 Task: Look for space in Parlākimidi, India from 9th July, 2023 to 16th July, 2023 for 2 adults, 1 child in price range Rs.8000 to Rs.16000. Place can be entire place with 2 bedrooms having 2 beds and 1 bathroom. Property type can be house, flat, guest house. Booking option can be shelf check-in. Required host language is English.
Action: Mouse moved to (345, 101)
Screenshot: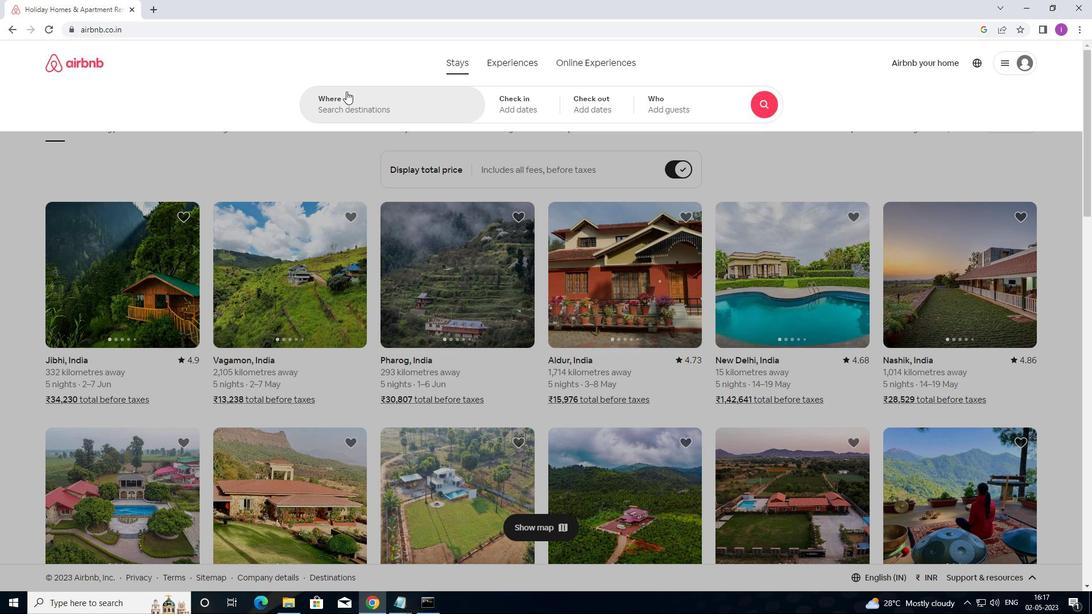
Action: Mouse pressed left at (345, 101)
Screenshot: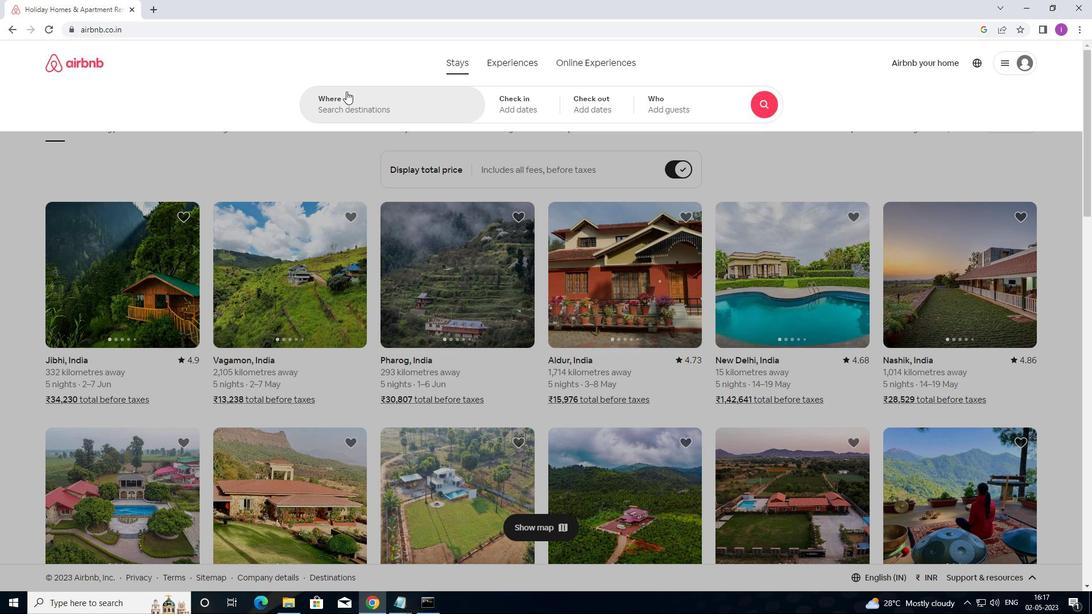 
Action: Mouse moved to (461, 94)
Screenshot: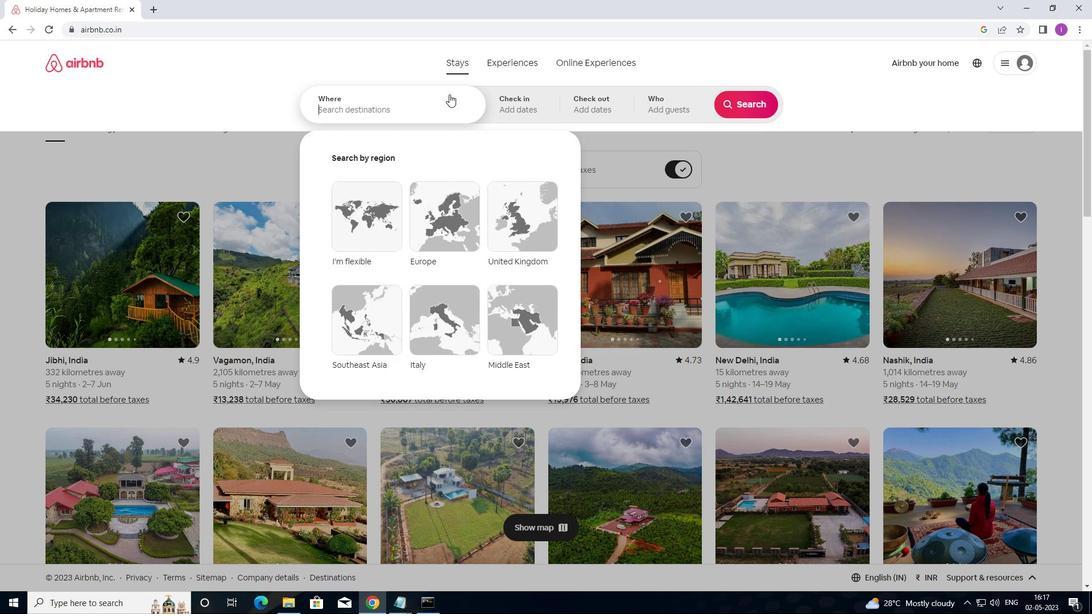 
Action: Key pressed <Key.shift>PARLAKIMIDI
Screenshot: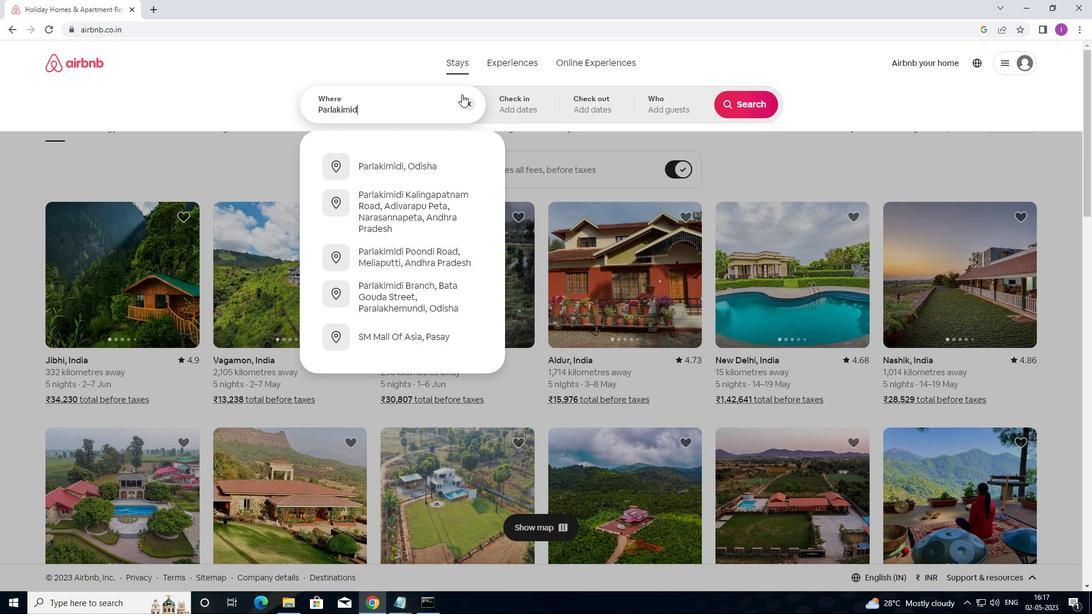 
Action: Mouse moved to (461, 94)
Screenshot: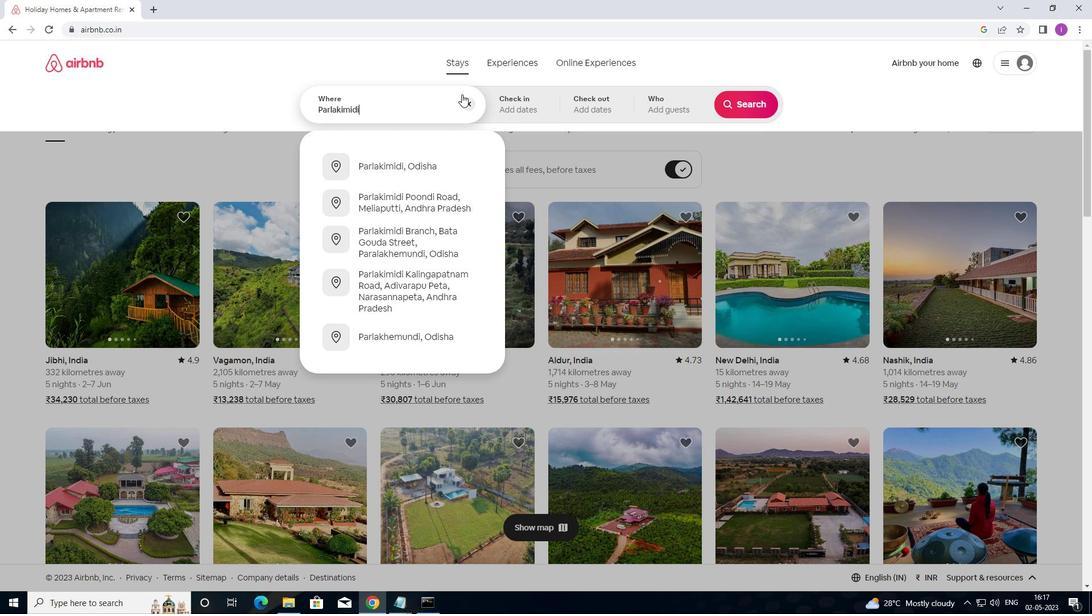 
Action: Key pressed ,<Key.shift>INDIA
Screenshot: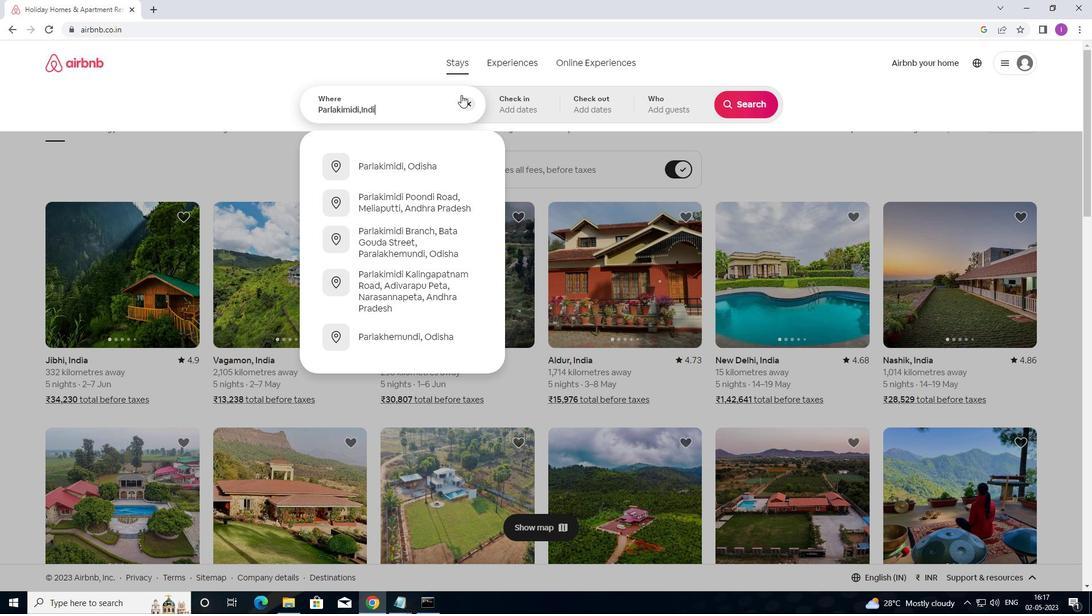 
Action: Mouse moved to (516, 105)
Screenshot: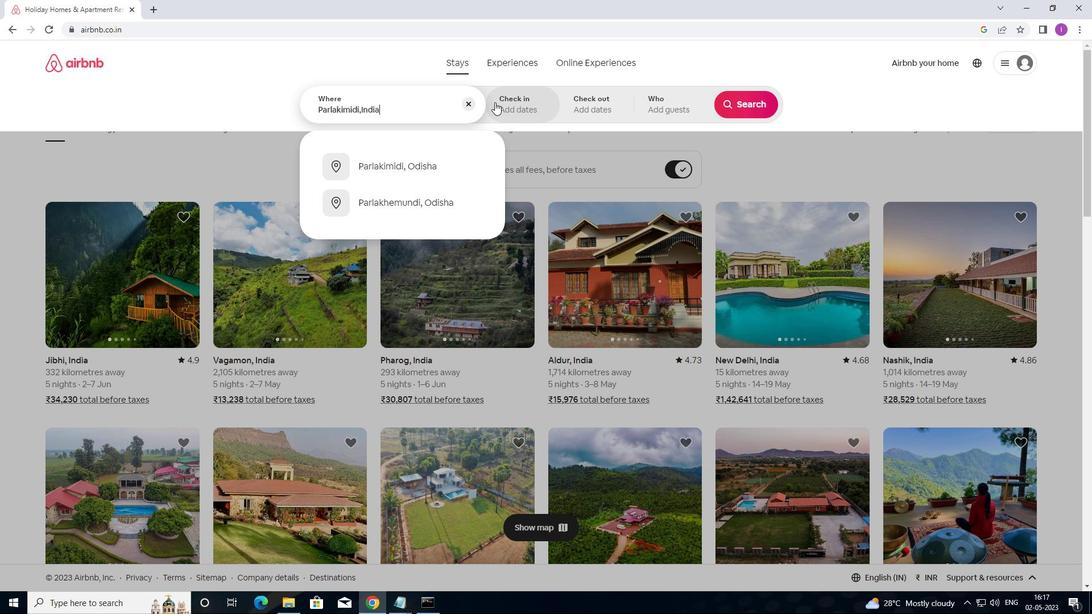 
Action: Mouse pressed left at (516, 105)
Screenshot: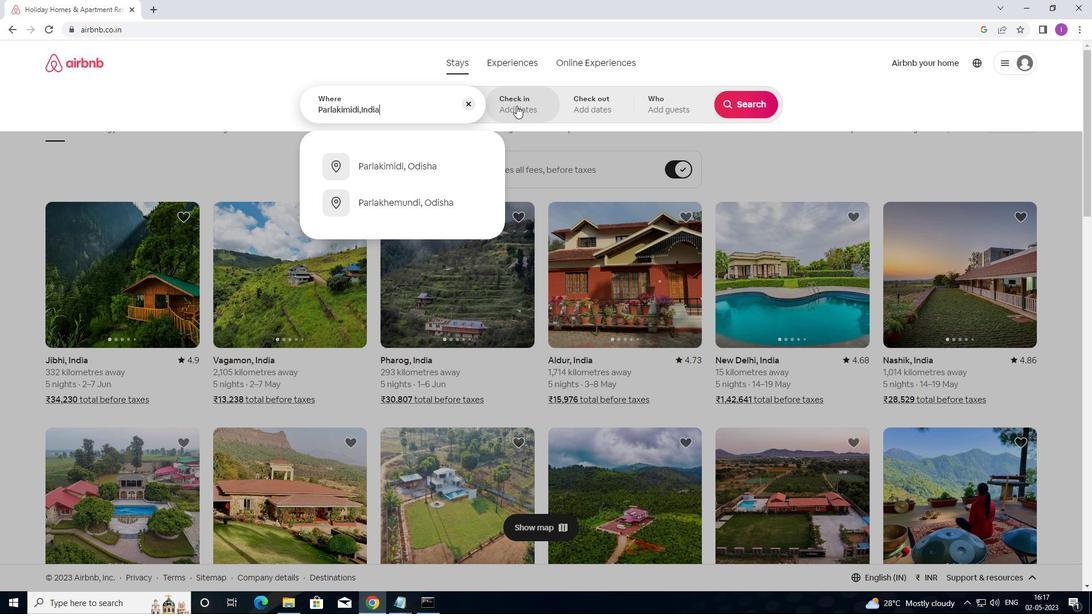 
Action: Mouse moved to (735, 201)
Screenshot: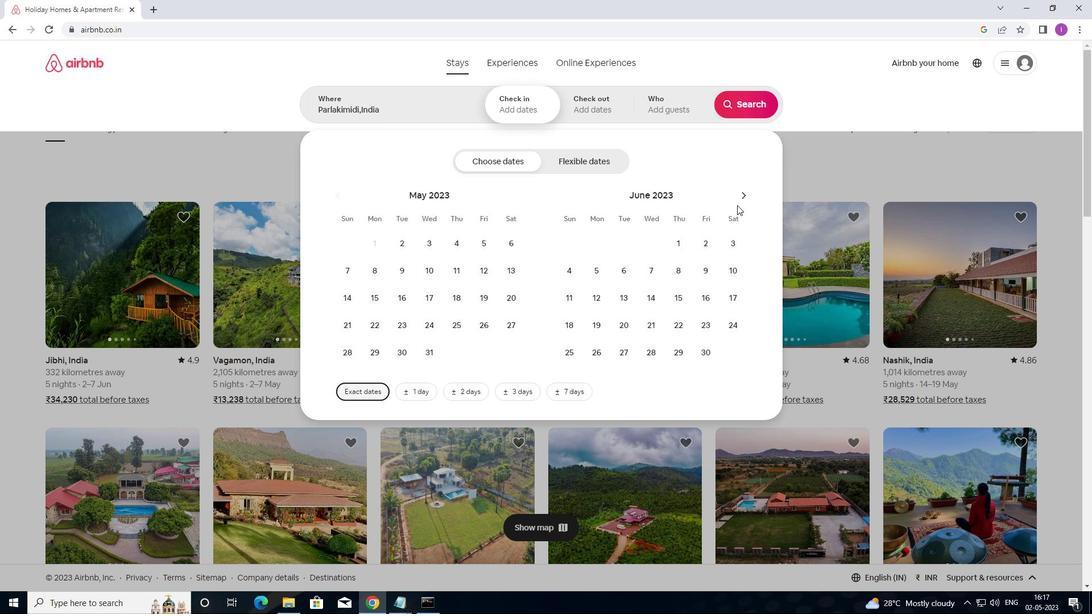 
Action: Mouse pressed left at (735, 201)
Screenshot: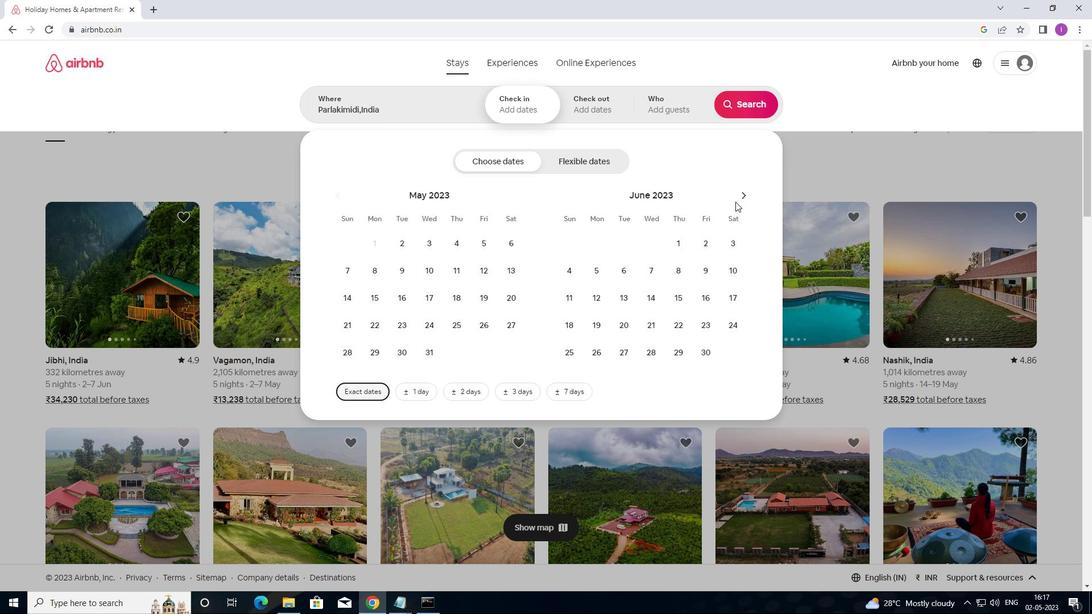 
Action: Mouse moved to (737, 201)
Screenshot: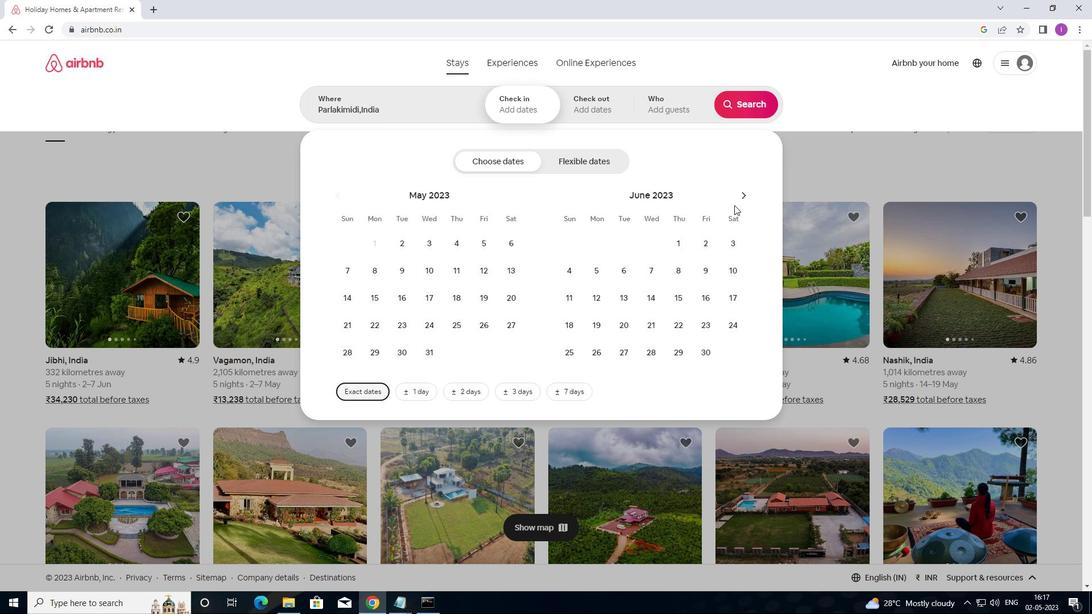 
Action: Mouse pressed left at (737, 201)
Screenshot: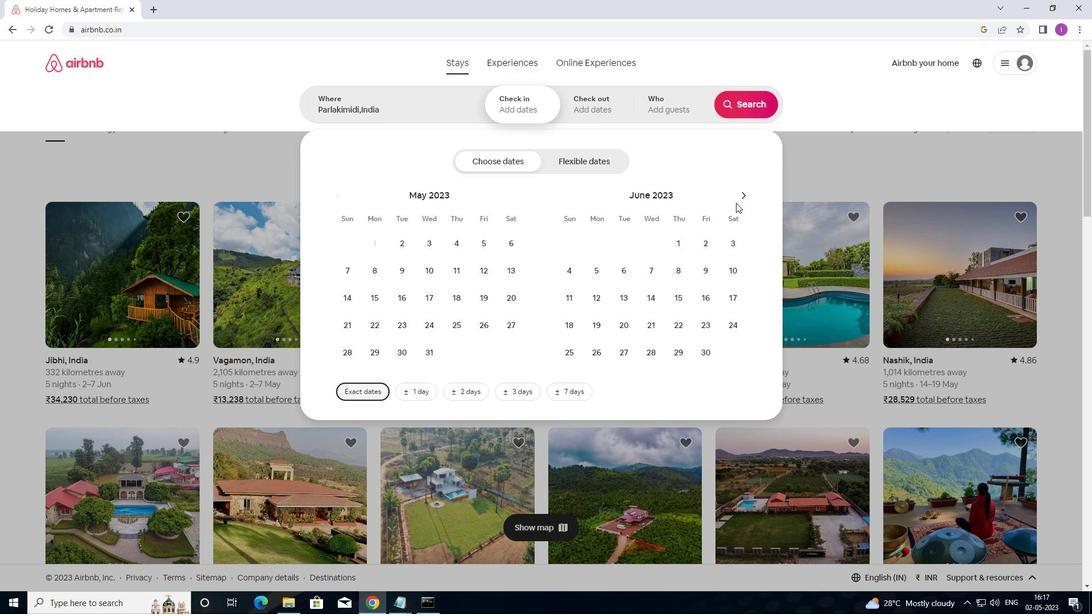 
Action: Mouse moved to (569, 297)
Screenshot: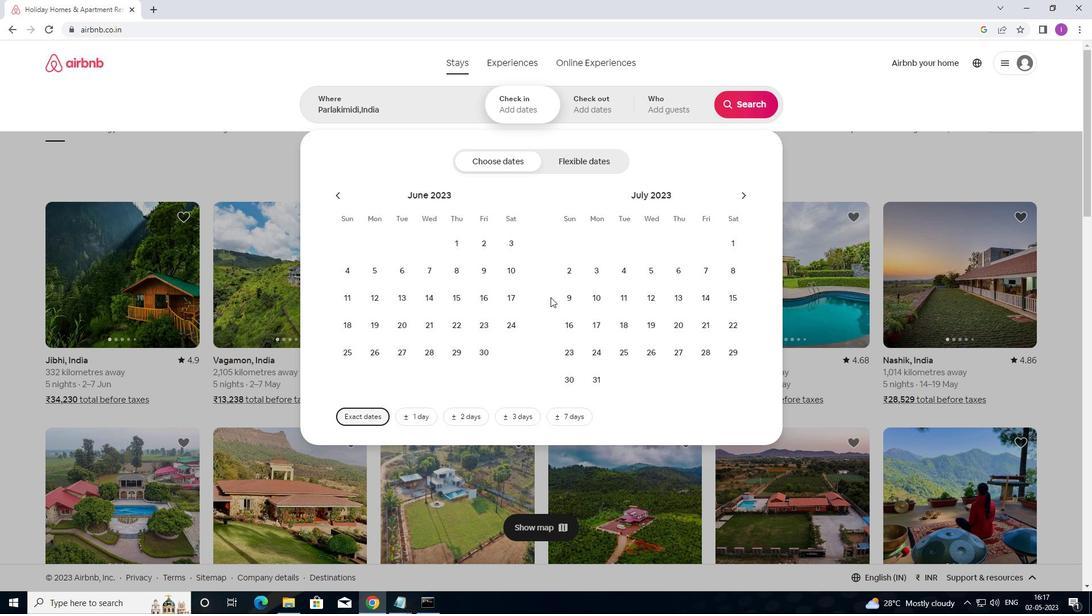 
Action: Mouse pressed left at (569, 297)
Screenshot: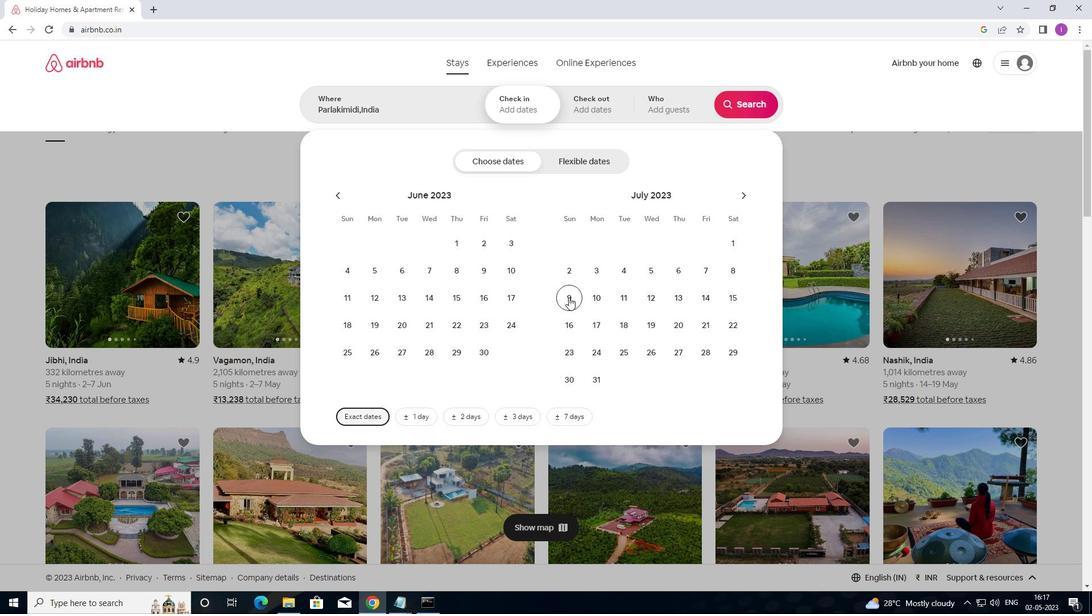 
Action: Mouse moved to (566, 321)
Screenshot: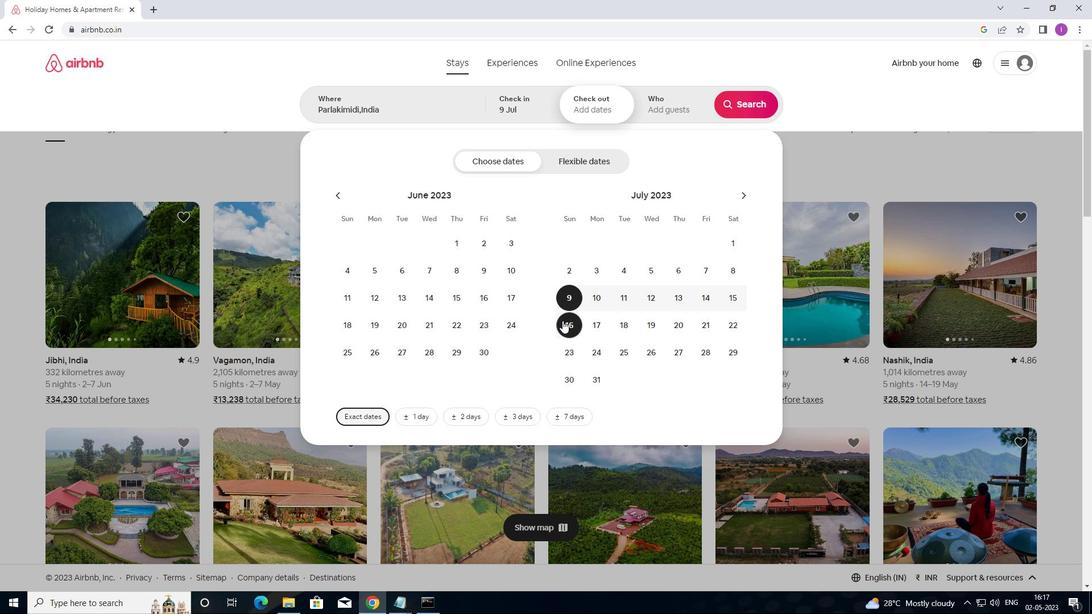 
Action: Mouse pressed left at (566, 321)
Screenshot: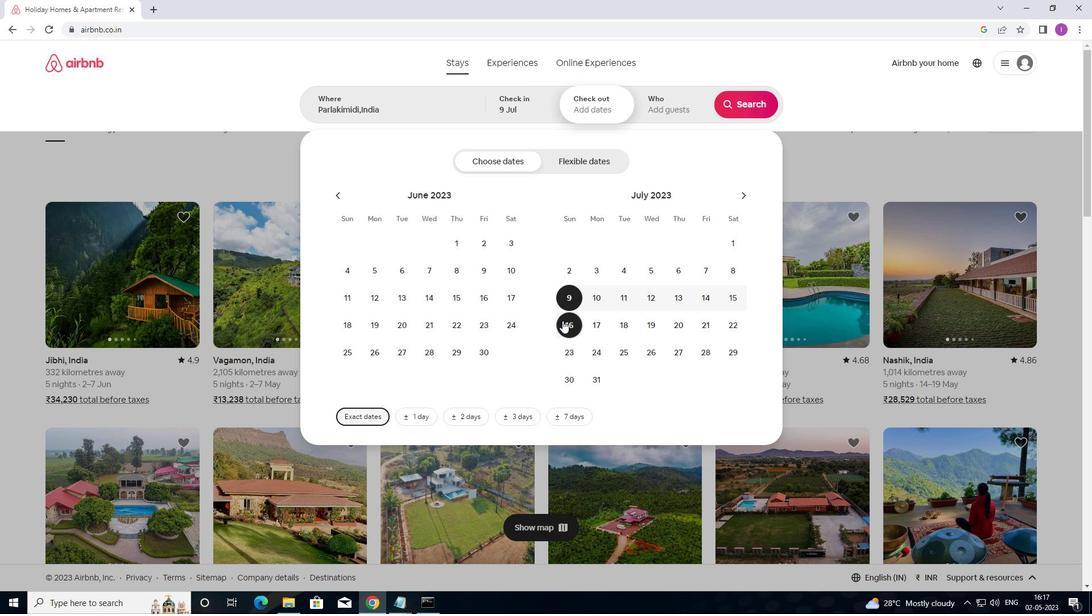 
Action: Mouse moved to (664, 114)
Screenshot: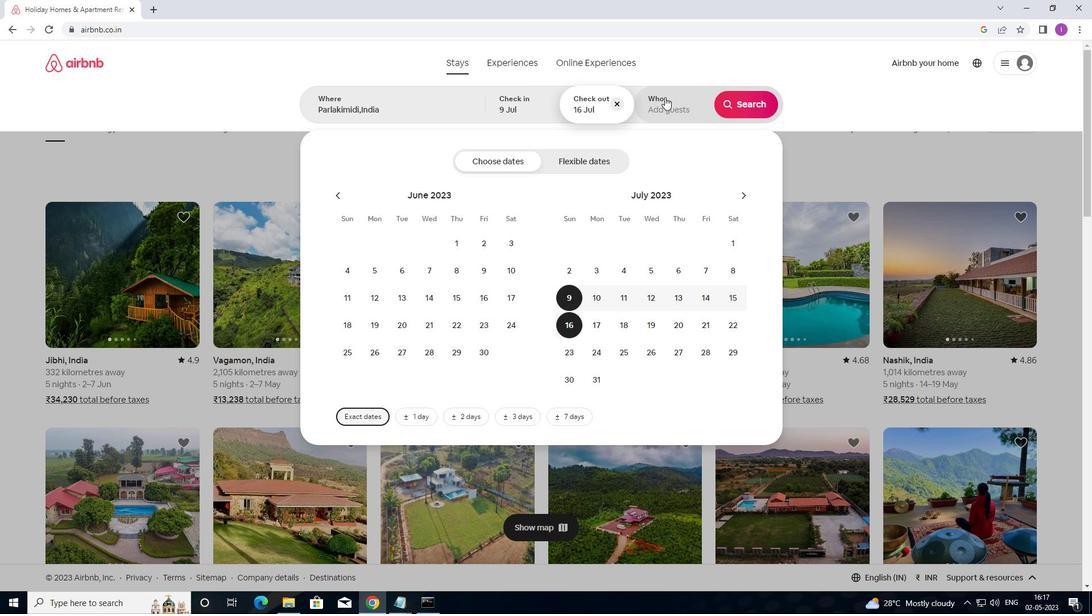 
Action: Mouse pressed left at (664, 114)
Screenshot: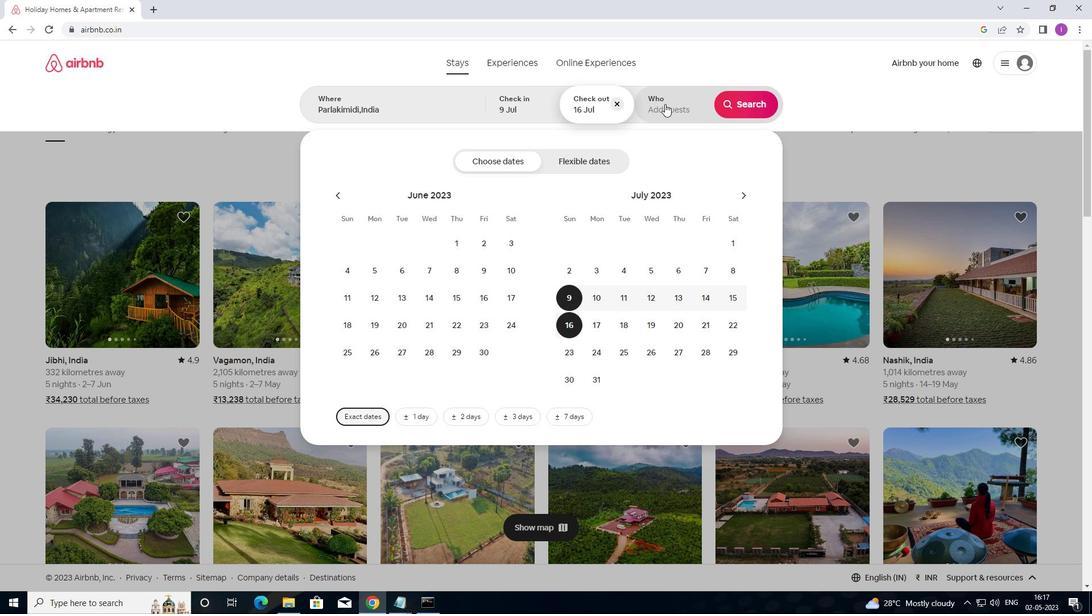 
Action: Mouse moved to (742, 168)
Screenshot: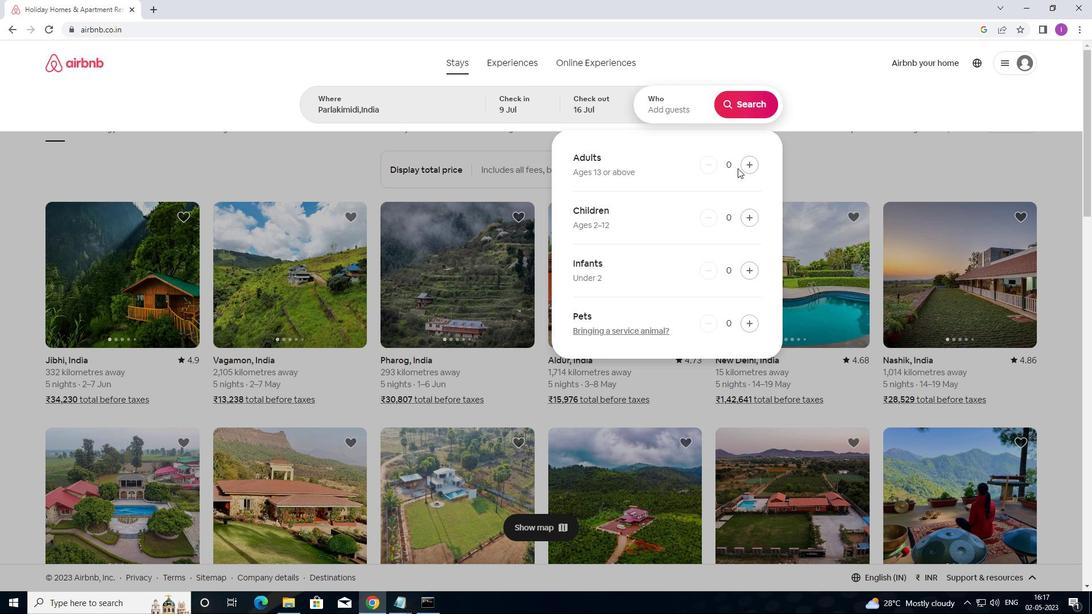 
Action: Mouse pressed left at (742, 168)
Screenshot: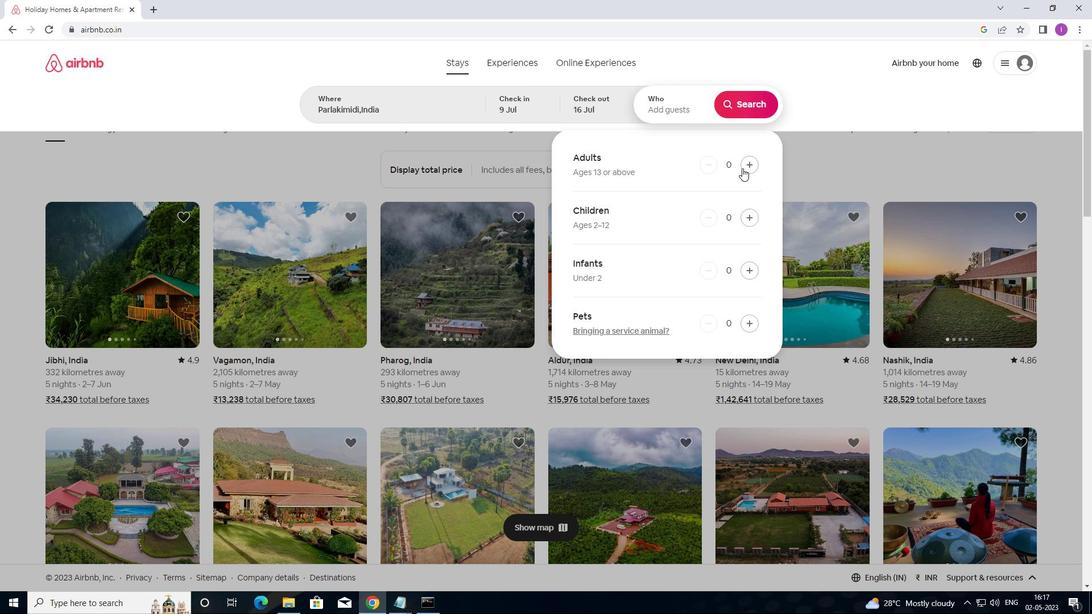 
Action: Mouse moved to (743, 167)
Screenshot: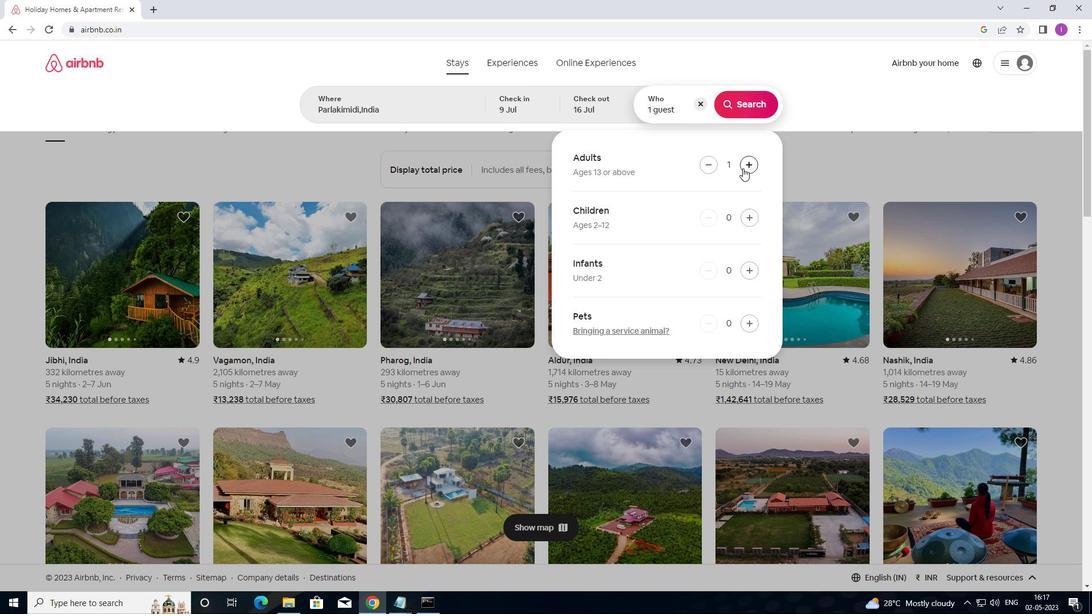 
Action: Mouse pressed left at (743, 167)
Screenshot: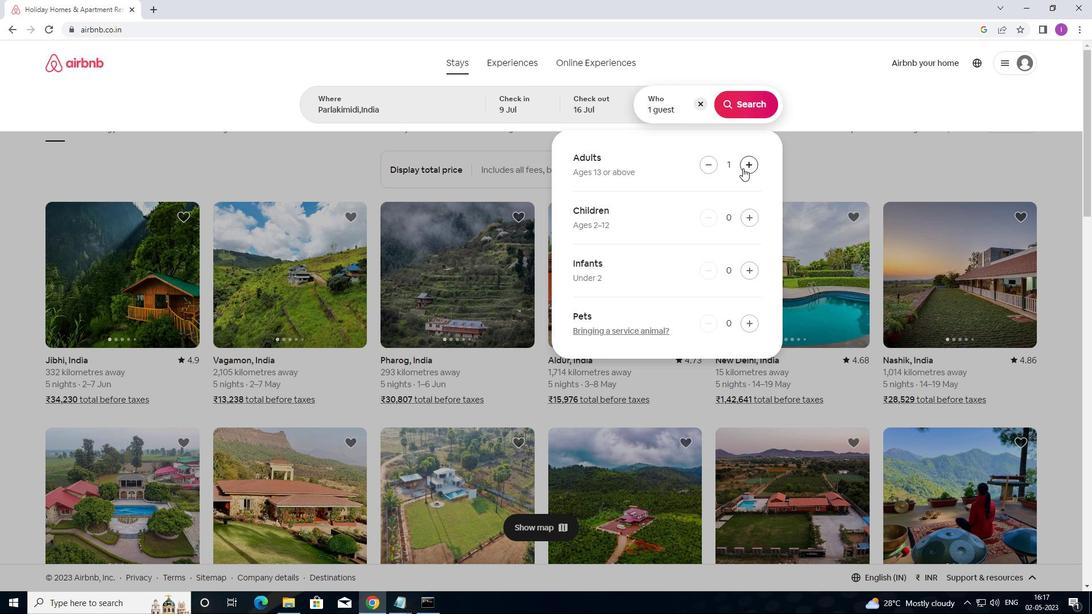 
Action: Mouse moved to (749, 220)
Screenshot: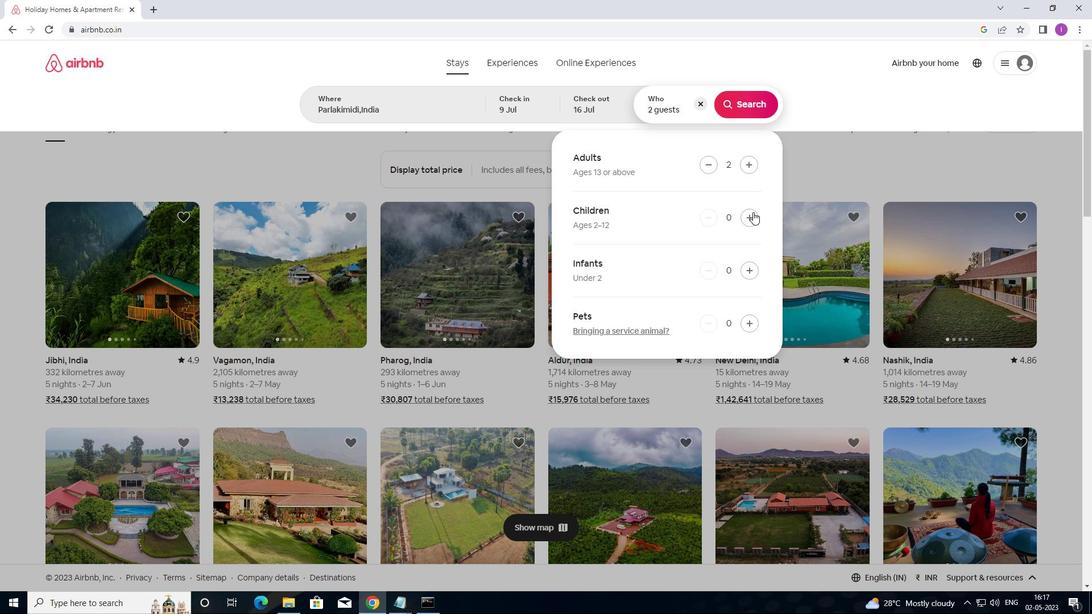 
Action: Mouse pressed left at (749, 220)
Screenshot: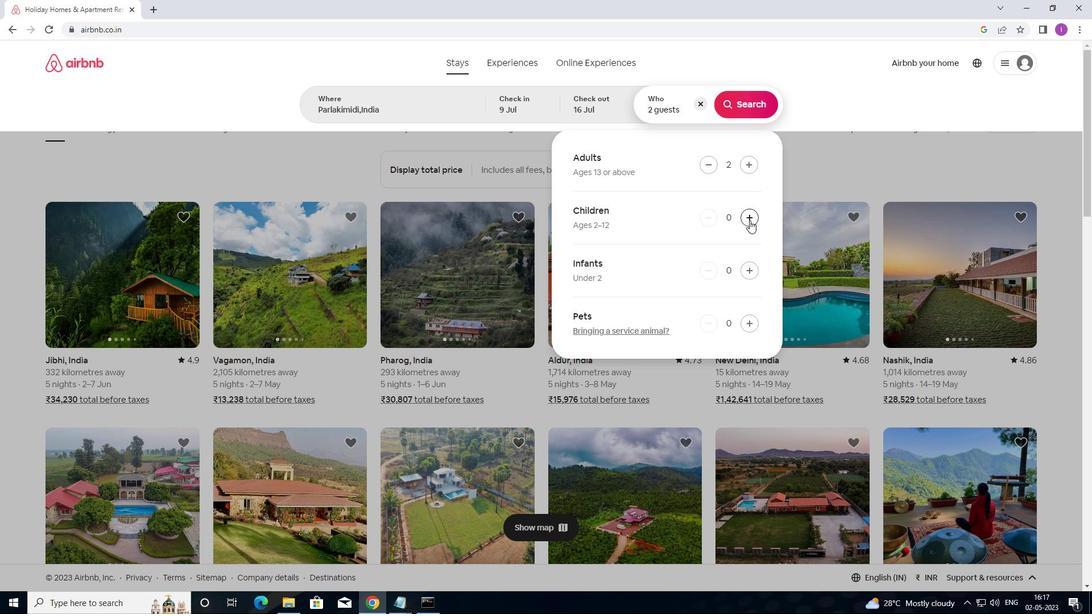
Action: Mouse moved to (730, 109)
Screenshot: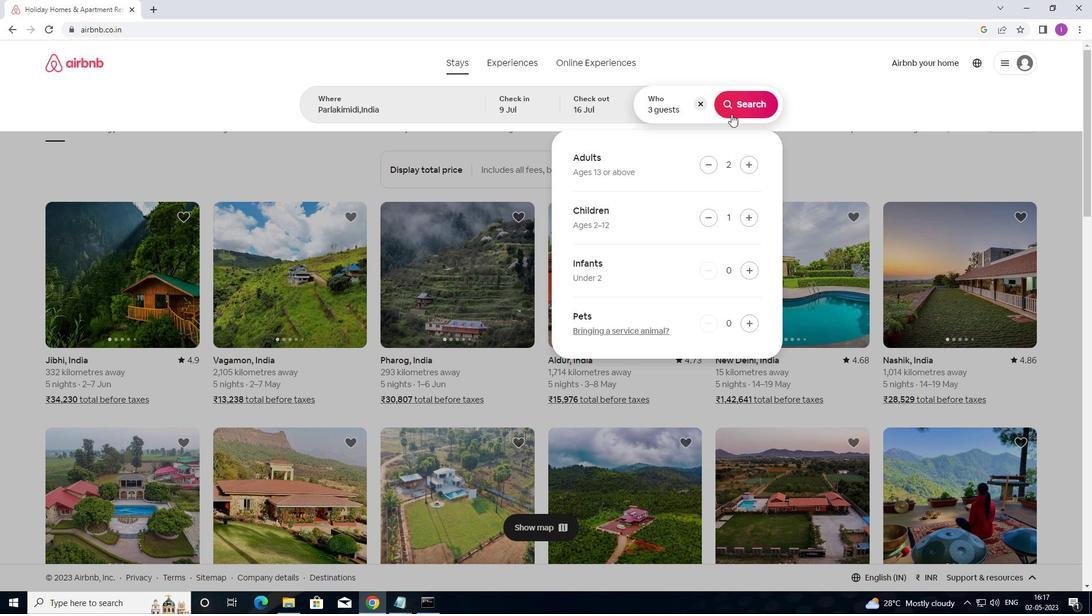 
Action: Mouse pressed left at (730, 109)
Screenshot: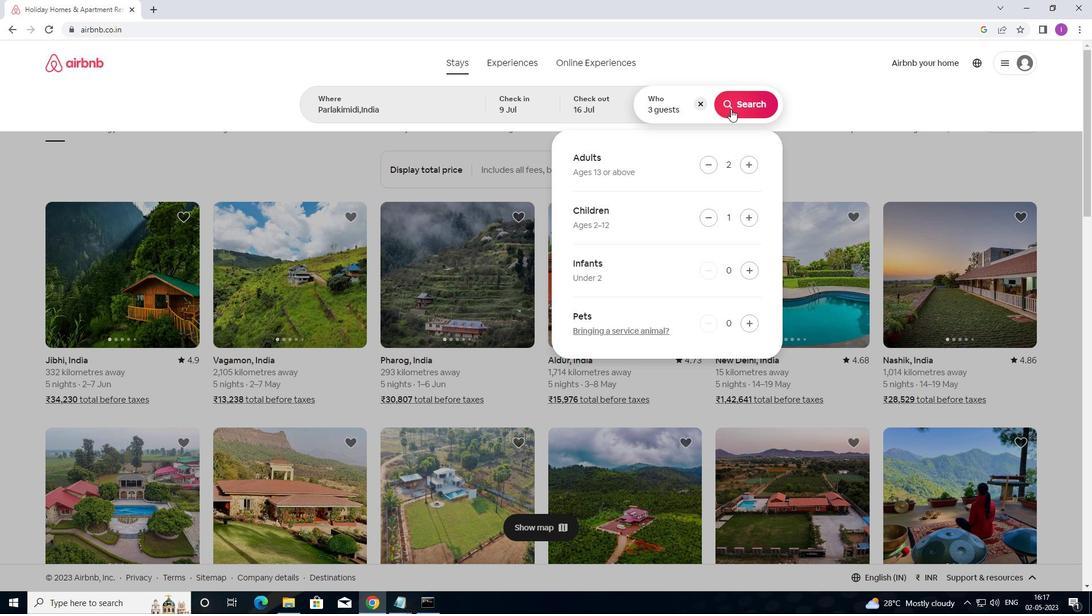 
Action: Mouse moved to (1030, 113)
Screenshot: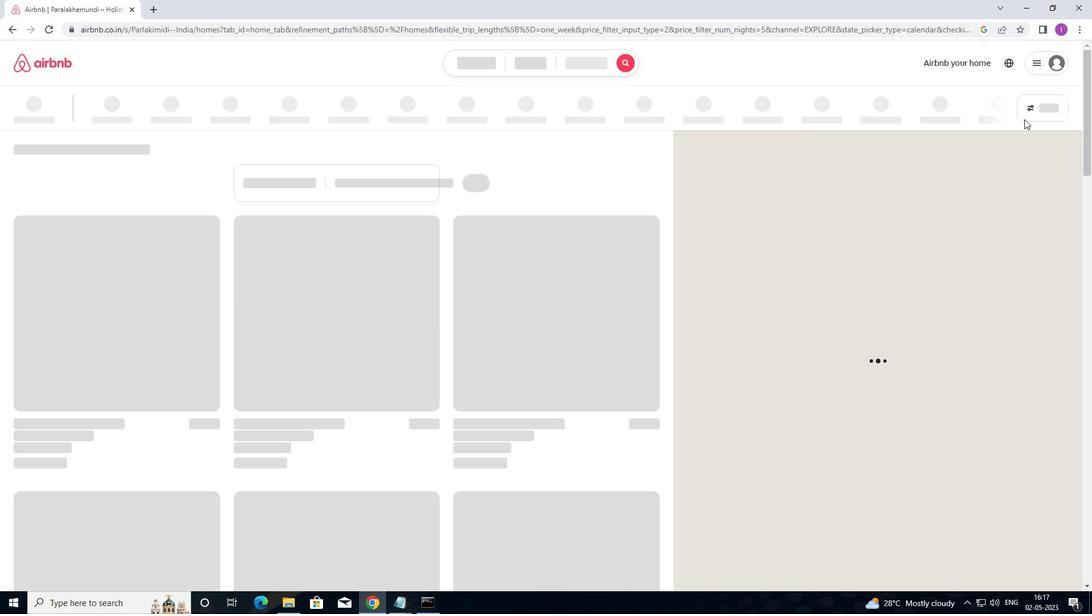 
Action: Mouse pressed left at (1030, 113)
Screenshot: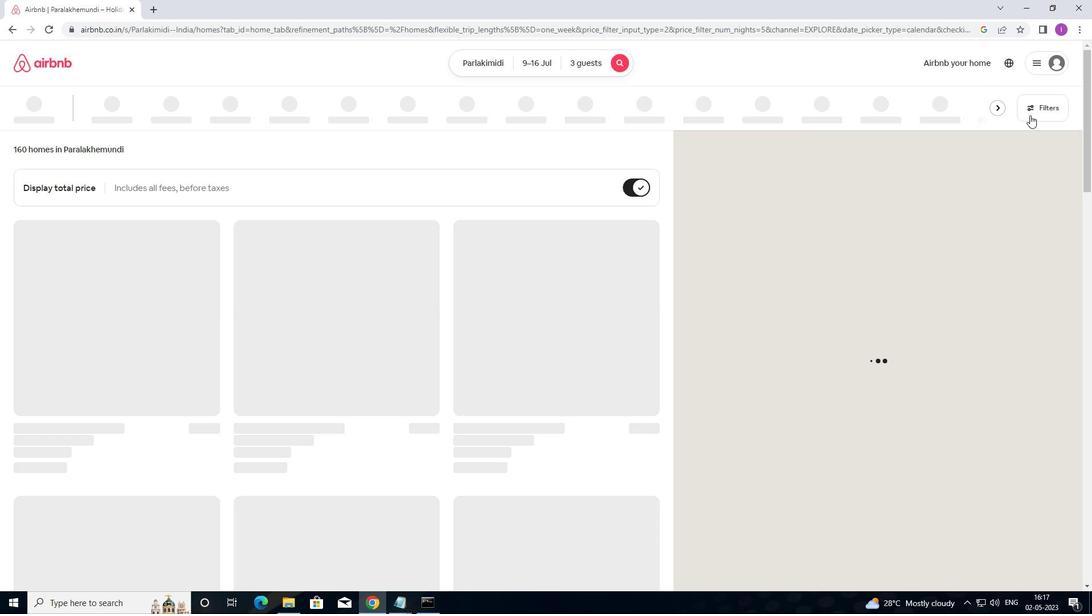 
Action: Mouse moved to (410, 251)
Screenshot: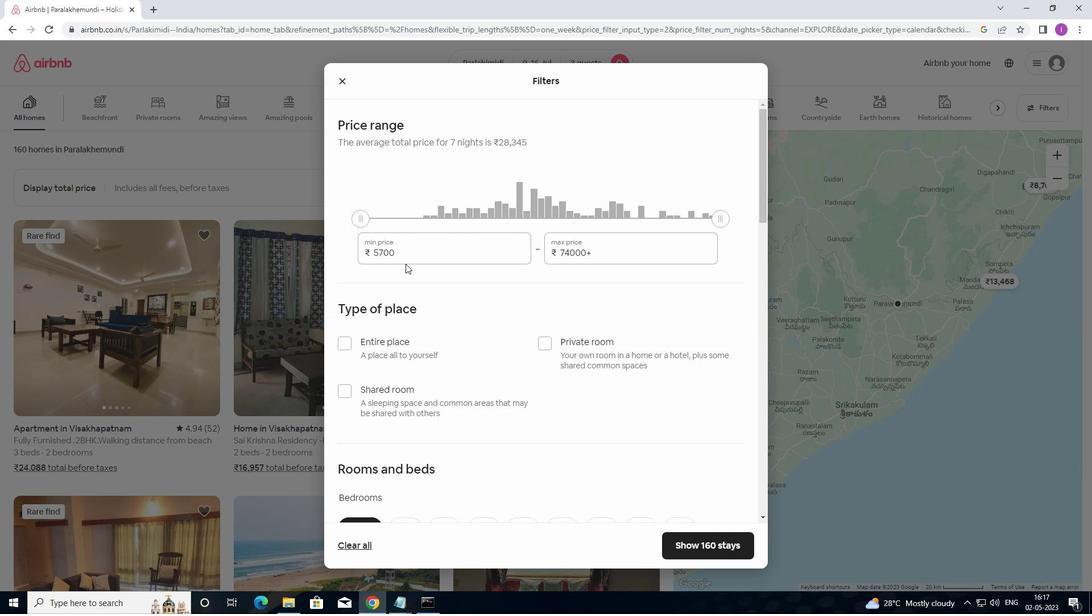 
Action: Mouse pressed left at (410, 251)
Screenshot: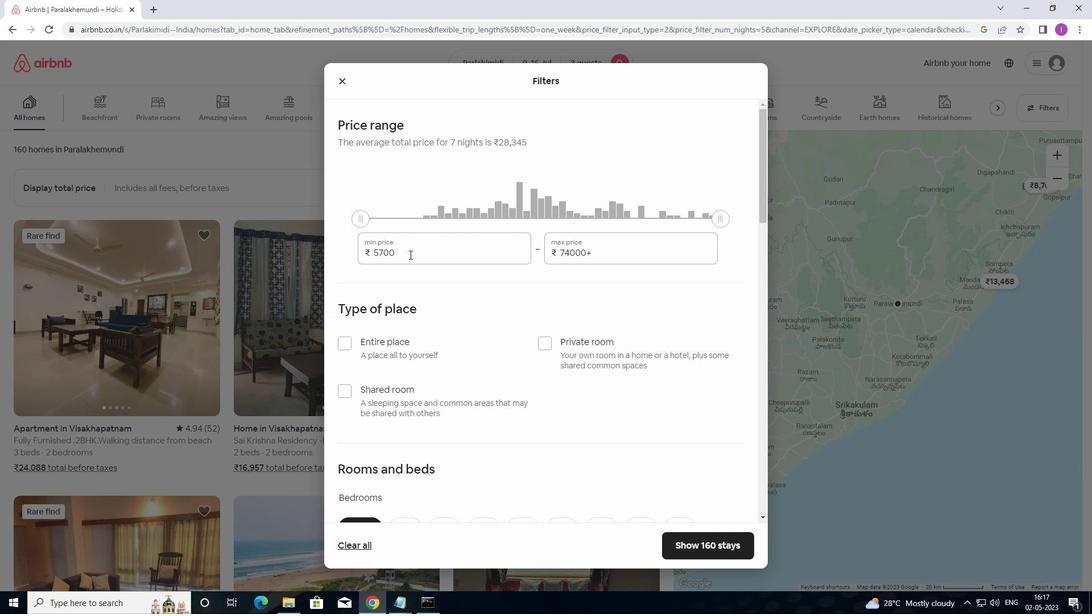 
Action: Mouse moved to (381, 254)
Screenshot: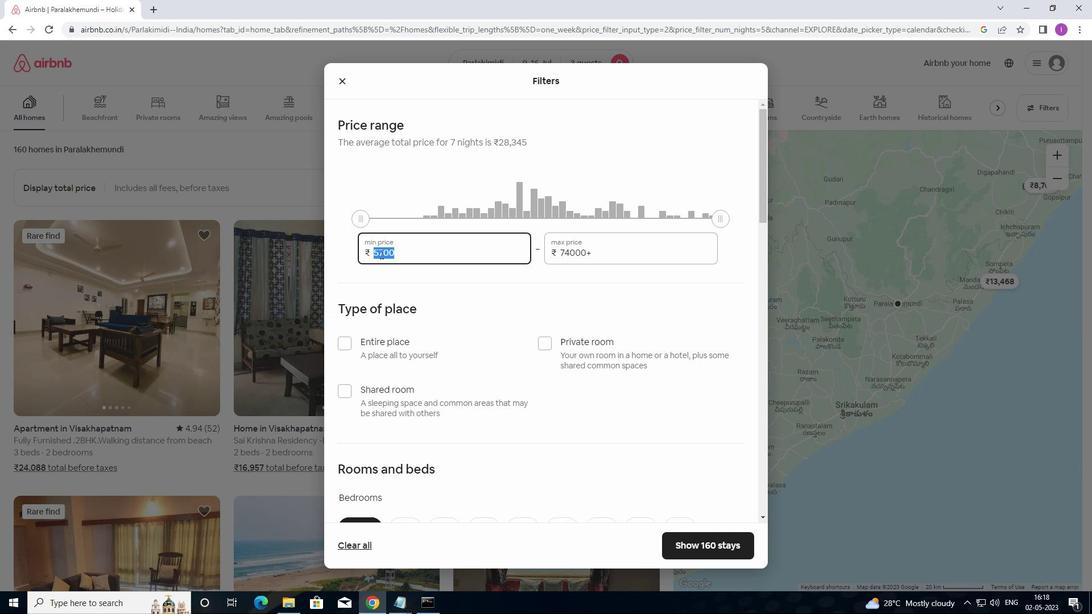 
Action: Key pressed 8
Screenshot: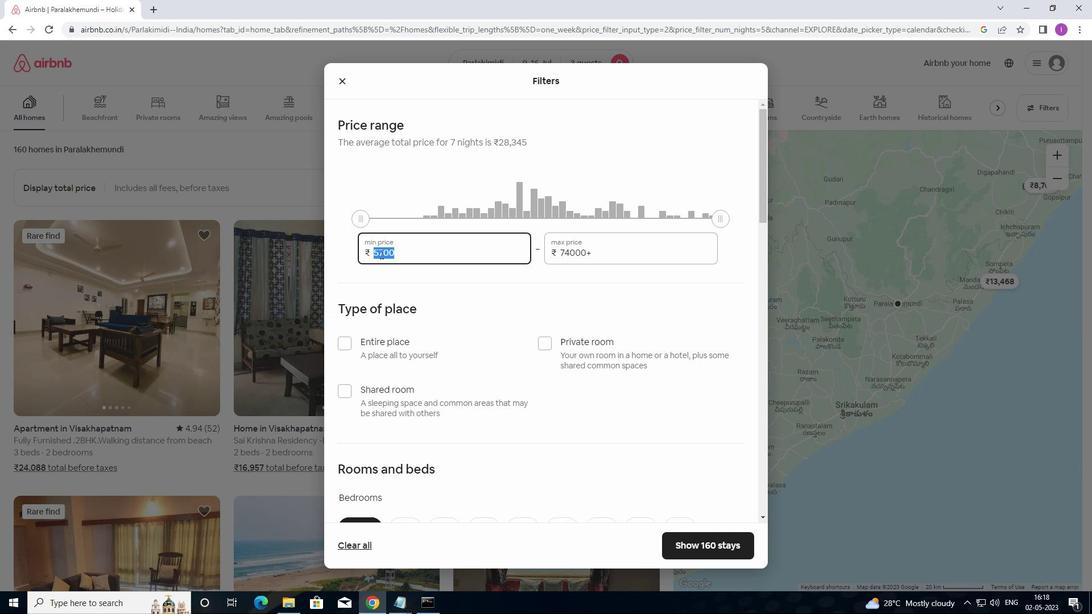 
Action: Mouse moved to (385, 253)
Screenshot: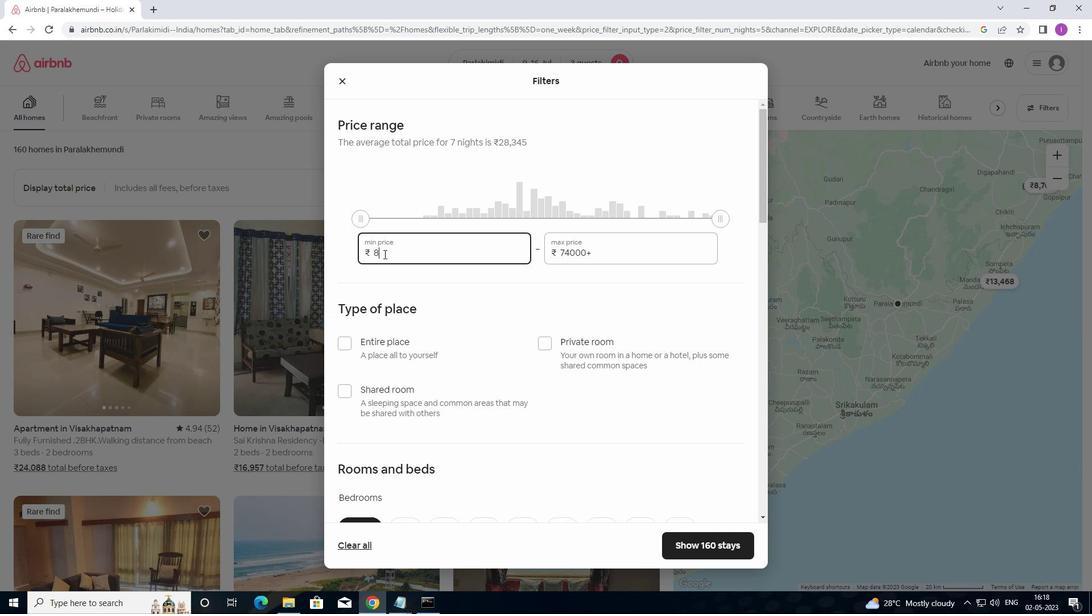 
Action: Key pressed 0
Screenshot: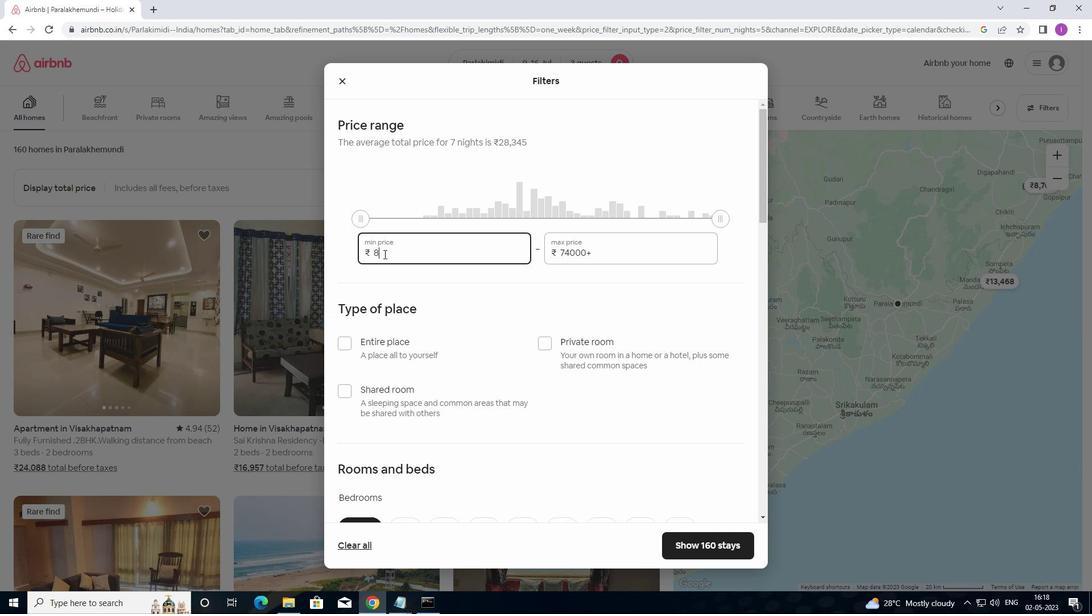 
Action: Mouse moved to (390, 253)
Screenshot: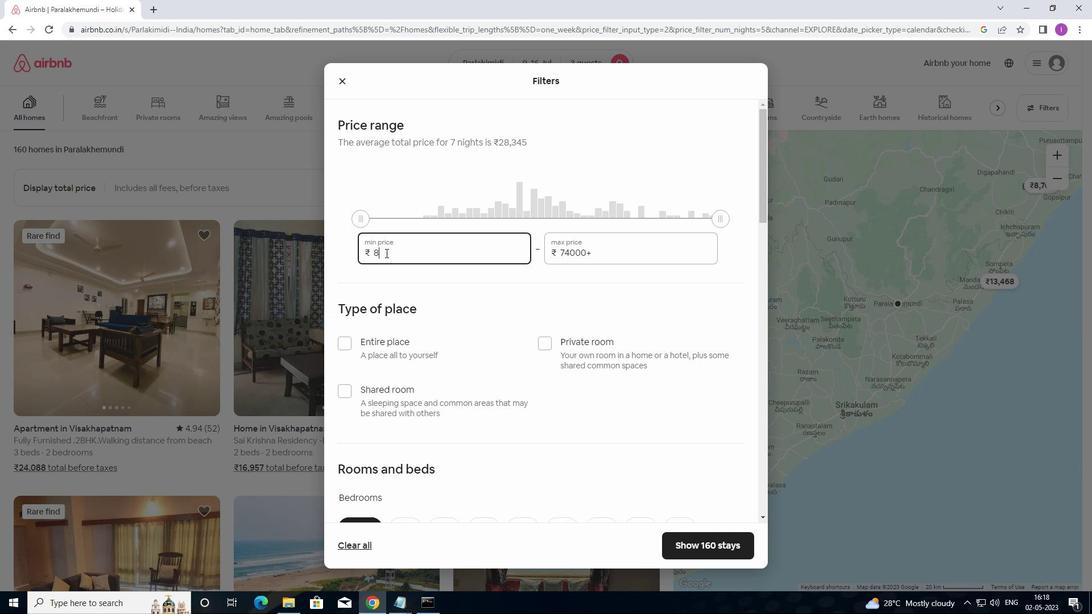 
Action: Key pressed 0
Screenshot: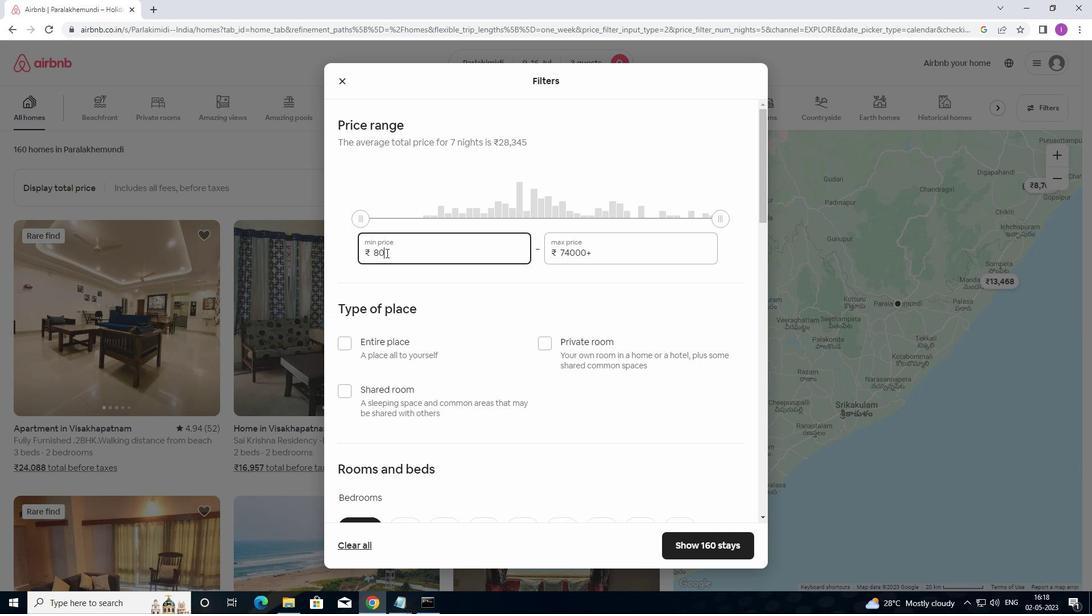 
Action: Mouse moved to (396, 253)
Screenshot: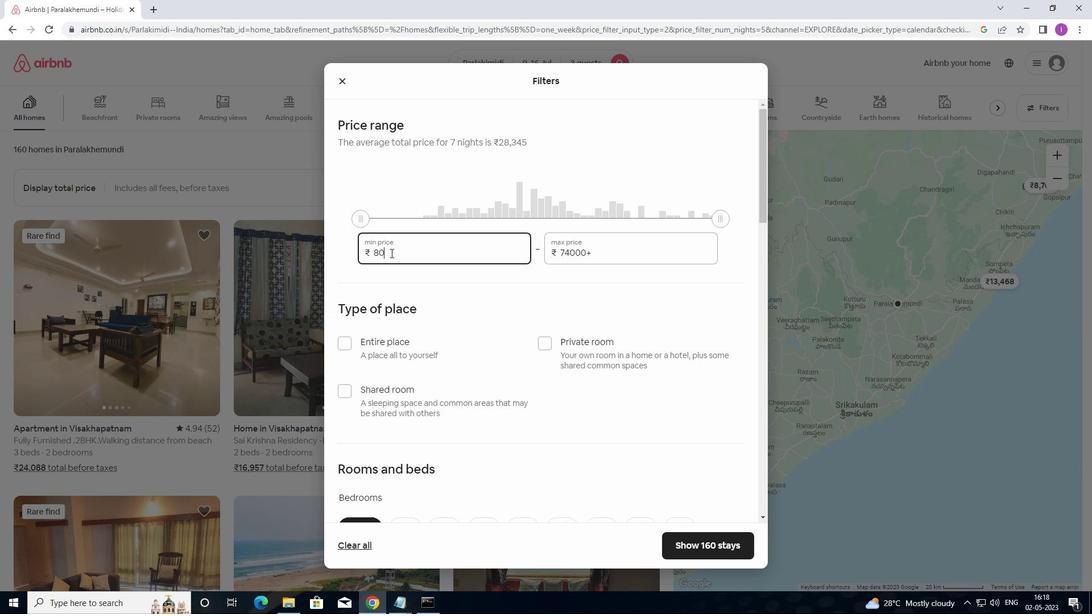 
Action: Key pressed 0
Screenshot: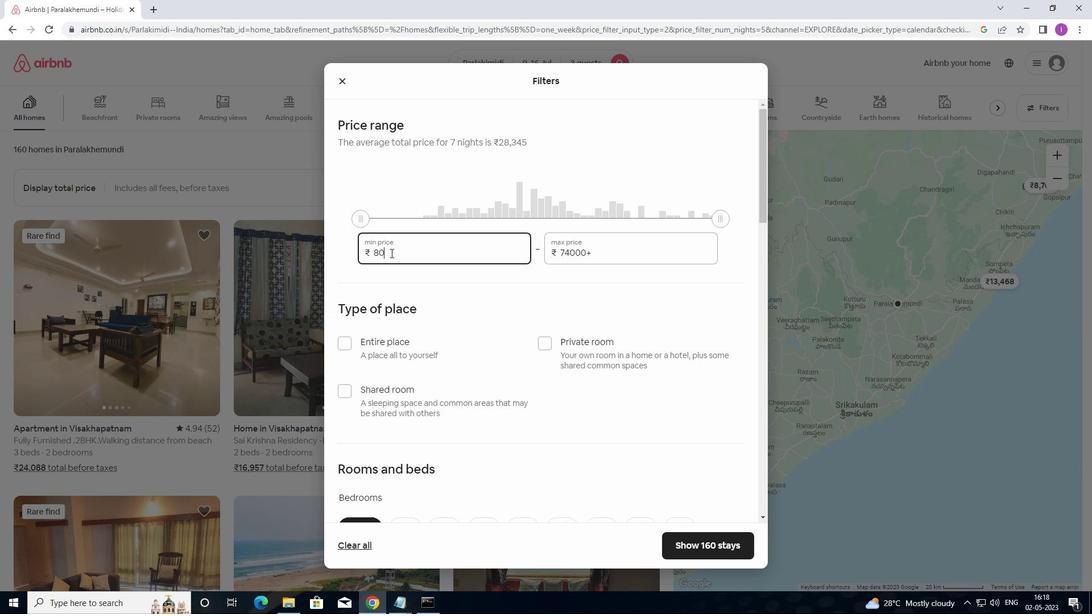 
Action: Mouse moved to (603, 253)
Screenshot: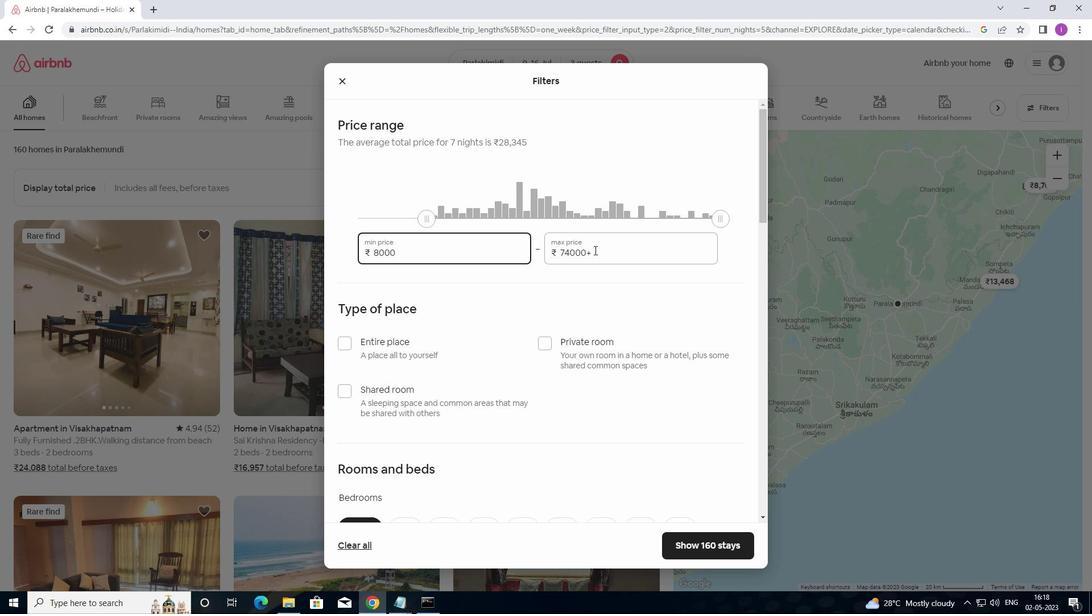 
Action: Mouse pressed left at (603, 253)
Screenshot: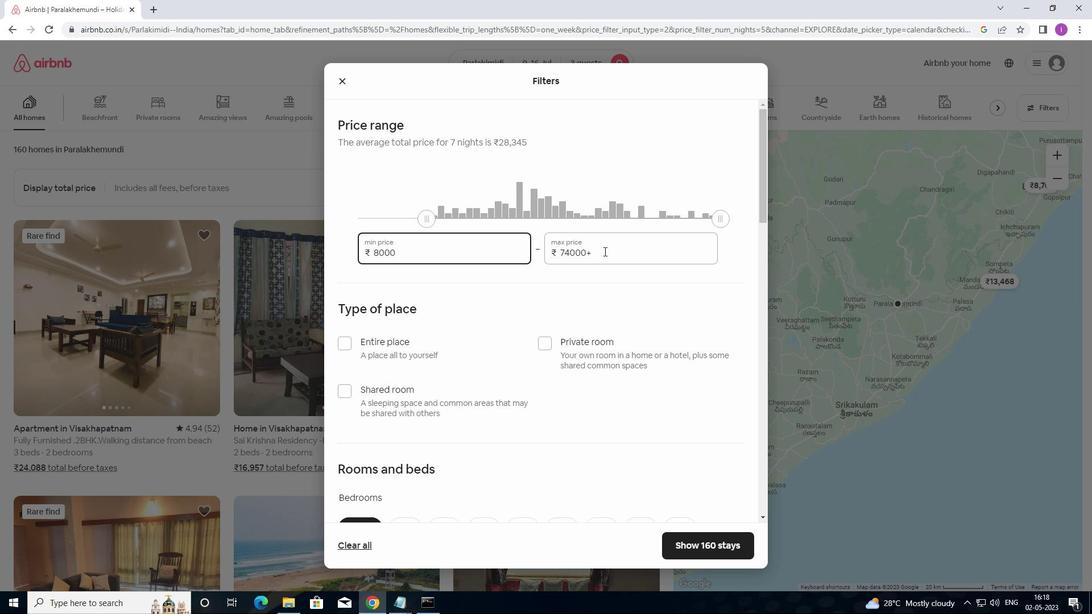 
Action: Mouse moved to (543, 241)
Screenshot: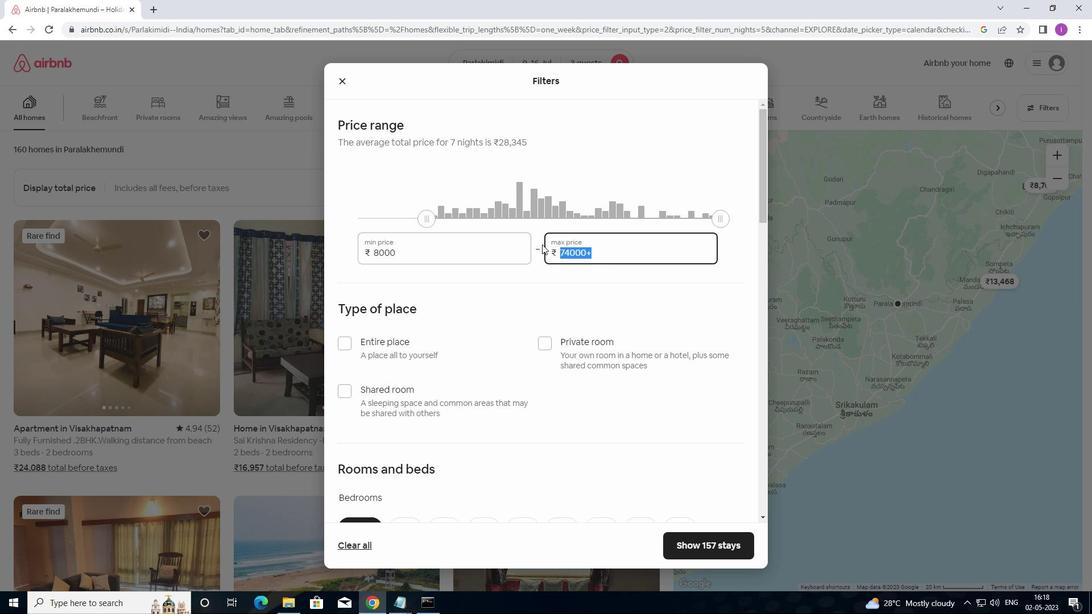 
Action: Key pressed 1
Screenshot: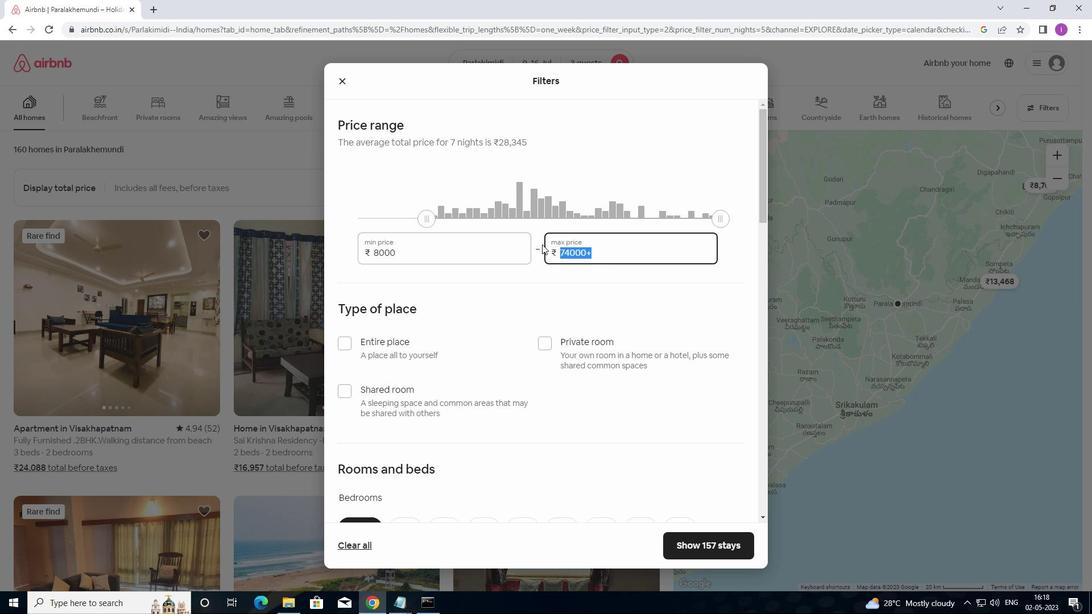 
Action: Mouse moved to (543, 240)
Screenshot: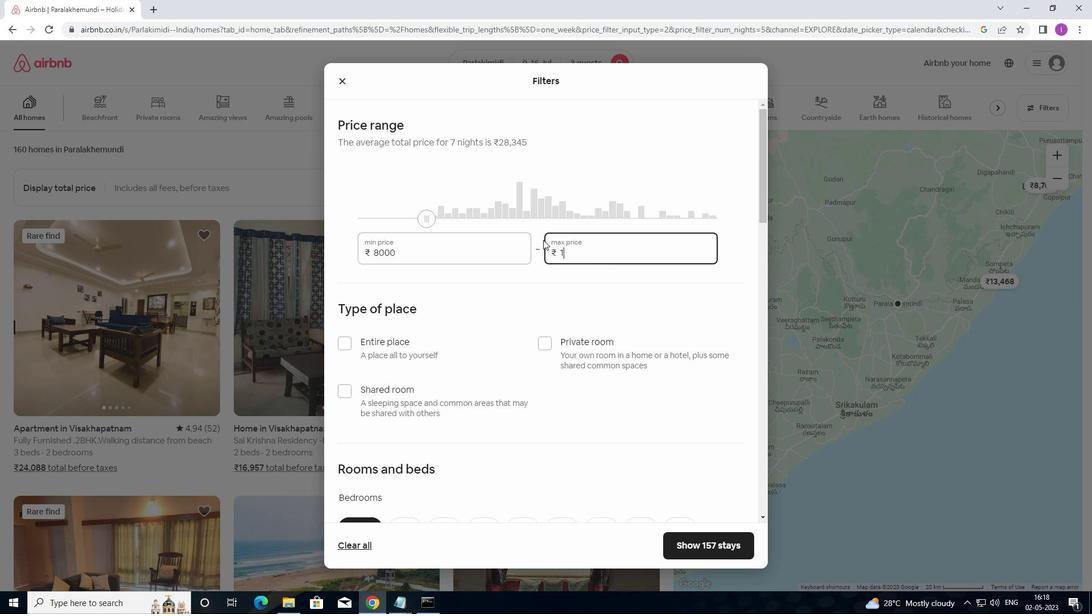 
Action: Key pressed 6
Screenshot: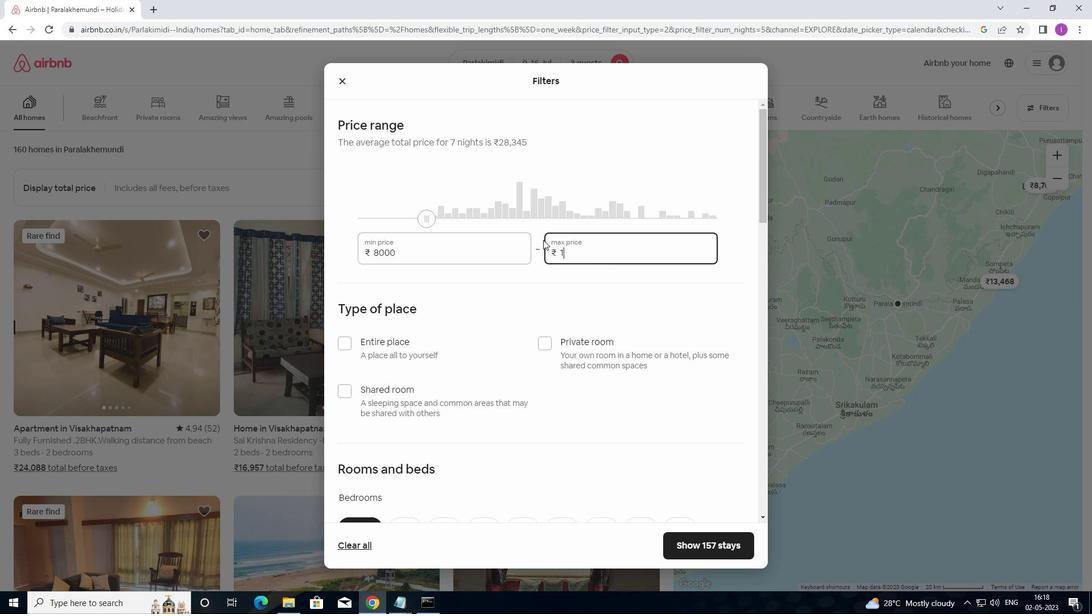 
Action: Mouse moved to (544, 237)
Screenshot: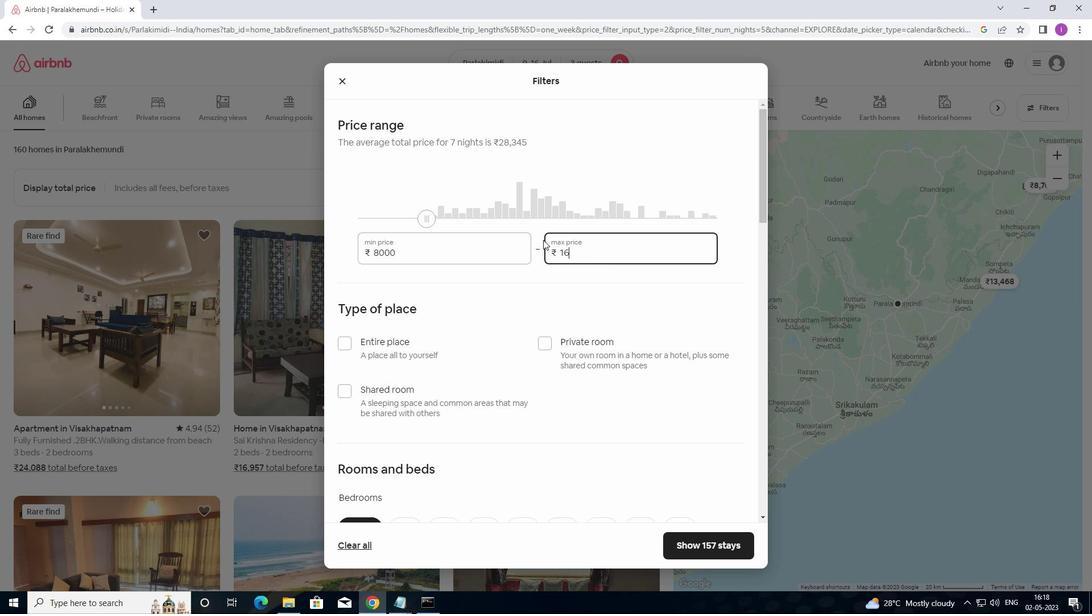 
Action: Key pressed 00
Screenshot: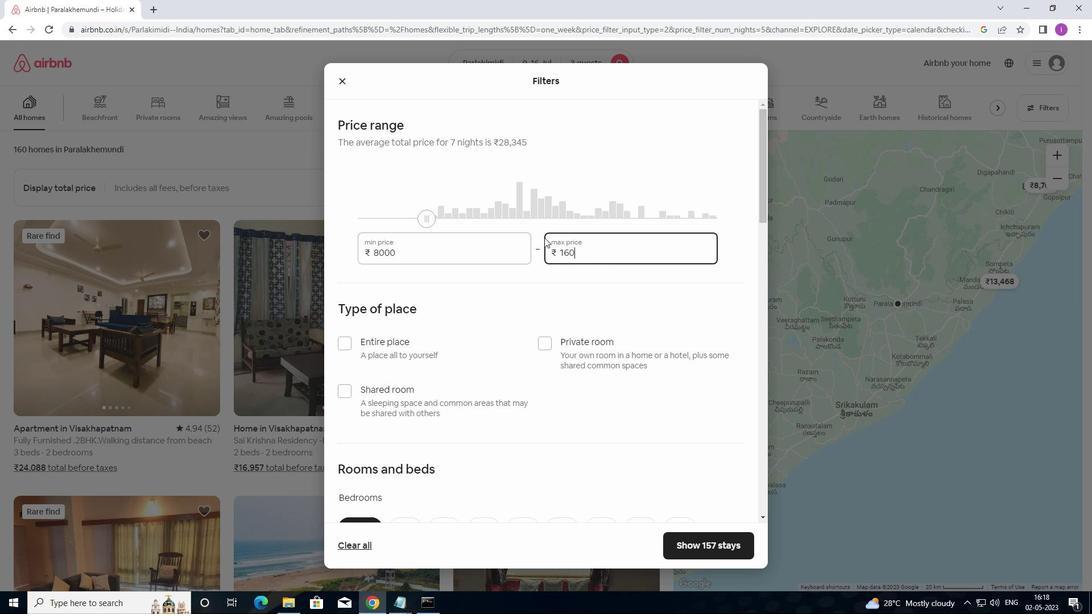 
Action: Mouse moved to (544, 237)
Screenshot: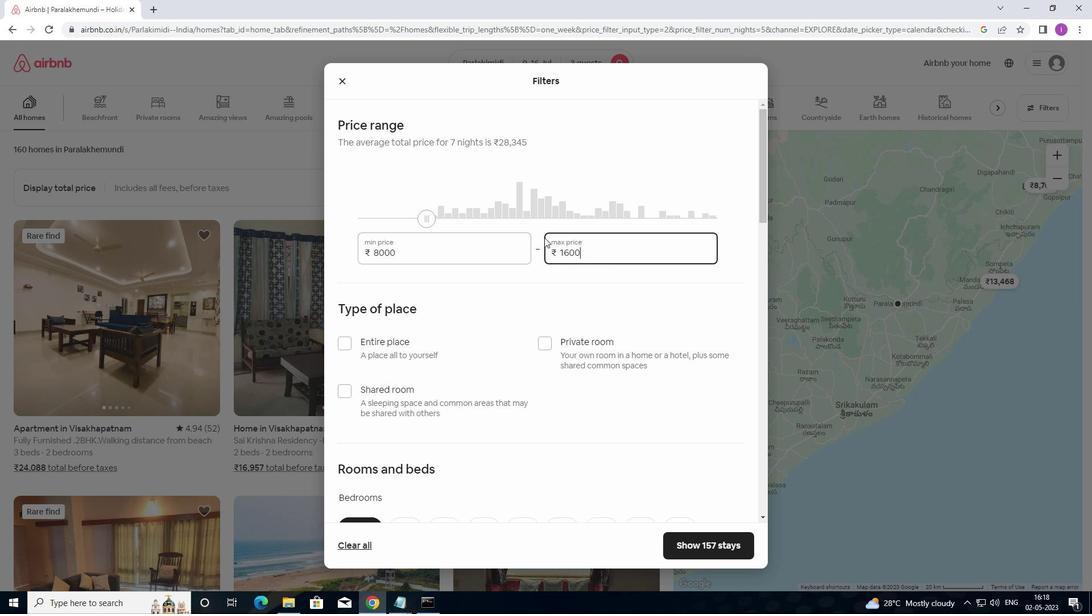
Action: Key pressed 0
Screenshot: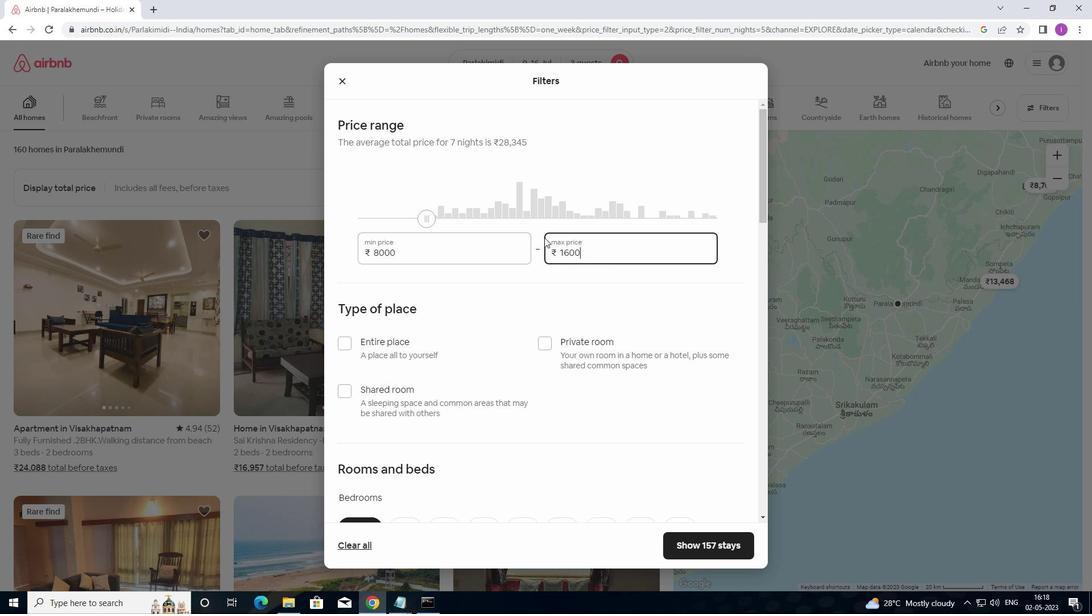
Action: Mouse moved to (540, 269)
Screenshot: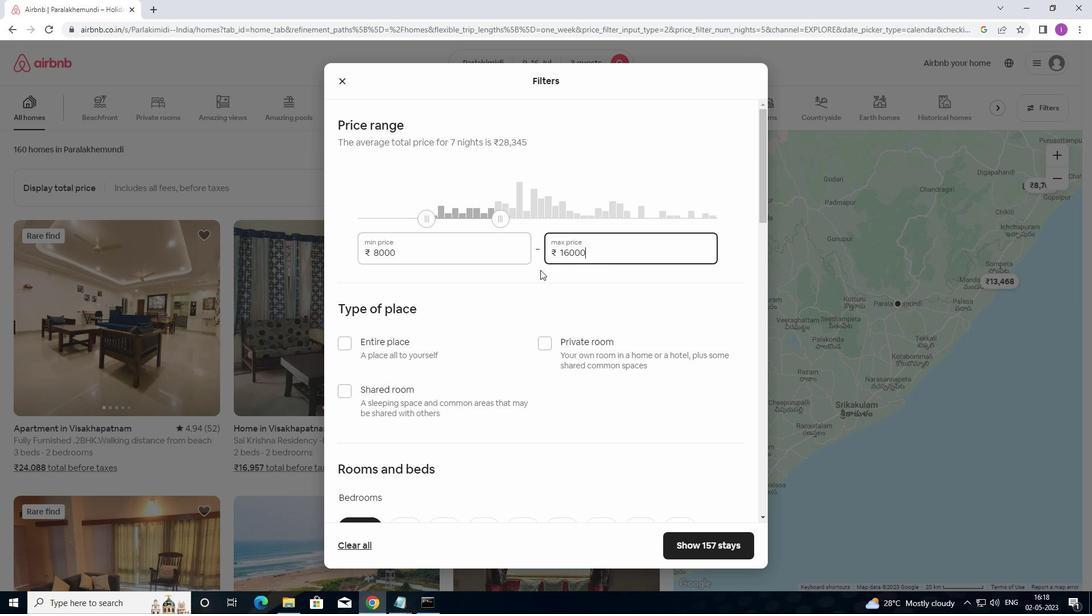 
Action: Mouse scrolled (540, 268) with delta (0, 0)
Screenshot: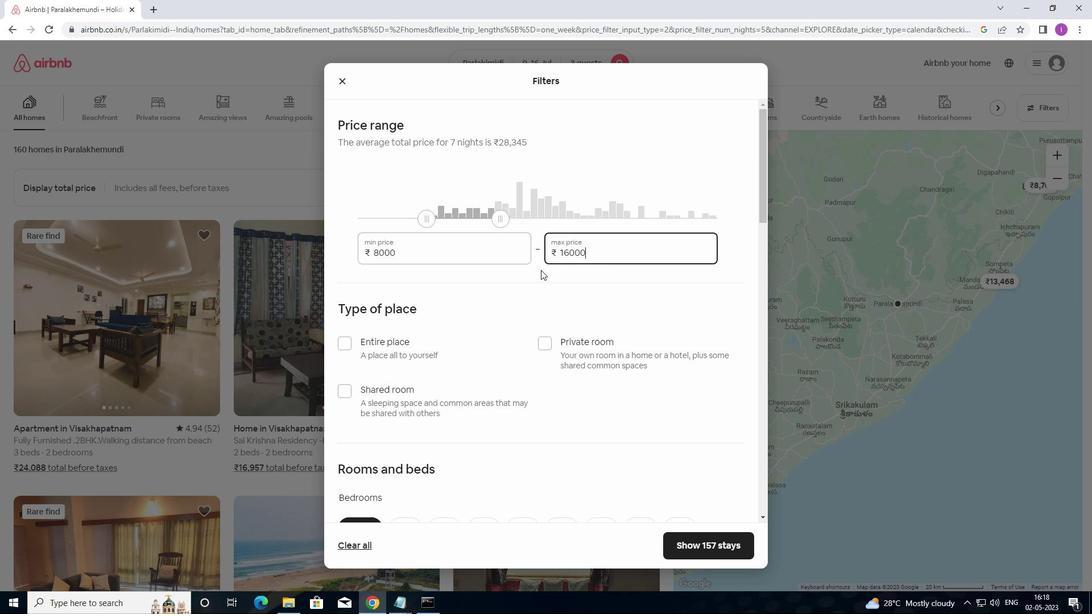 
Action: Mouse moved to (546, 273)
Screenshot: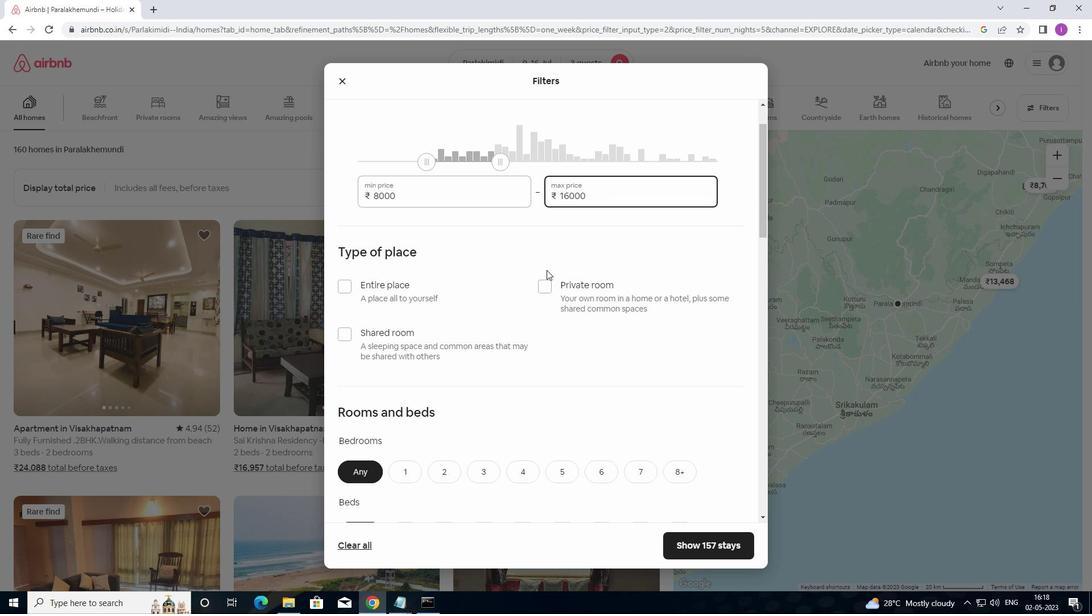 
Action: Mouse scrolled (546, 273) with delta (0, 0)
Screenshot: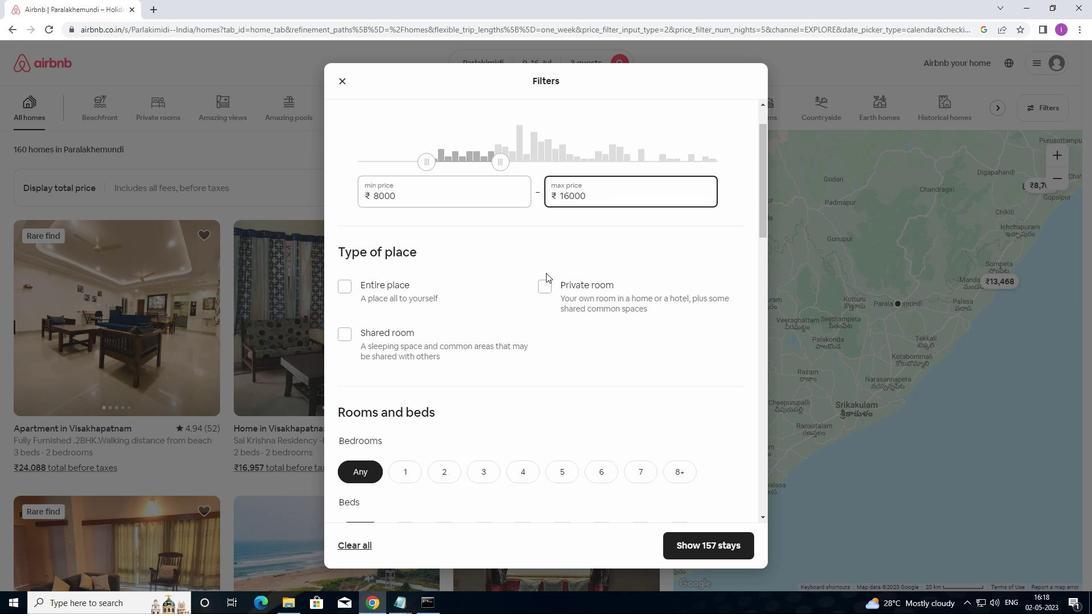 
Action: Mouse moved to (353, 234)
Screenshot: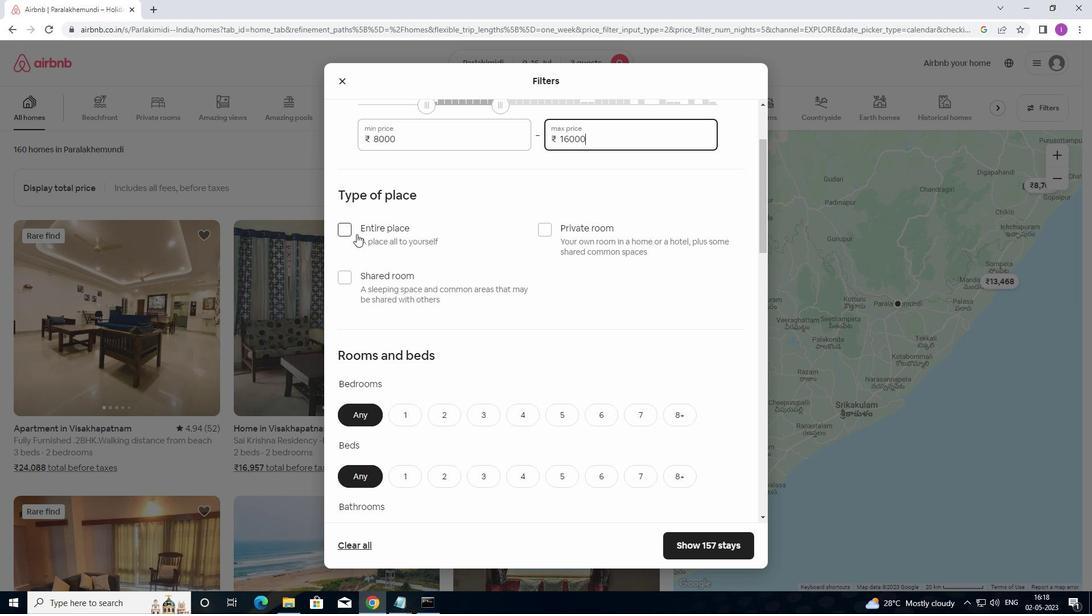 
Action: Mouse pressed left at (353, 234)
Screenshot: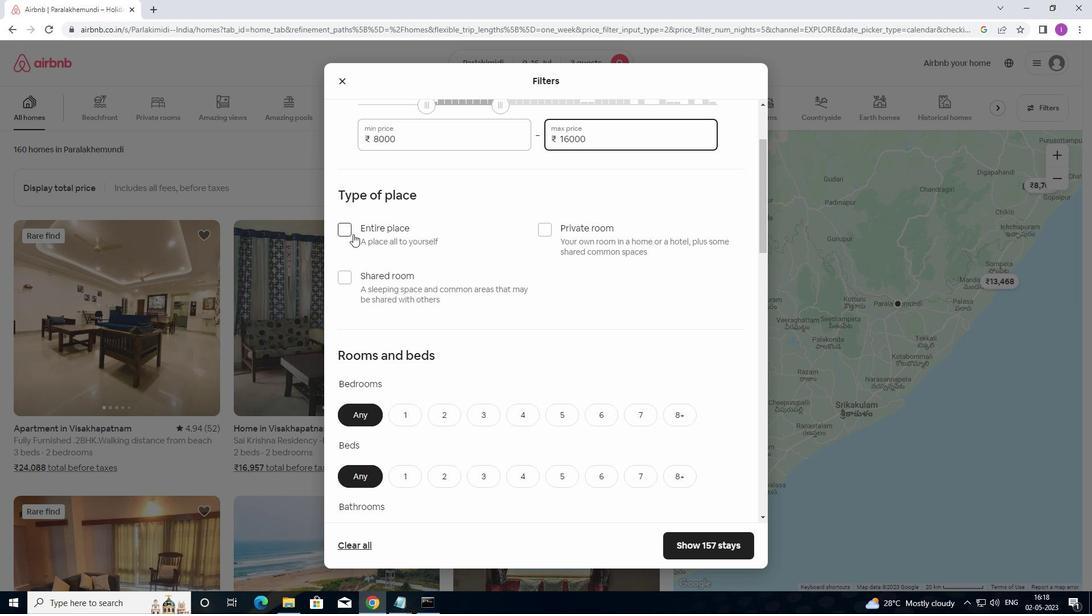 
Action: Mouse moved to (444, 417)
Screenshot: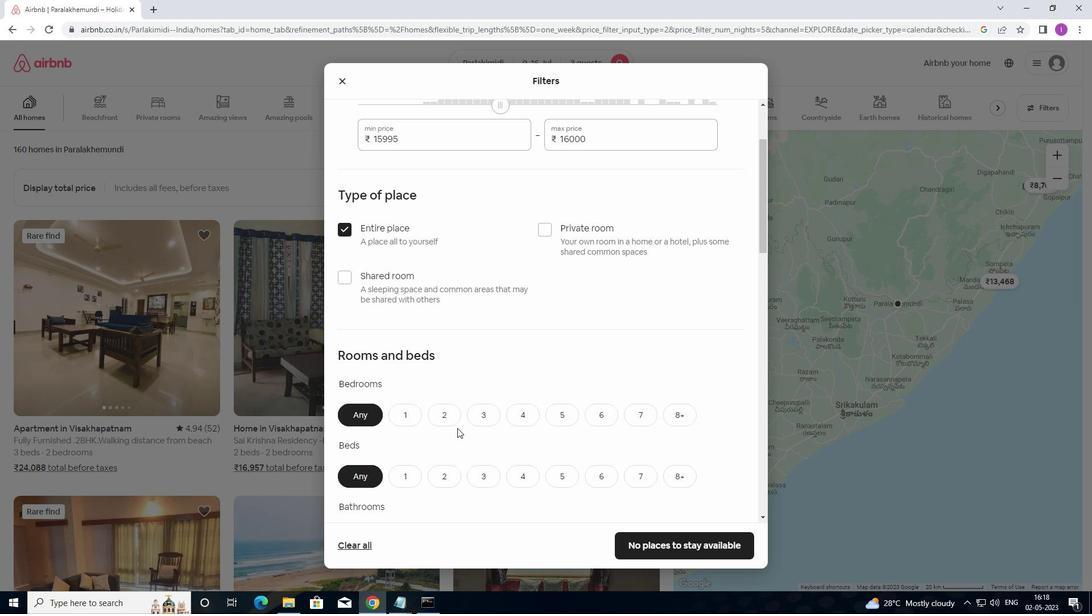 
Action: Mouse pressed left at (444, 417)
Screenshot: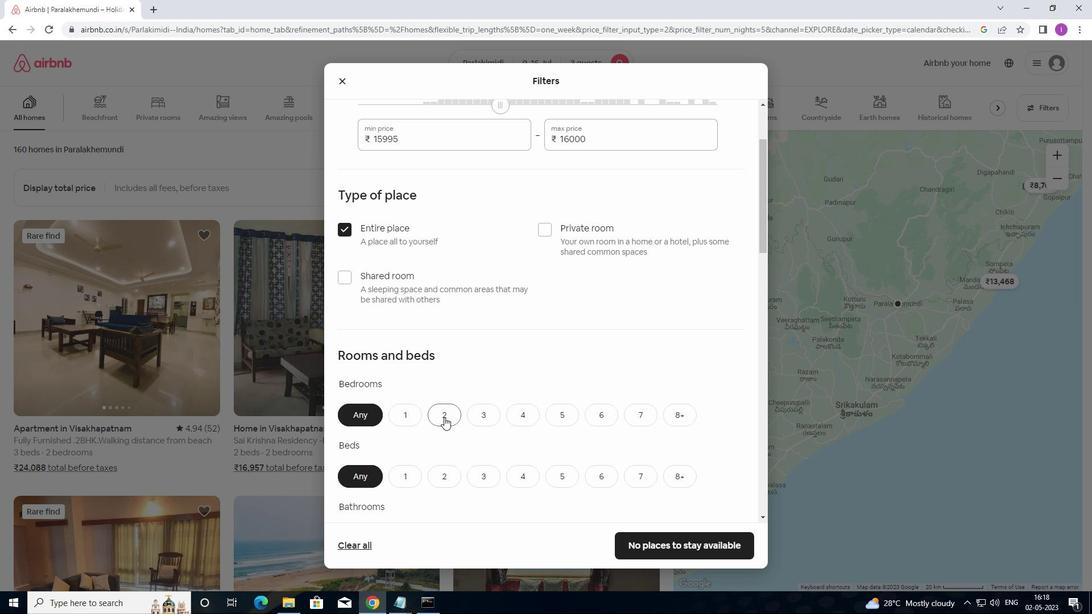 
Action: Mouse moved to (445, 477)
Screenshot: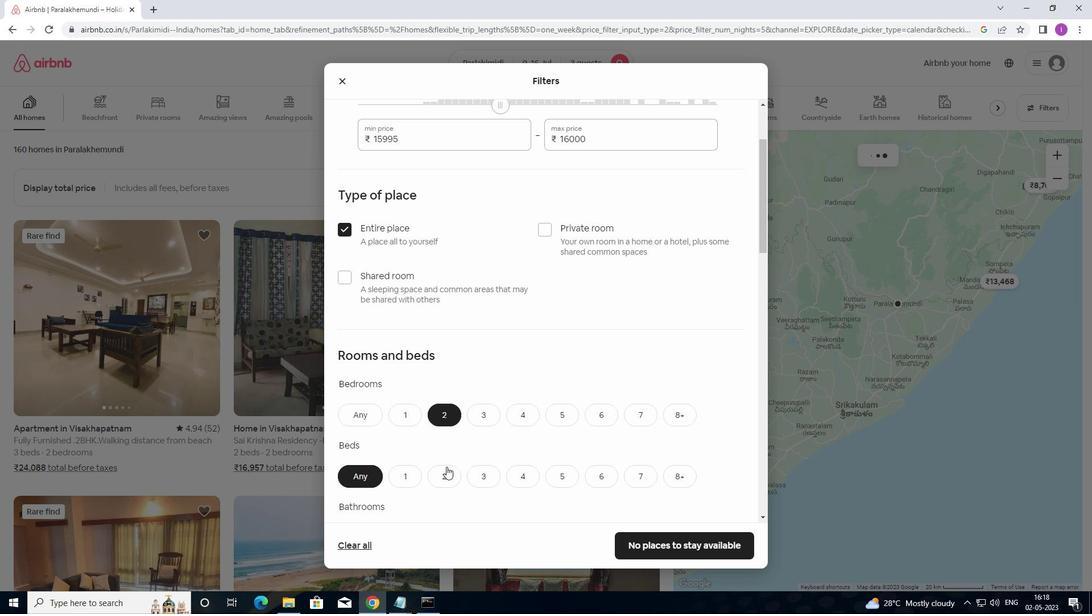 
Action: Mouse pressed left at (445, 477)
Screenshot: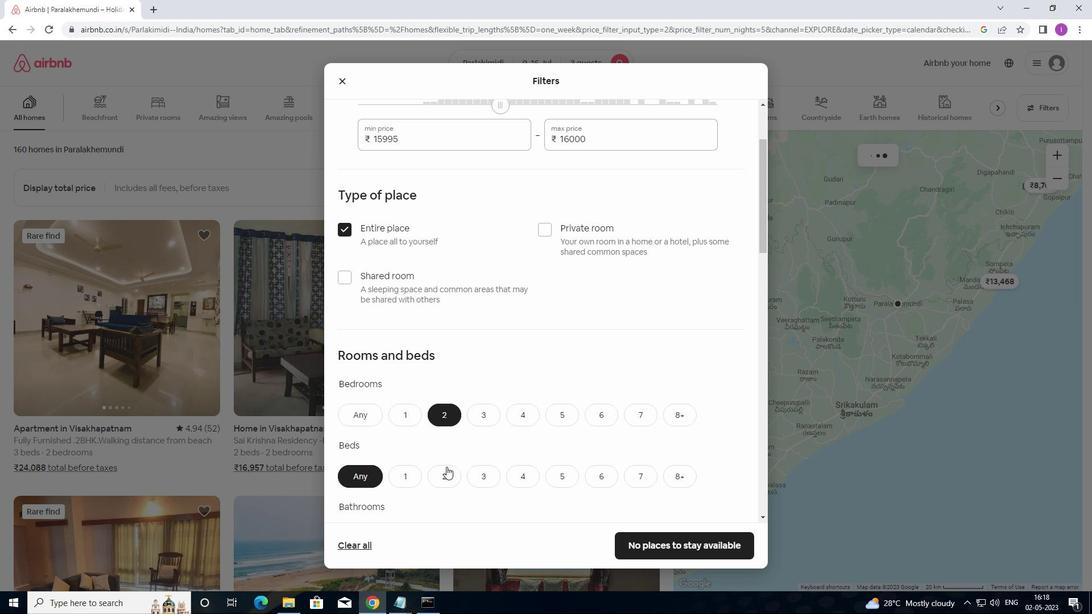 
Action: Mouse moved to (453, 456)
Screenshot: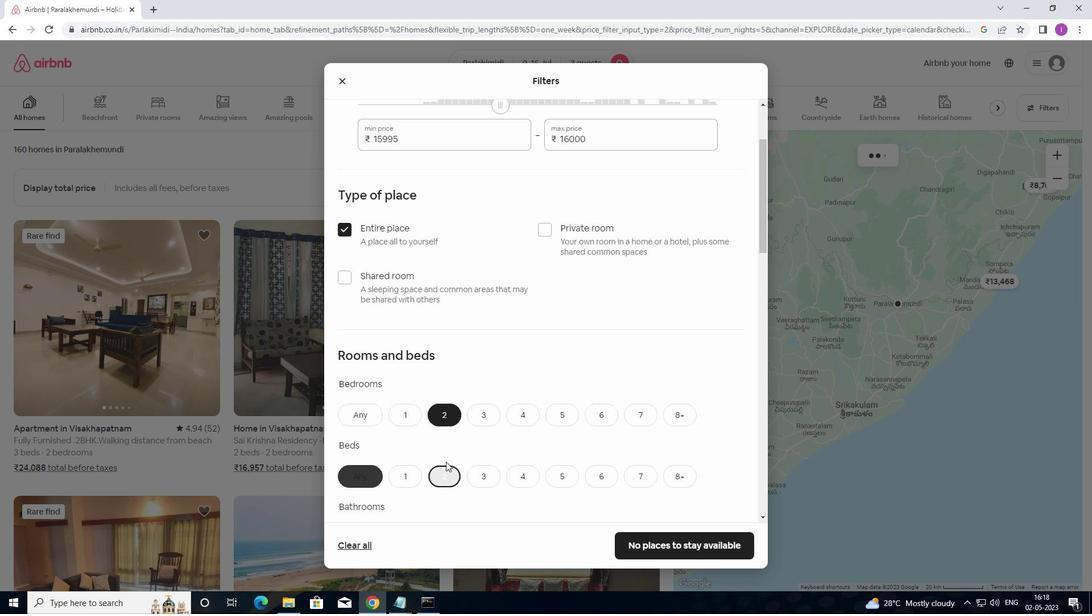 
Action: Mouse scrolled (453, 455) with delta (0, 0)
Screenshot: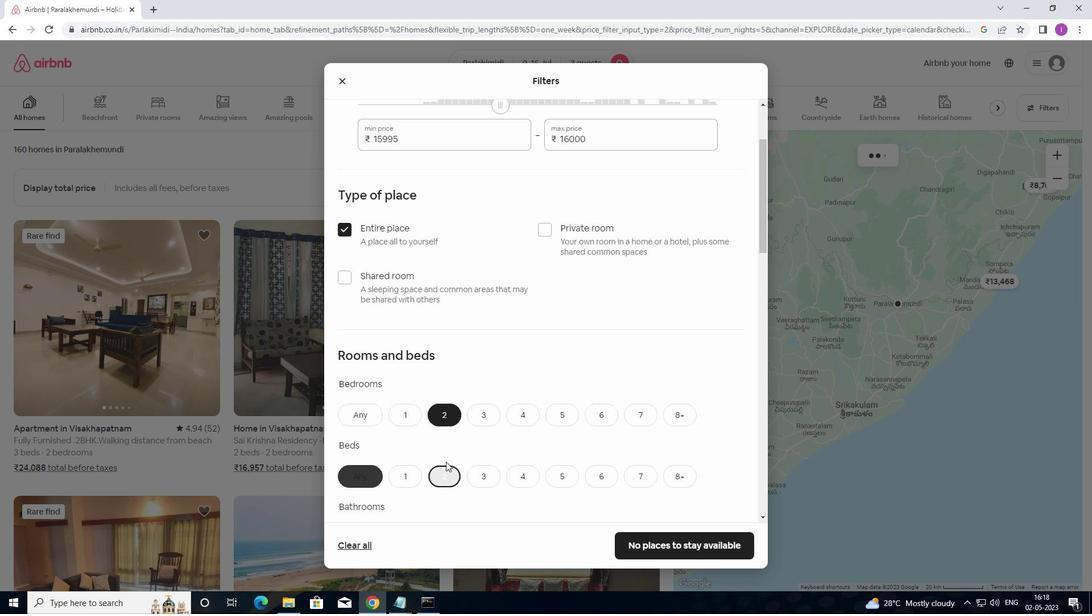 
Action: Mouse moved to (458, 455)
Screenshot: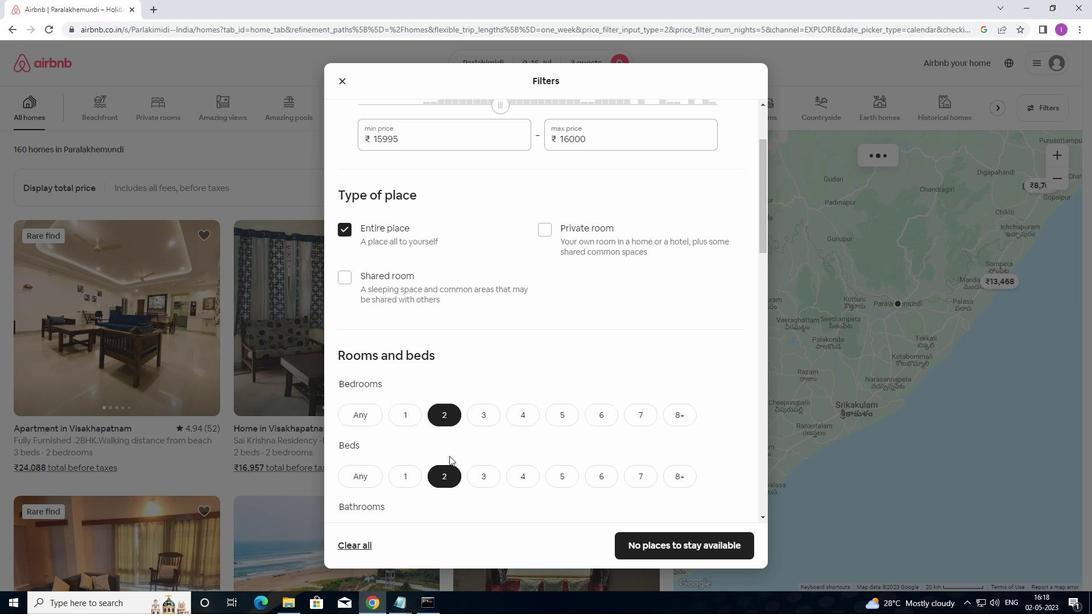 
Action: Mouse scrolled (458, 455) with delta (0, 0)
Screenshot: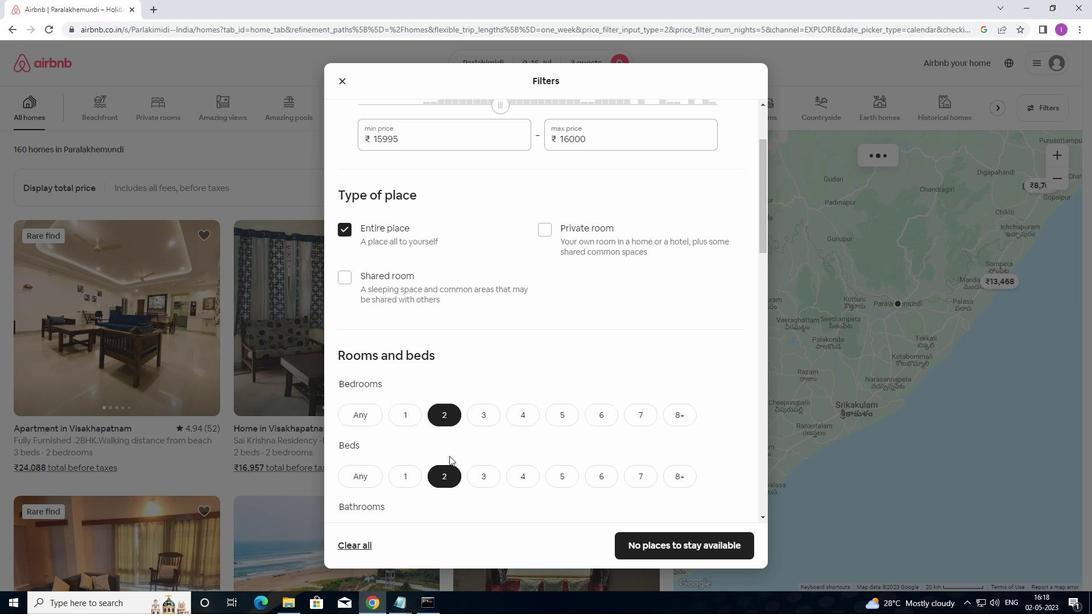 
Action: Mouse scrolled (458, 455) with delta (0, 0)
Screenshot: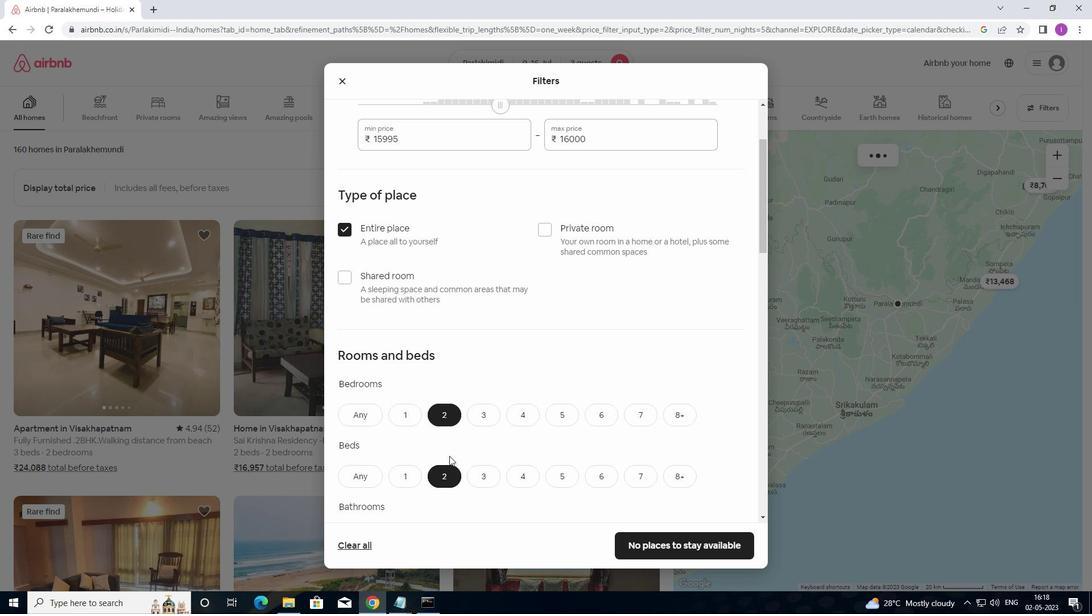 
Action: Mouse moved to (402, 364)
Screenshot: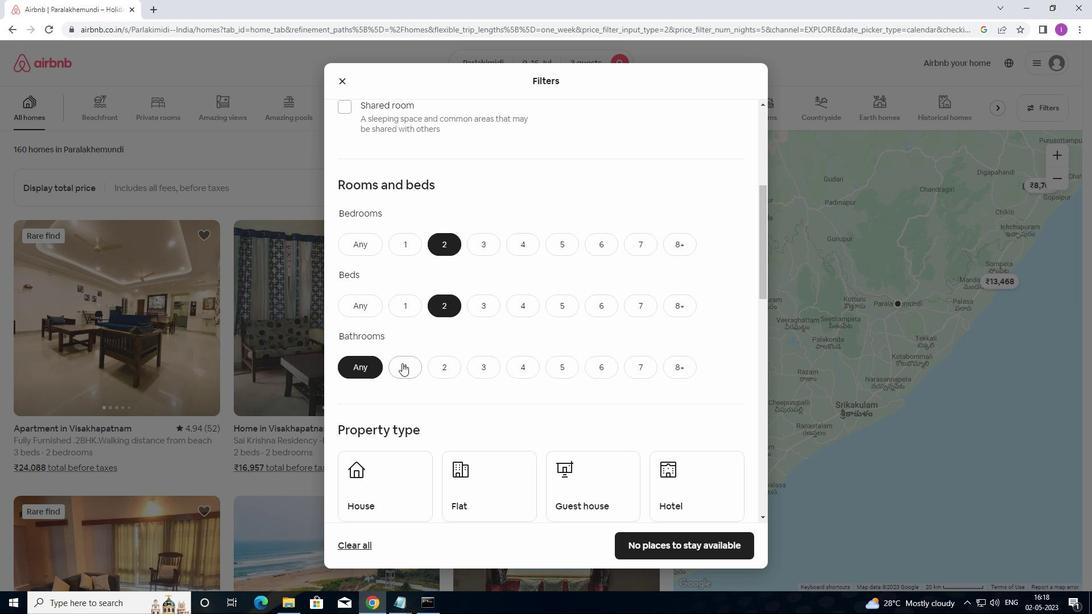 
Action: Mouse pressed left at (402, 364)
Screenshot: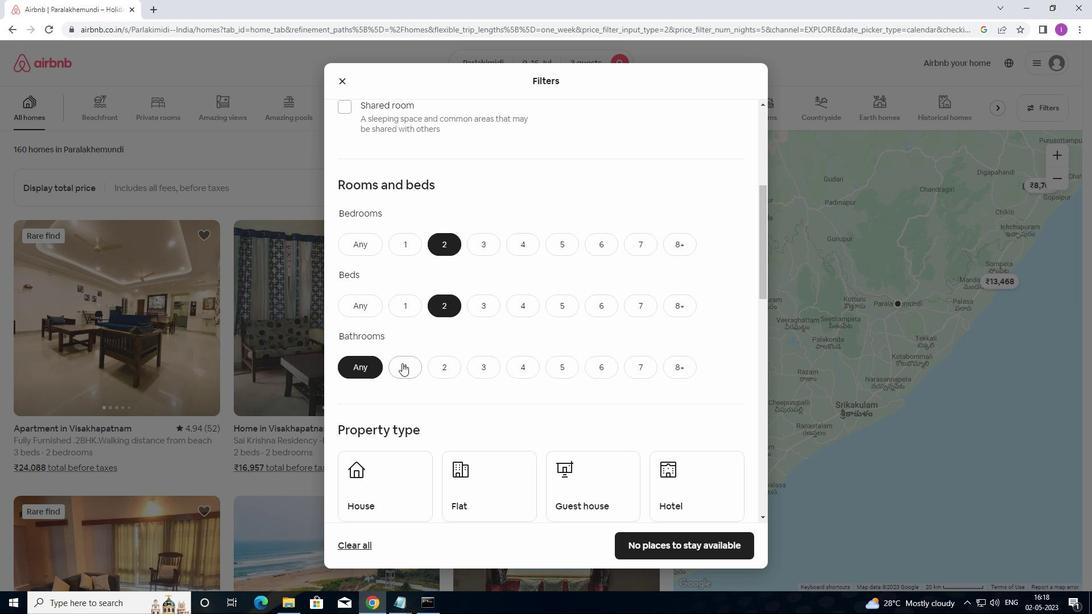 
Action: Mouse moved to (482, 377)
Screenshot: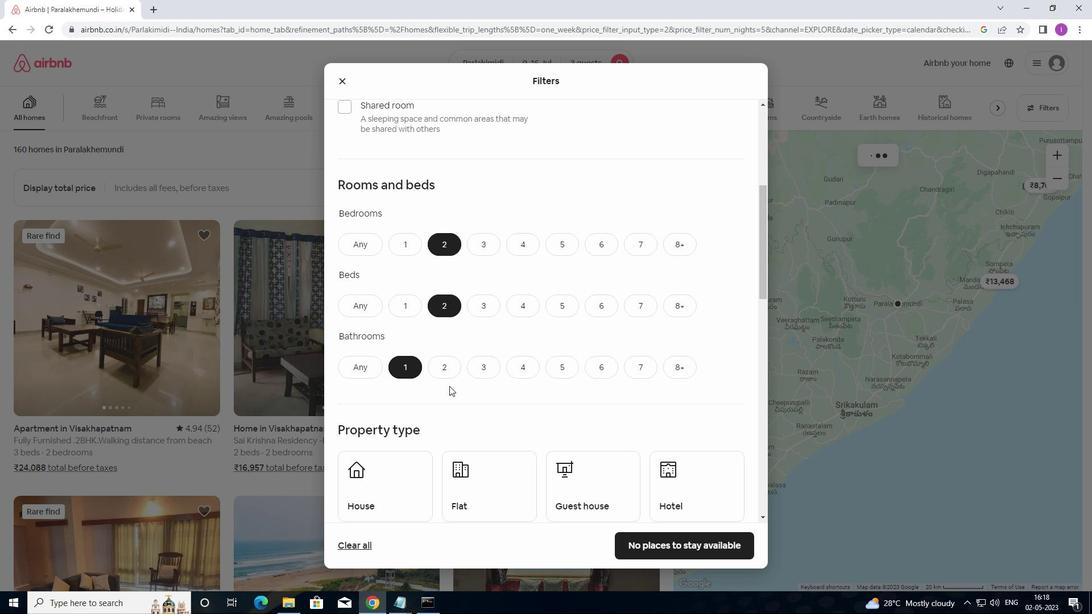 
Action: Mouse scrolled (482, 377) with delta (0, 0)
Screenshot: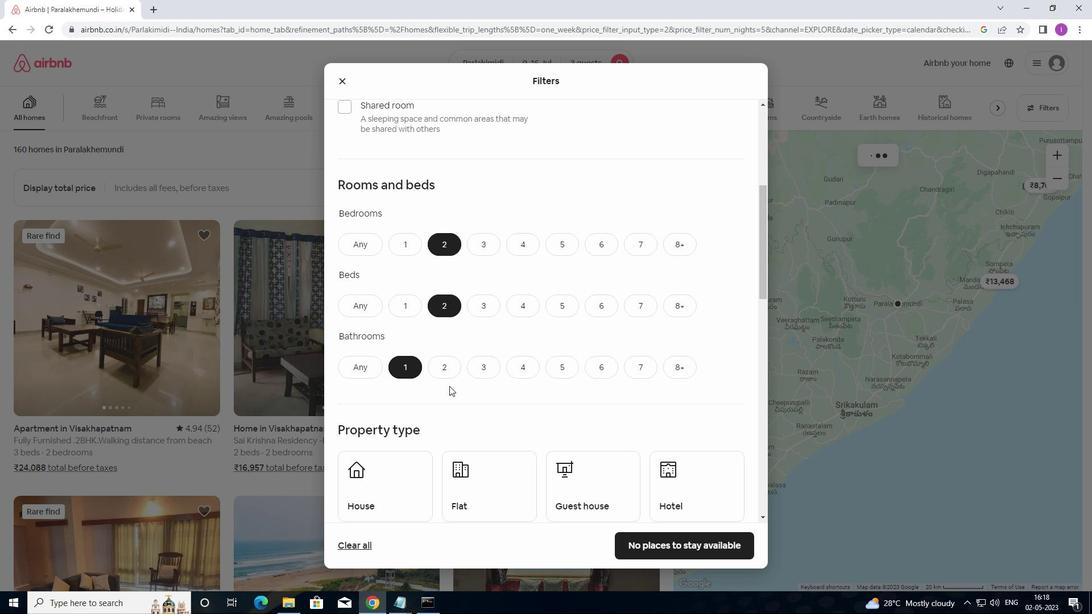 
Action: Mouse moved to (485, 380)
Screenshot: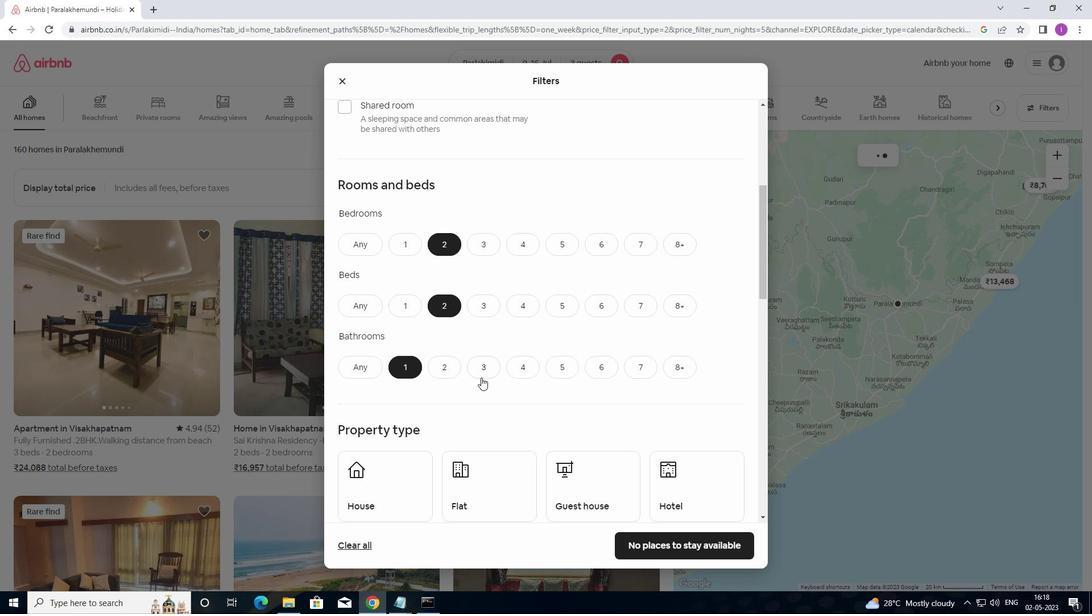 
Action: Mouse scrolled (485, 379) with delta (0, 0)
Screenshot: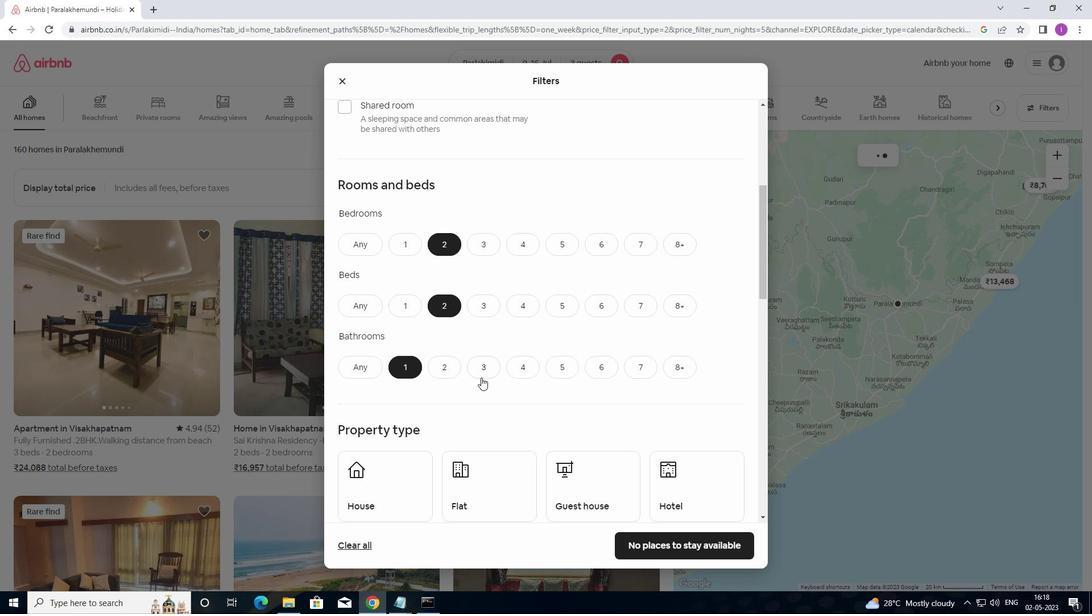 
Action: Mouse moved to (486, 380)
Screenshot: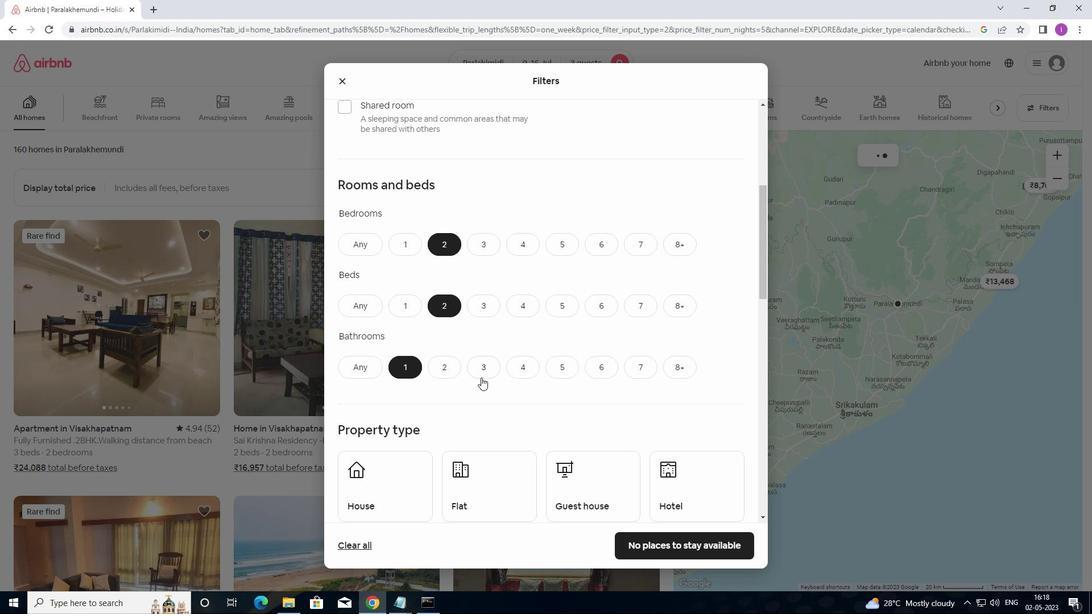 
Action: Mouse scrolled (486, 379) with delta (0, 0)
Screenshot: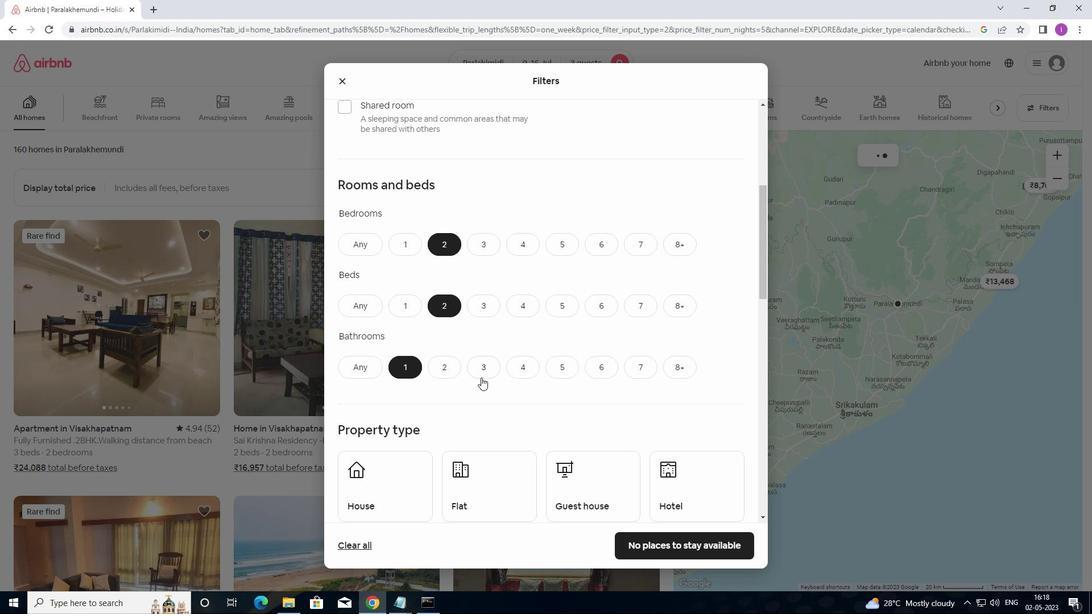 
Action: Mouse moved to (490, 376)
Screenshot: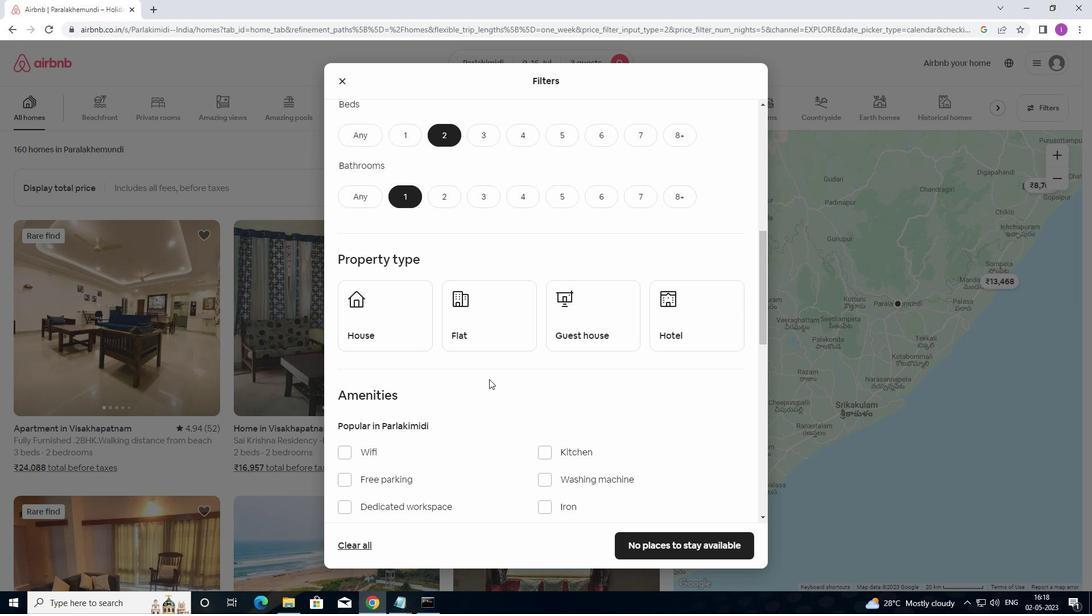 
Action: Mouse scrolled (490, 375) with delta (0, 0)
Screenshot: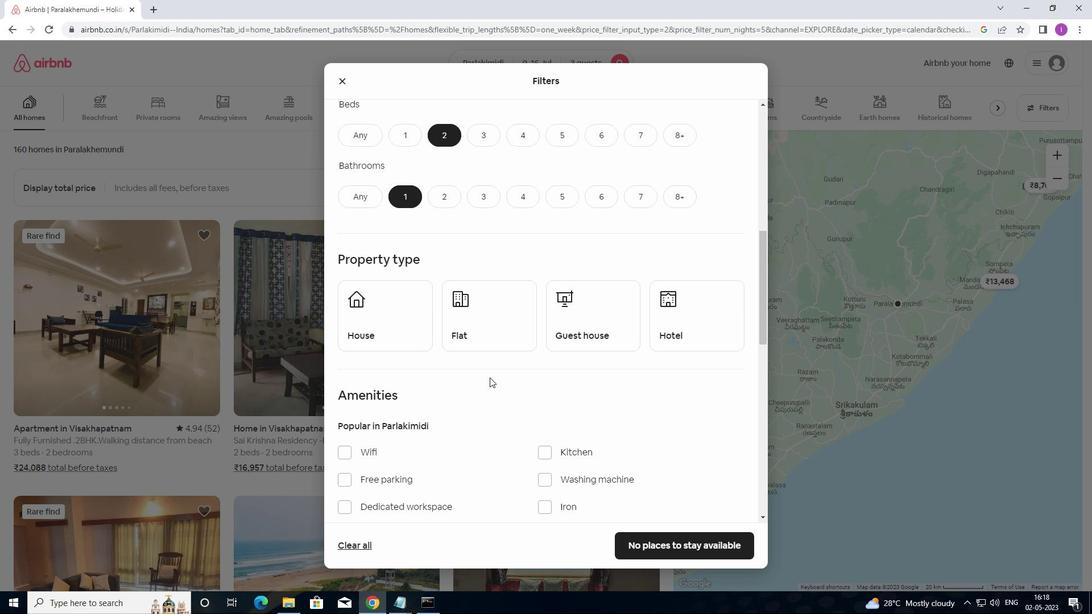 
Action: Mouse scrolled (490, 375) with delta (0, 0)
Screenshot: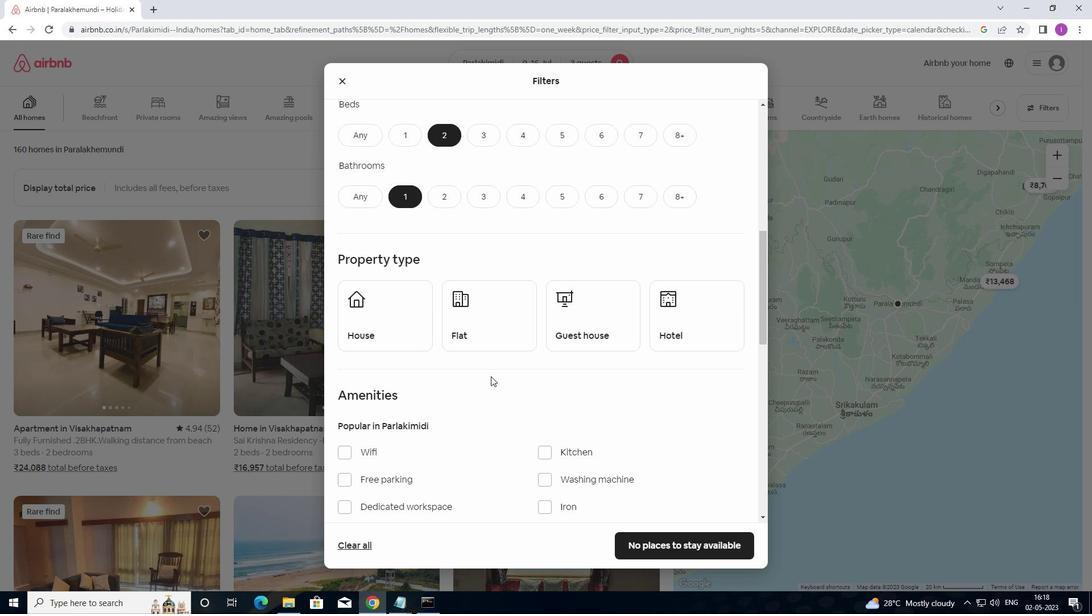
Action: Mouse moved to (418, 226)
Screenshot: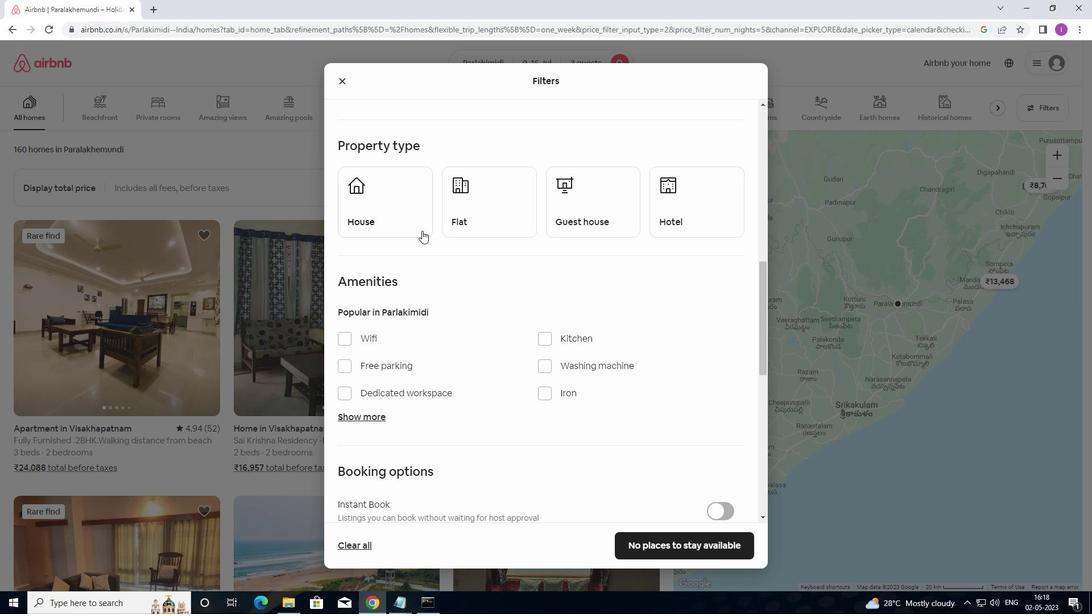 
Action: Mouse pressed left at (418, 226)
Screenshot: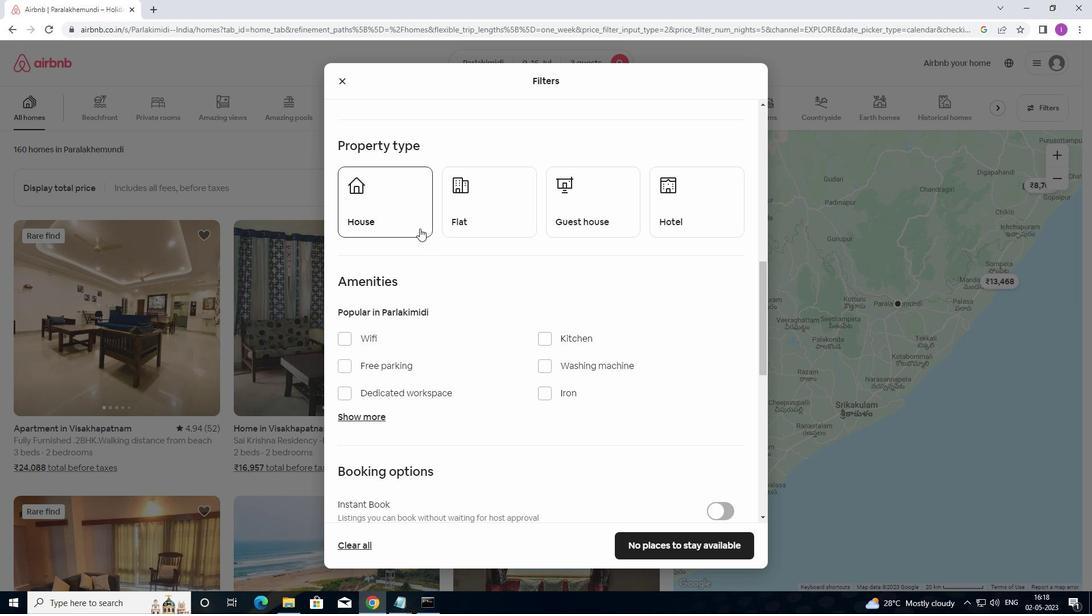 
Action: Mouse moved to (498, 220)
Screenshot: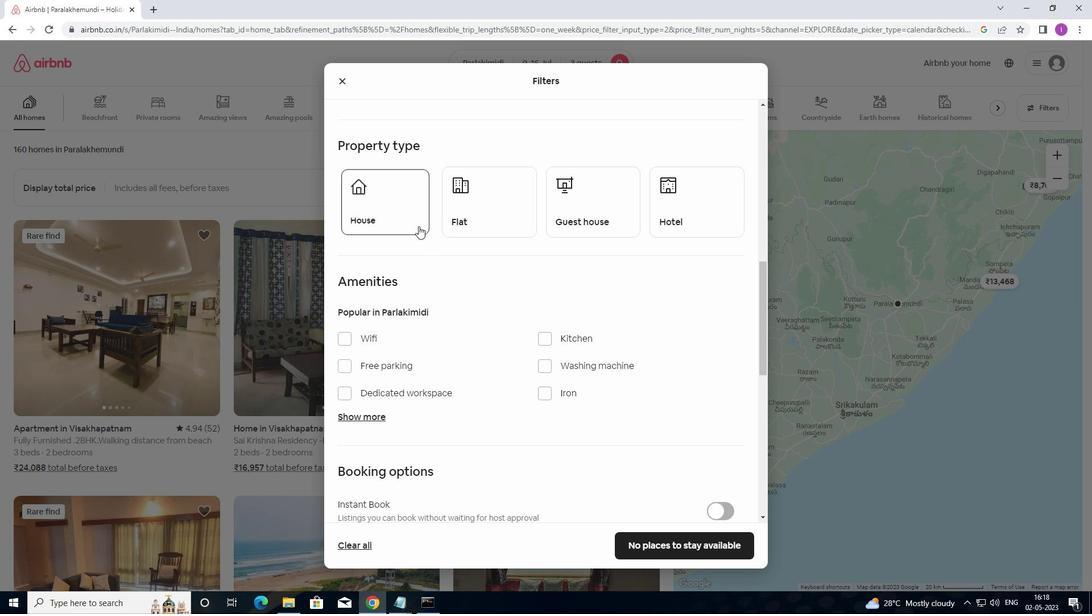 
Action: Mouse pressed left at (498, 220)
Screenshot: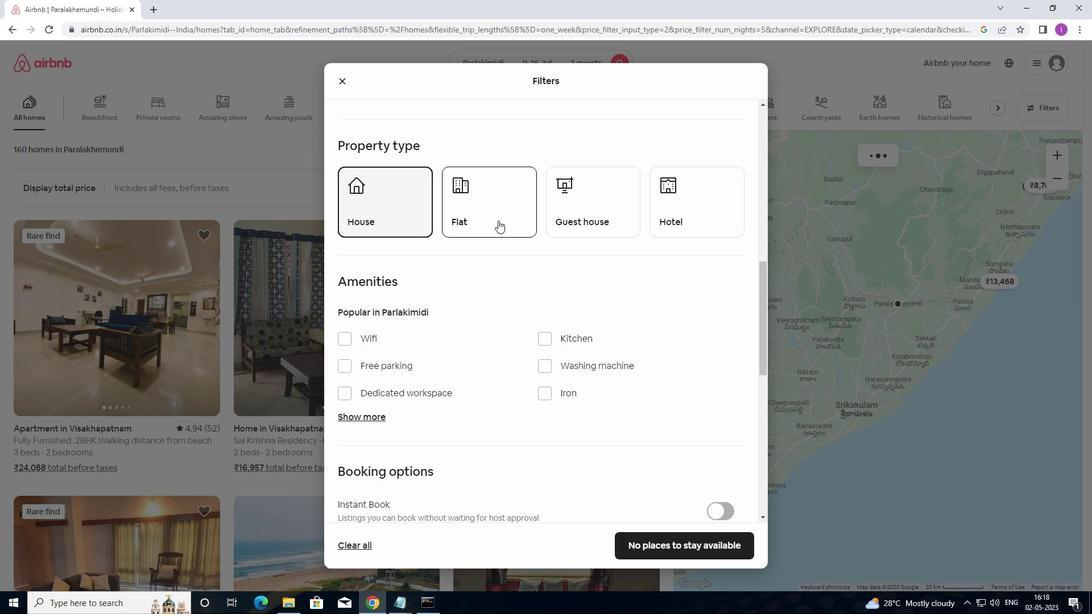 
Action: Mouse moved to (613, 219)
Screenshot: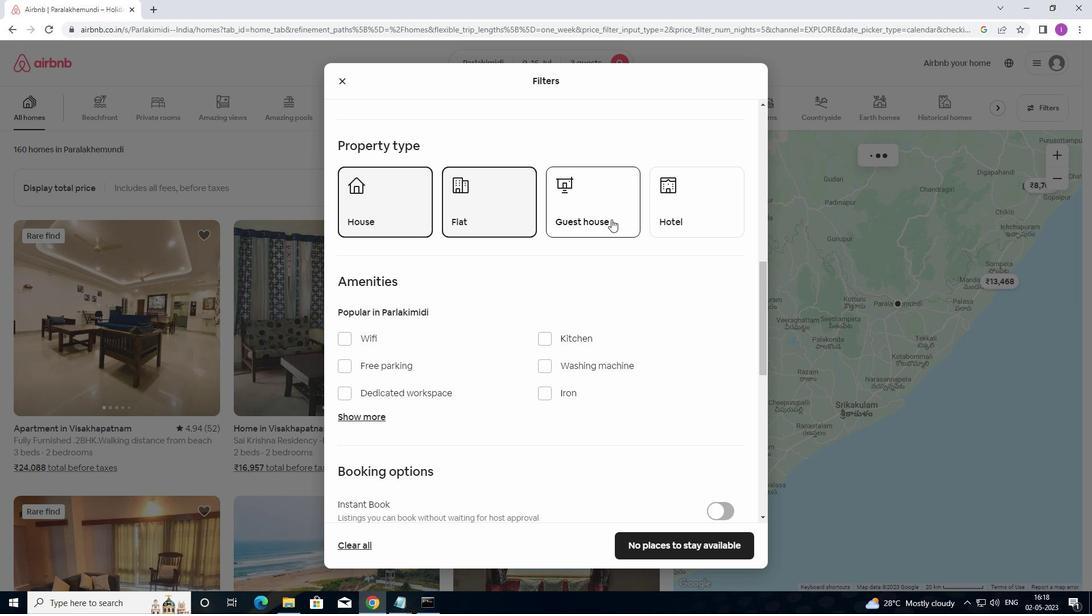 
Action: Mouse pressed left at (613, 219)
Screenshot: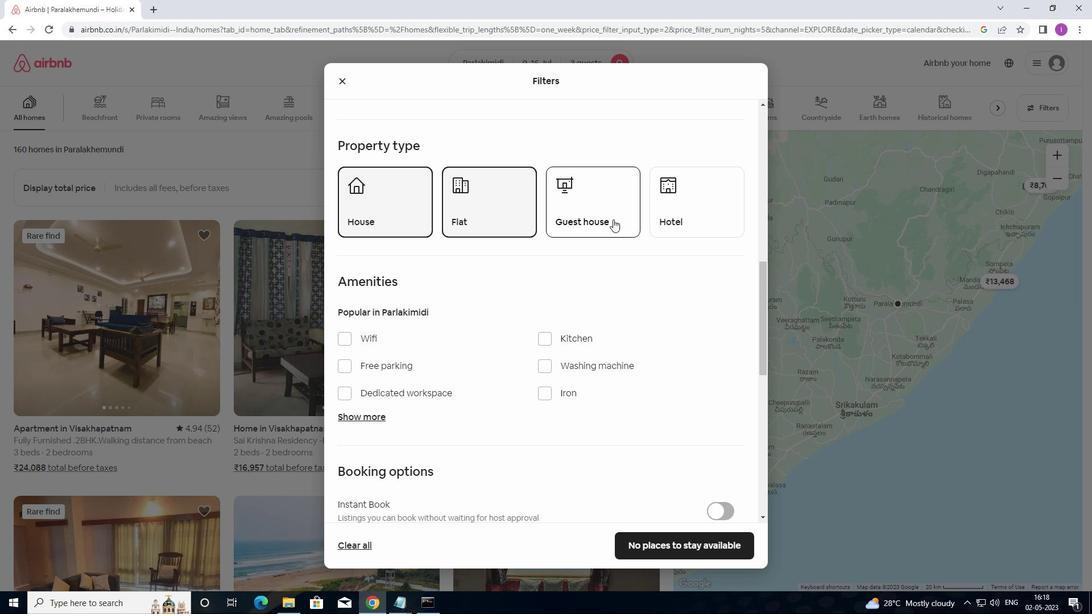 
Action: Mouse moved to (584, 275)
Screenshot: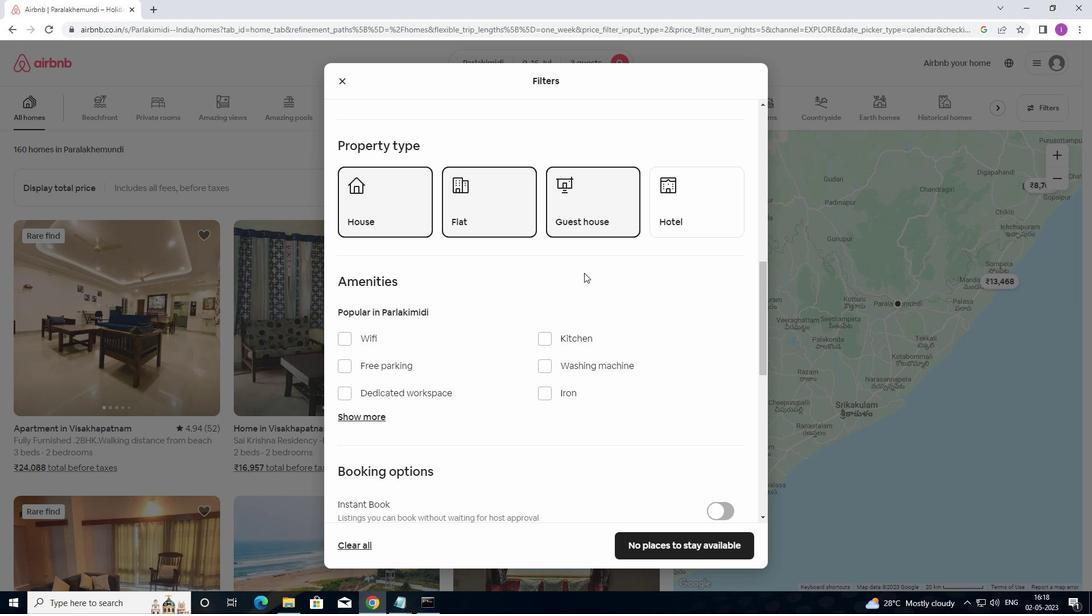 
Action: Mouse scrolled (584, 275) with delta (0, 0)
Screenshot: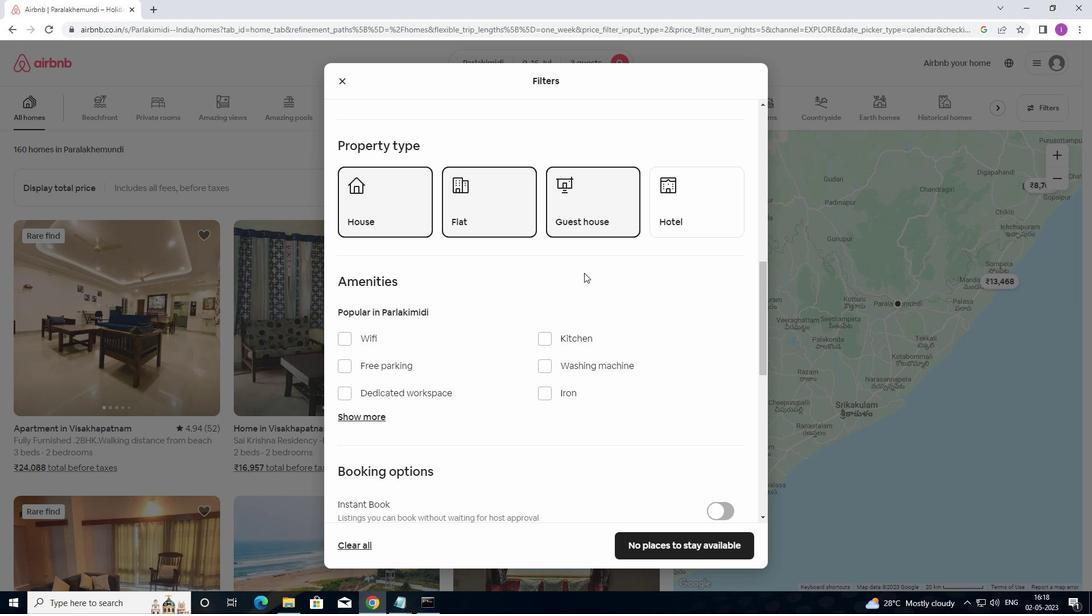 
Action: Mouse moved to (589, 266)
Screenshot: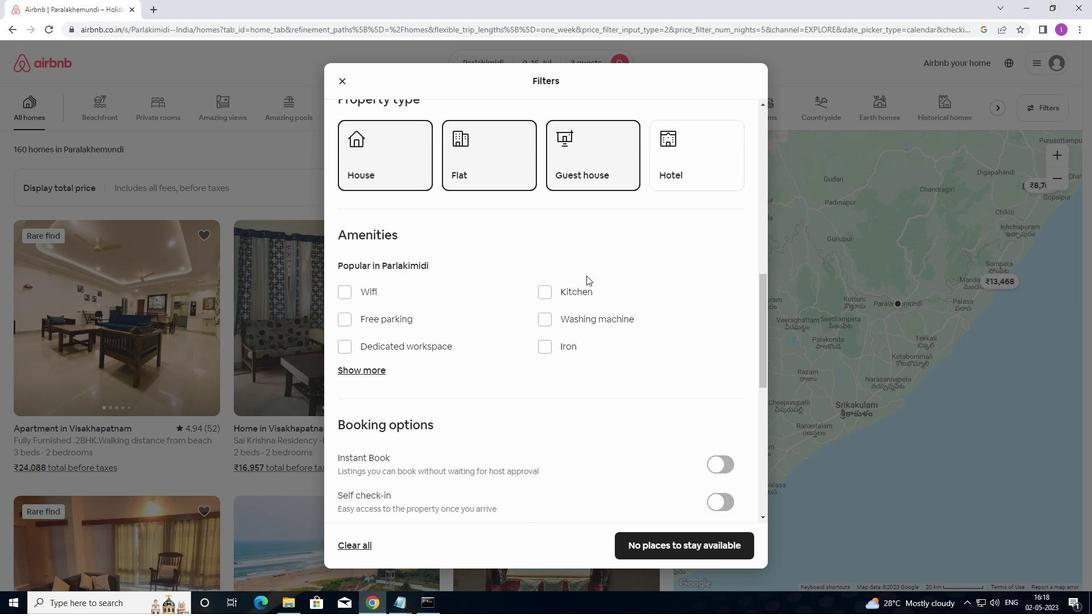 
Action: Mouse scrolled (589, 265) with delta (0, 0)
Screenshot: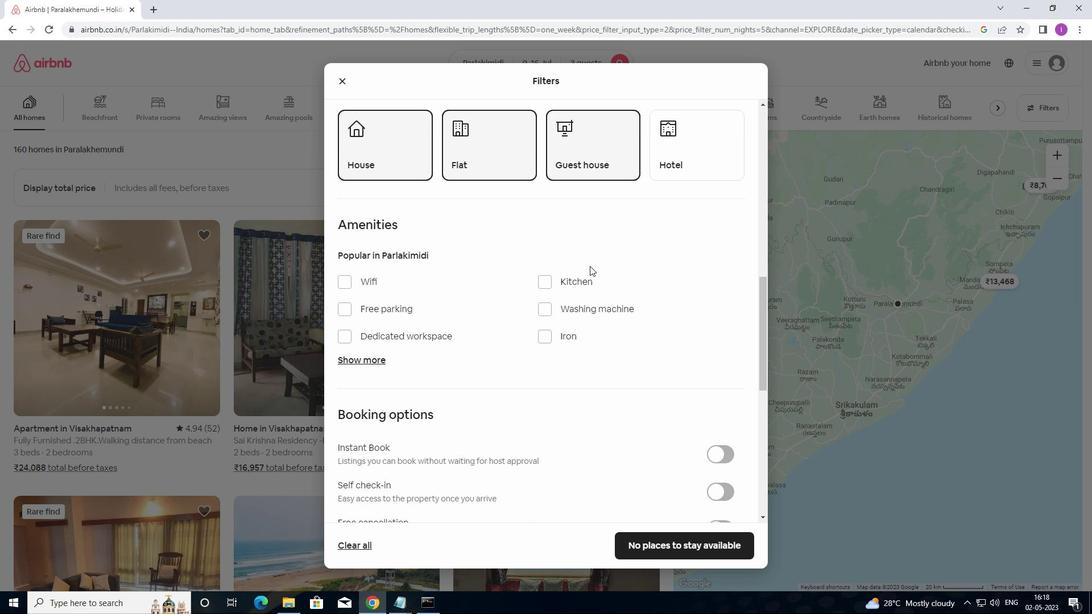 
Action: Mouse scrolled (589, 265) with delta (0, 0)
Screenshot: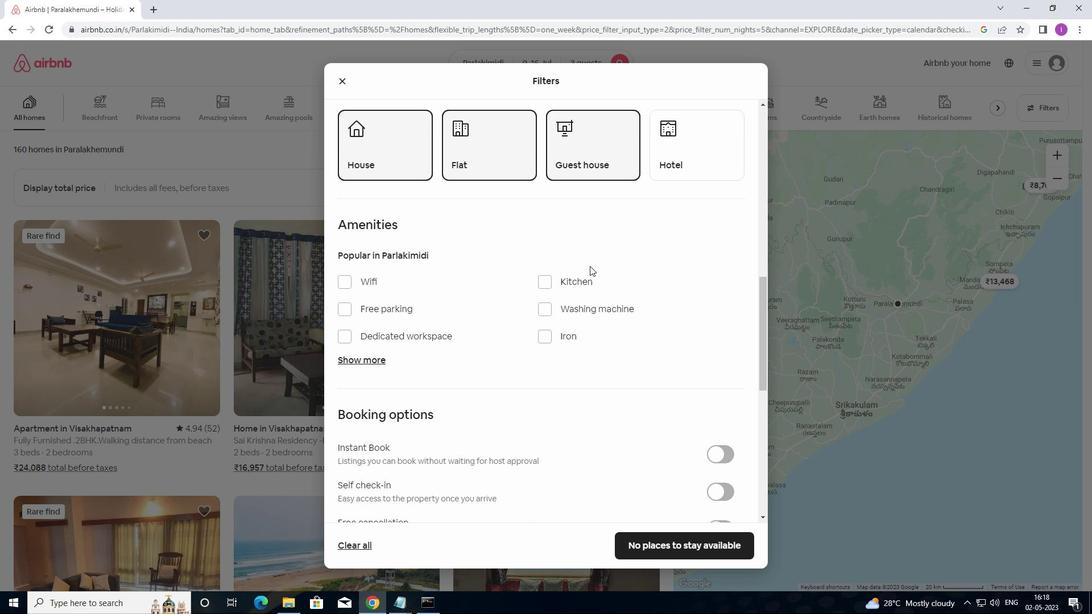 
Action: Mouse moved to (596, 255)
Screenshot: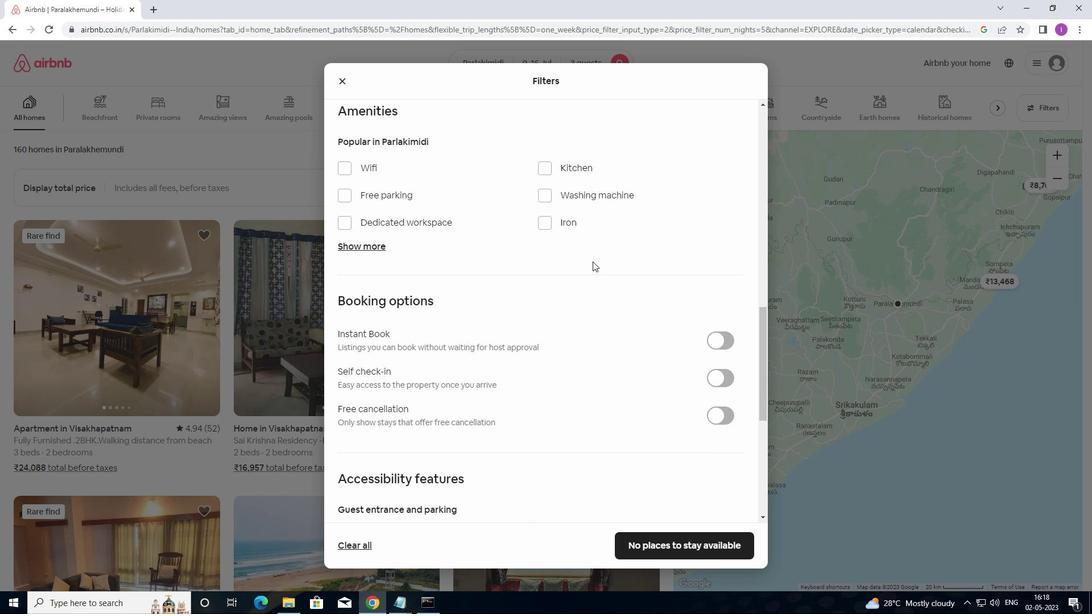 
Action: Mouse scrolled (596, 254) with delta (0, 0)
Screenshot: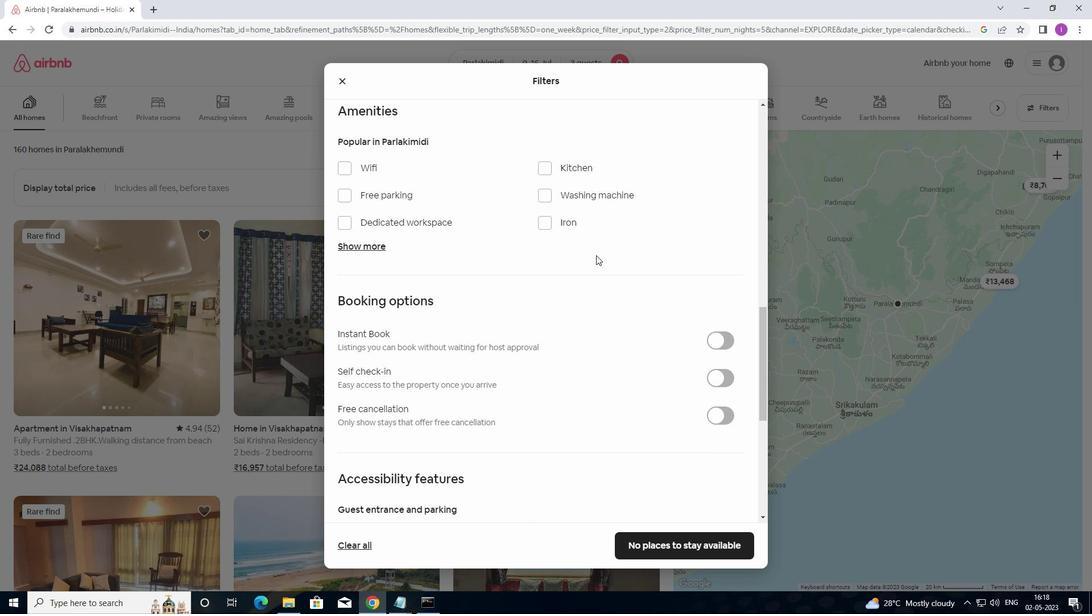 
Action: Mouse moved to (540, 252)
Screenshot: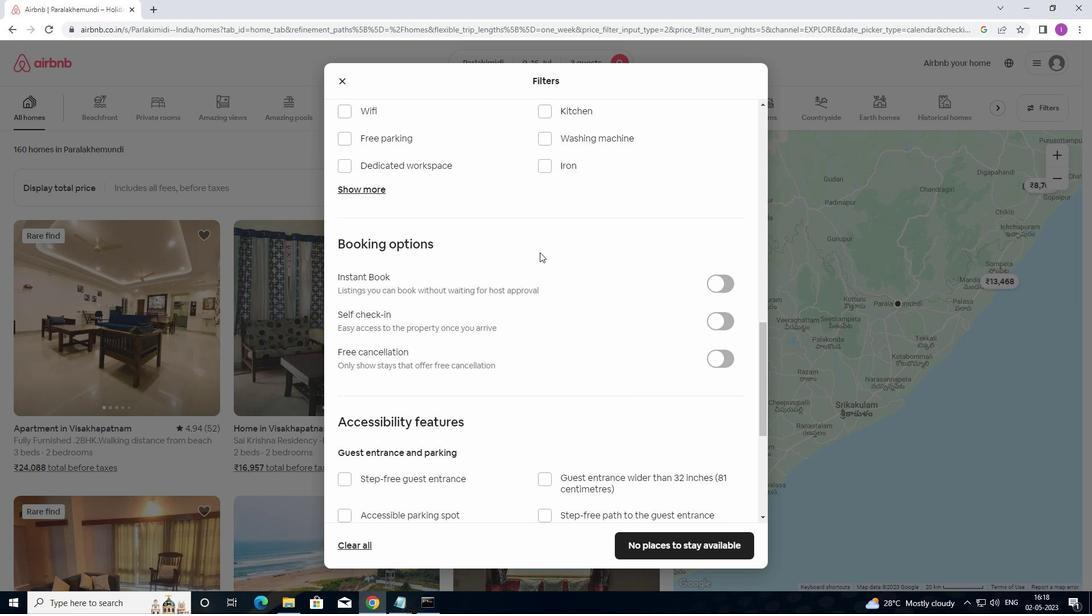
Action: Mouse scrolled (540, 251) with delta (0, 0)
Screenshot: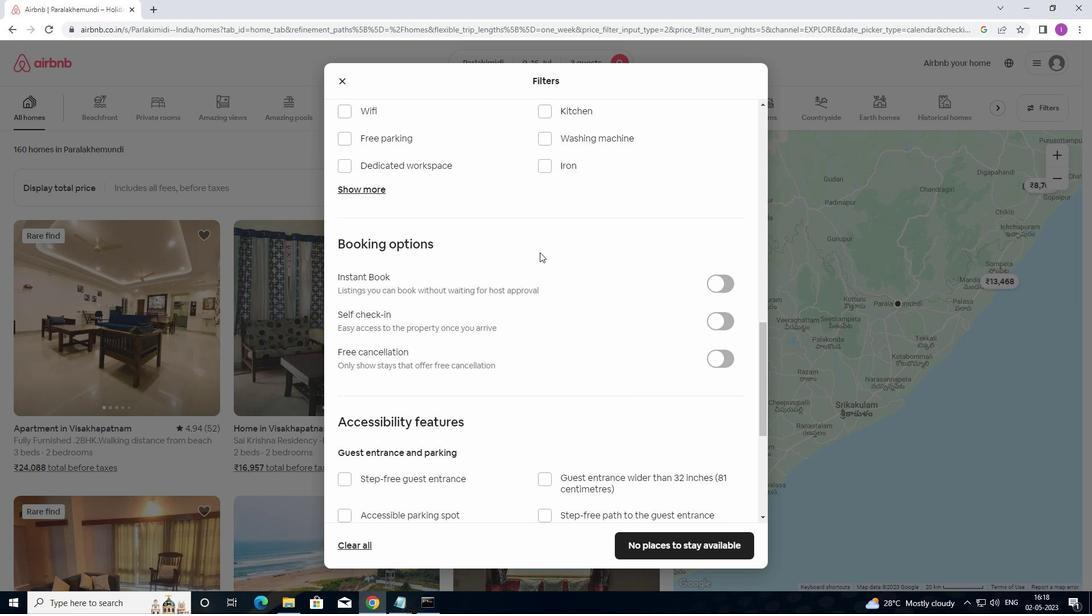 
Action: Mouse moved to (729, 263)
Screenshot: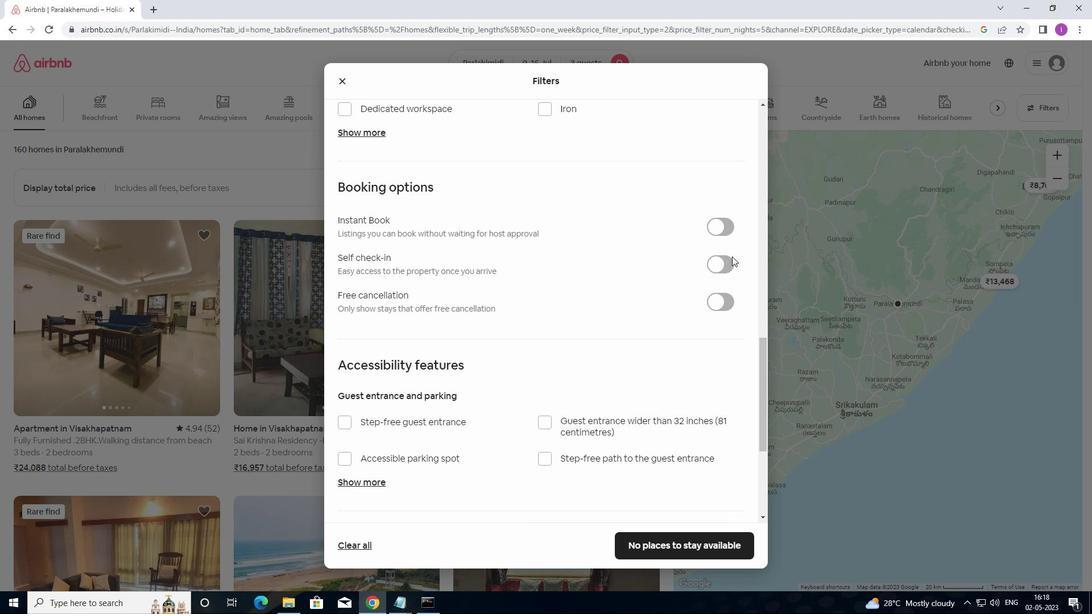 
Action: Mouse pressed left at (729, 263)
Screenshot: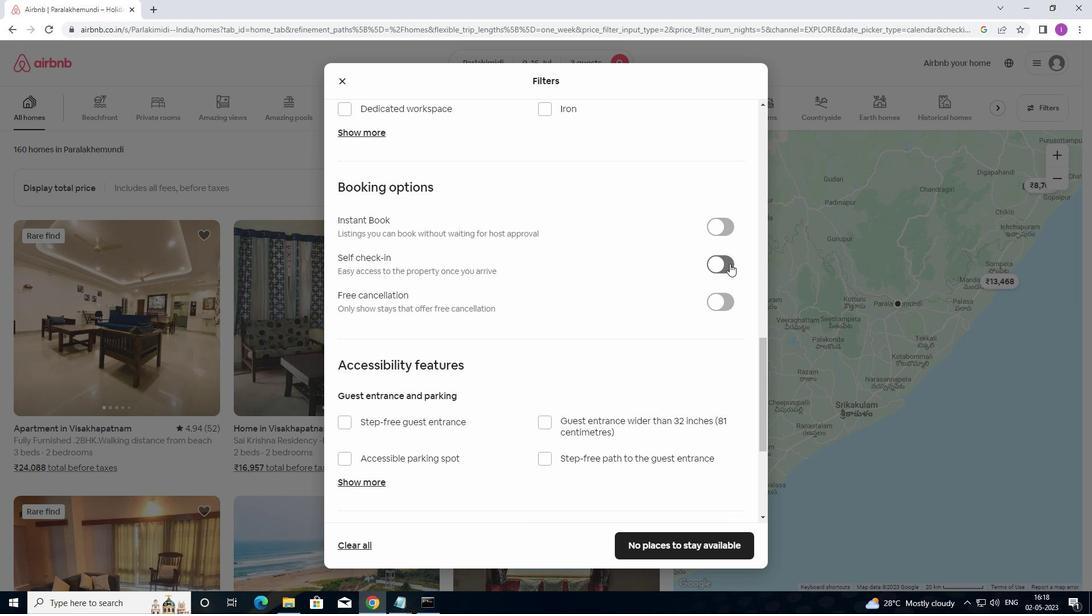 
Action: Mouse moved to (569, 287)
Screenshot: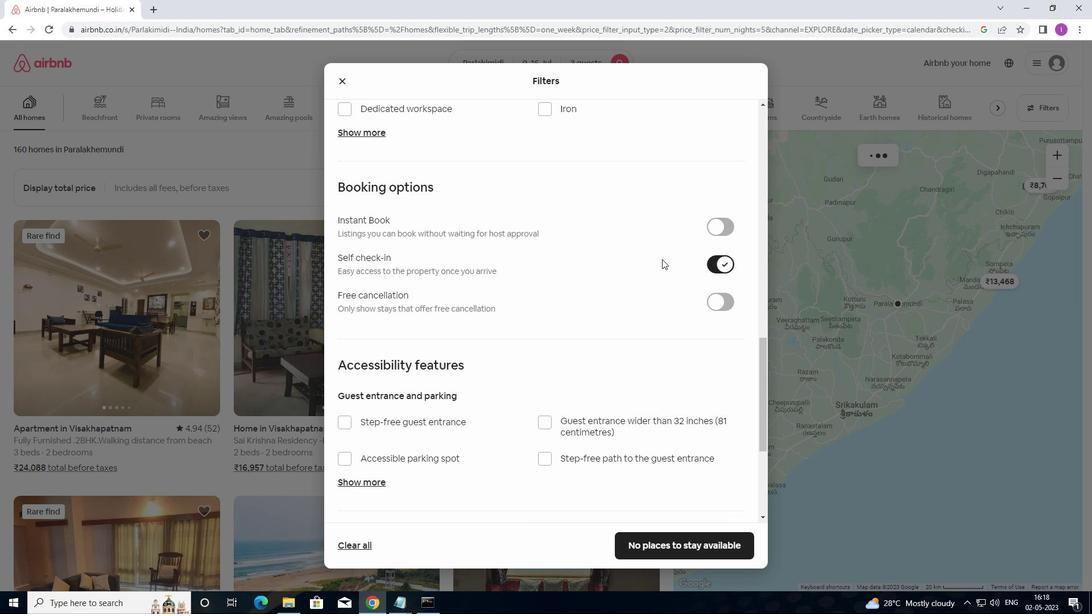
Action: Mouse scrolled (569, 287) with delta (0, 0)
Screenshot: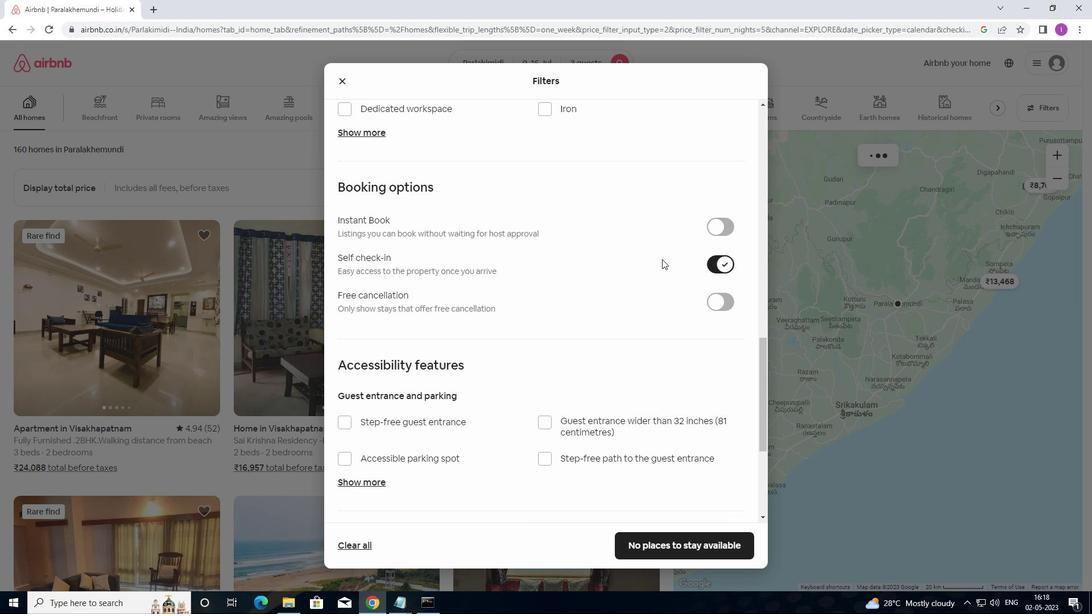 
Action: Mouse moved to (555, 303)
Screenshot: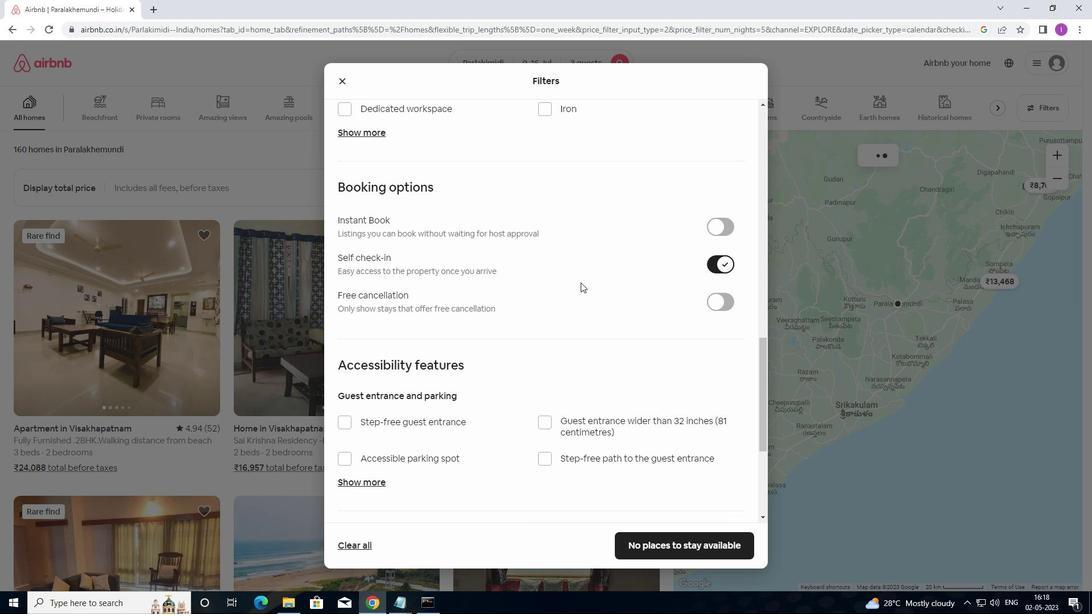 
Action: Mouse scrolled (555, 303) with delta (0, 0)
Screenshot: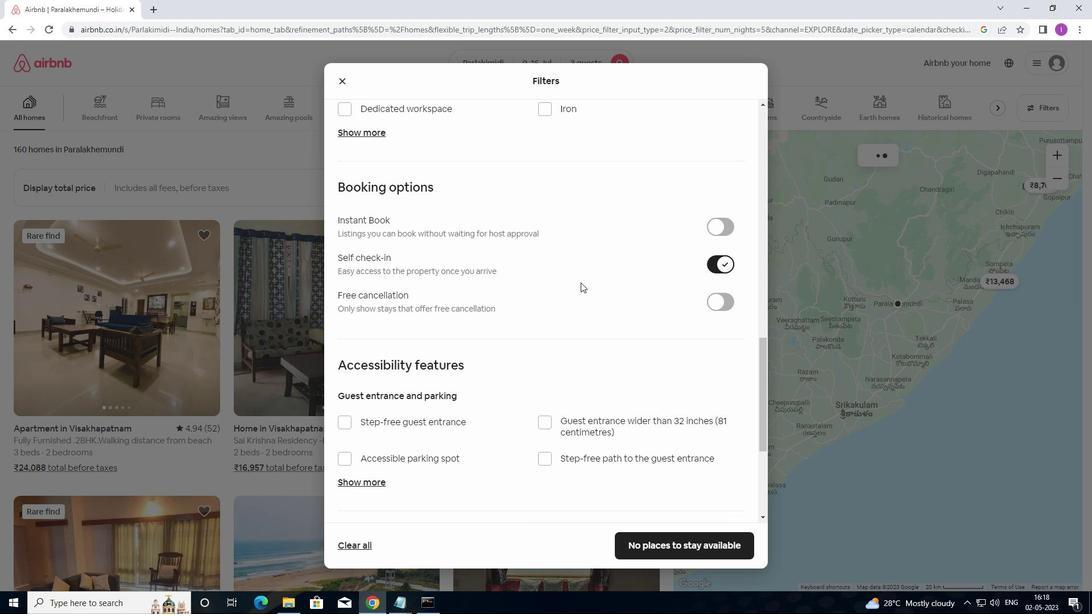 
Action: Mouse moved to (554, 305)
Screenshot: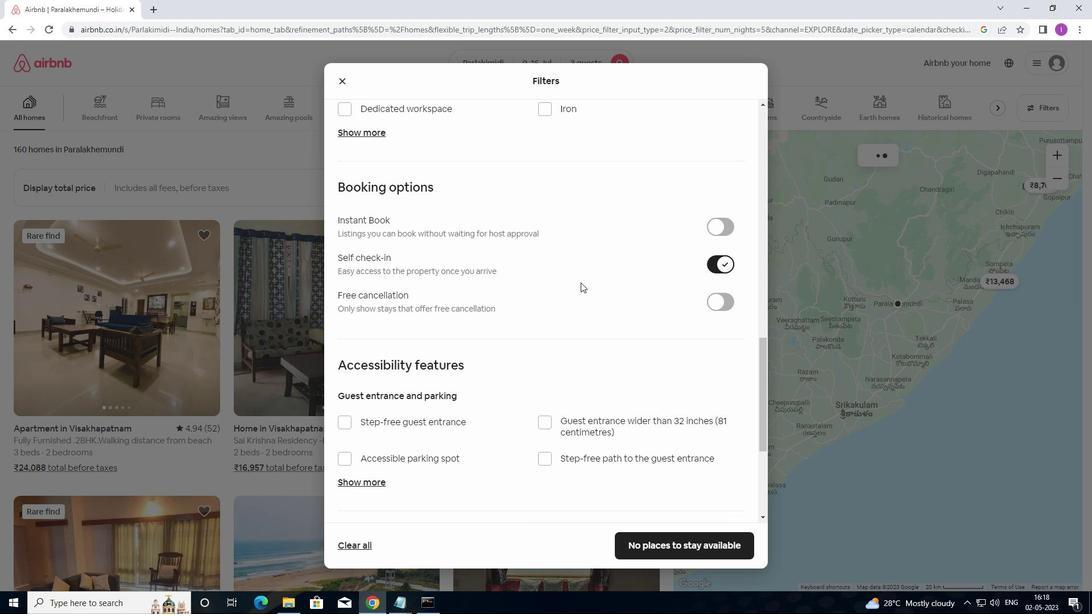 
Action: Mouse scrolled (554, 304) with delta (0, 0)
Screenshot: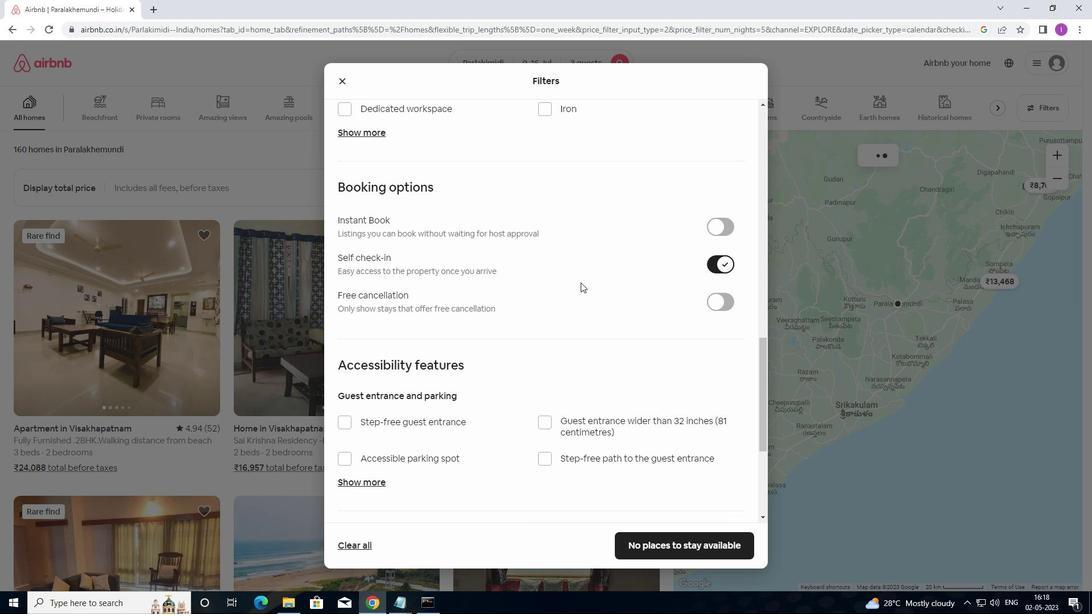 
Action: Mouse moved to (553, 308)
Screenshot: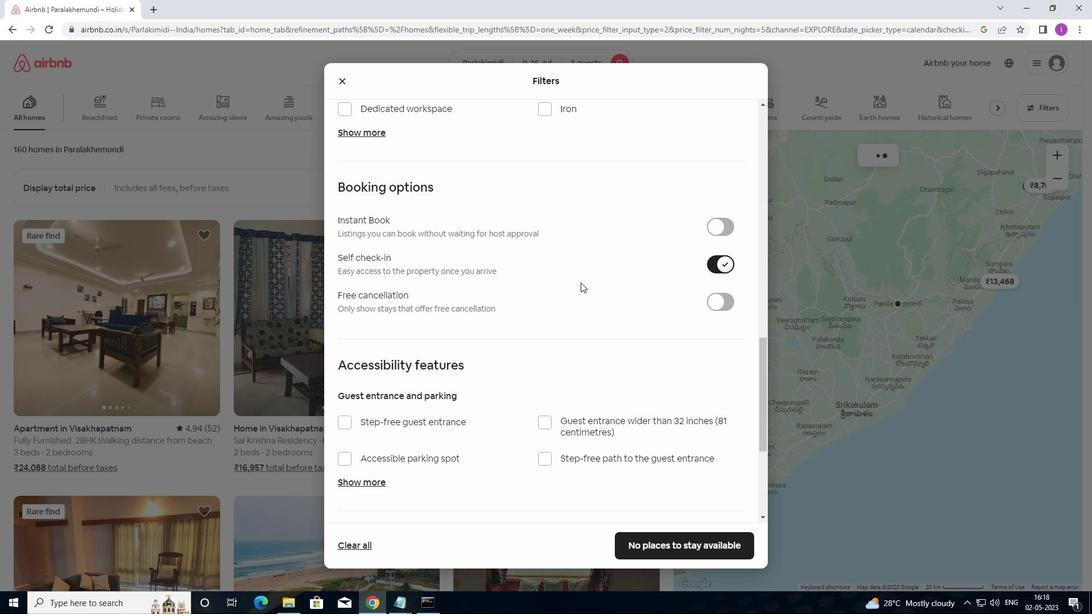 
Action: Mouse scrolled (553, 307) with delta (0, 0)
Screenshot: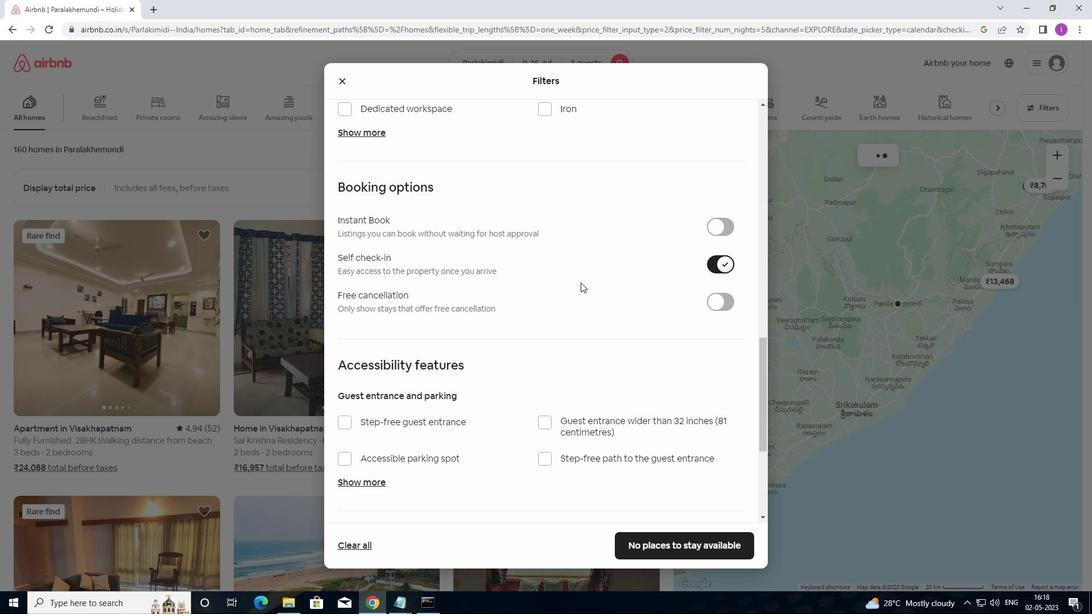 
Action: Mouse moved to (551, 313)
Screenshot: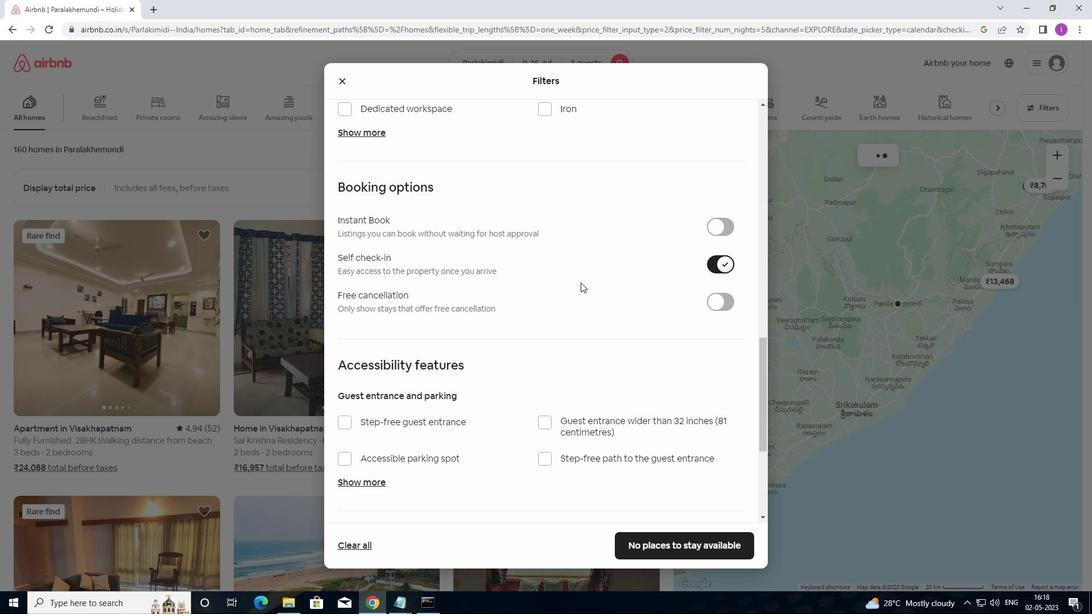 
Action: Mouse scrolled (551, 312) with delta (0, 0)
Screenshot: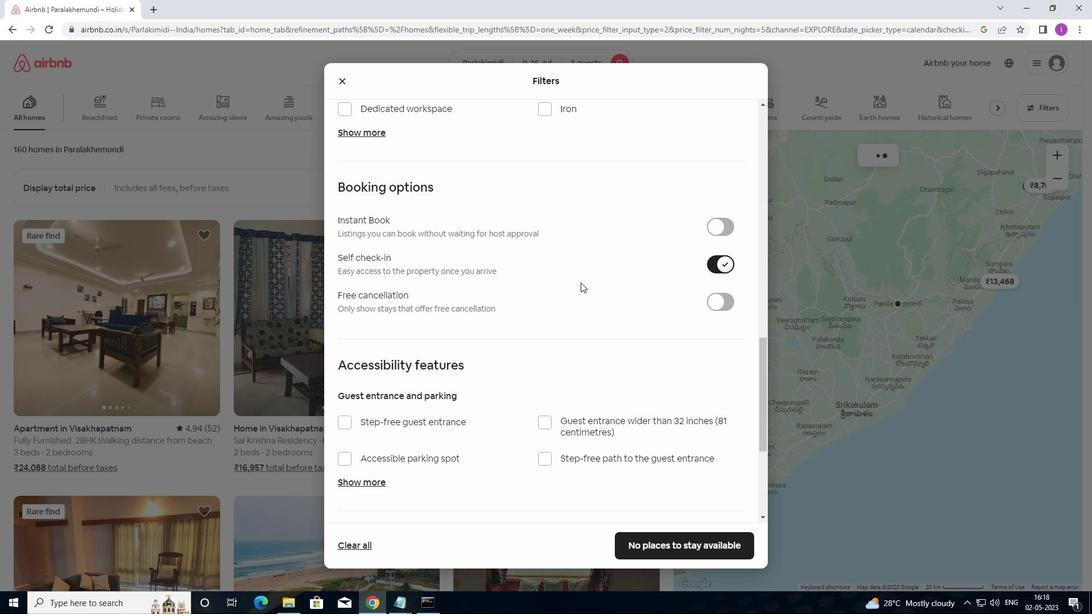 
Action: Mouse moved to (480, 340)
Screenshot: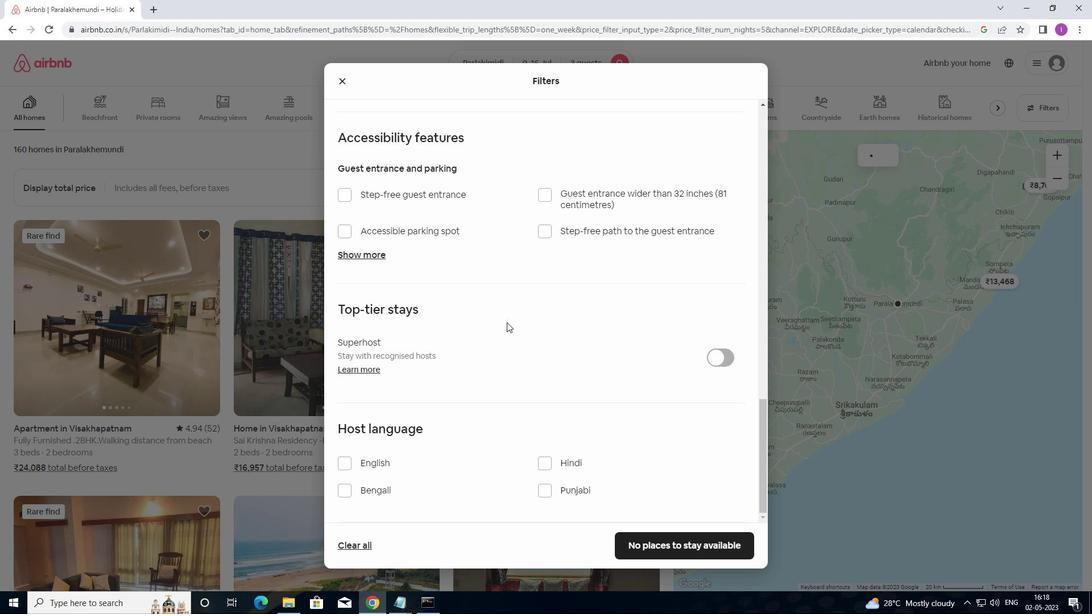 
Action: Mouse scrolled (480, 339) with delta (0, 0)
Screenshot: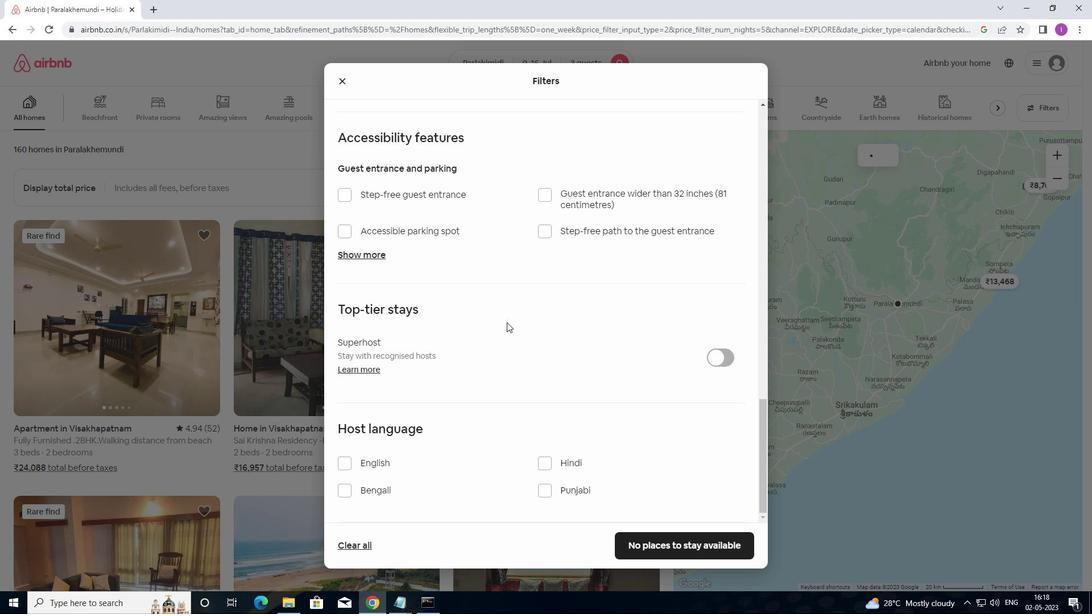 
Action: Mouse moved to (475, 349)
Screenshot: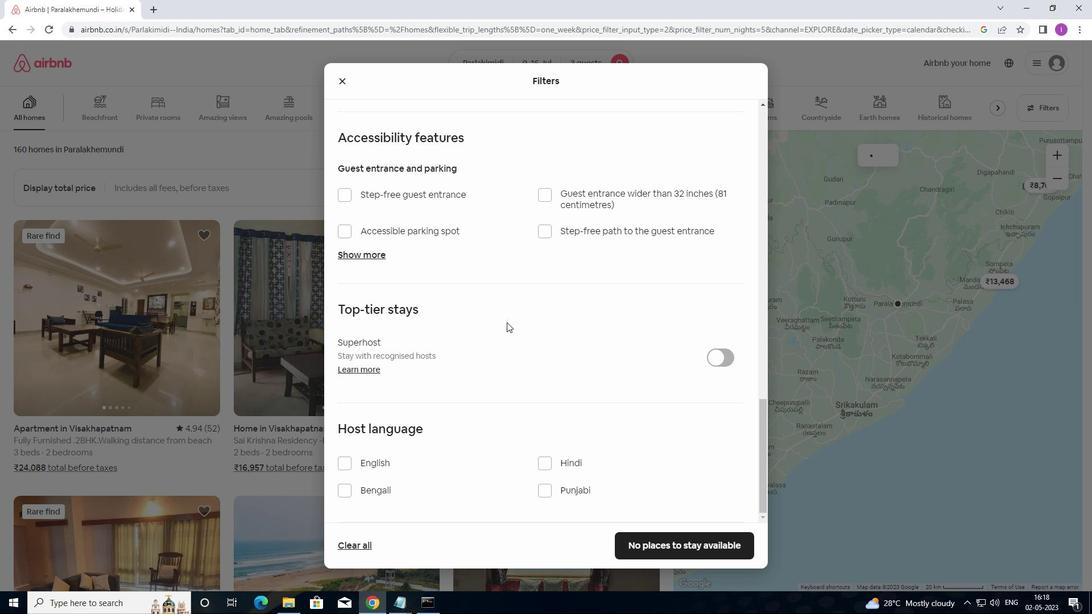 
Action: Mouse scrolled (475, 349) with delta (0, 0)
Screenshot: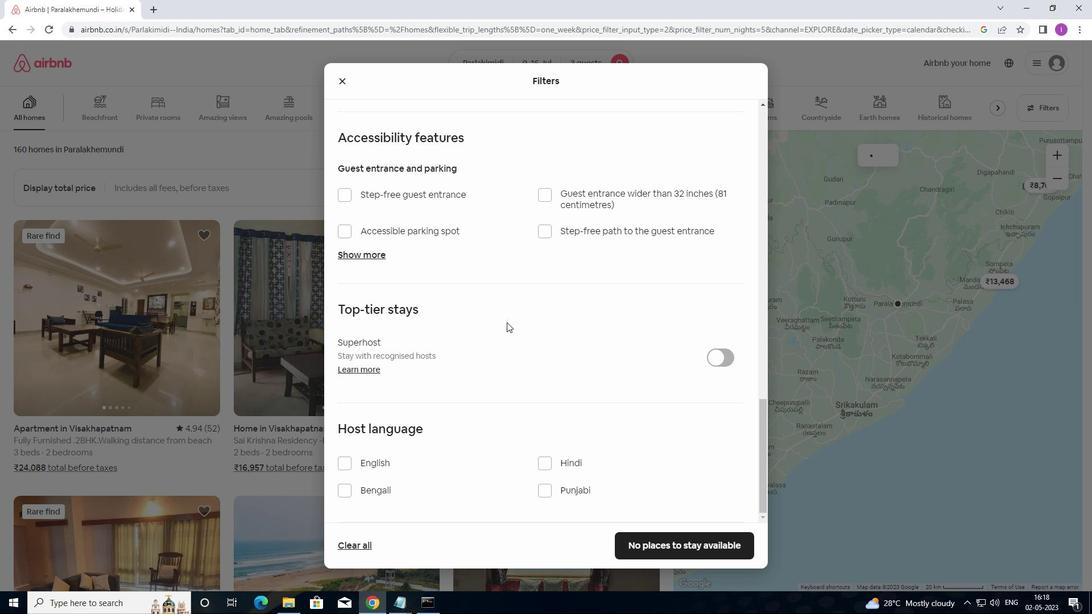 
Action: Mouse moved to (472, 356)
Screenshot: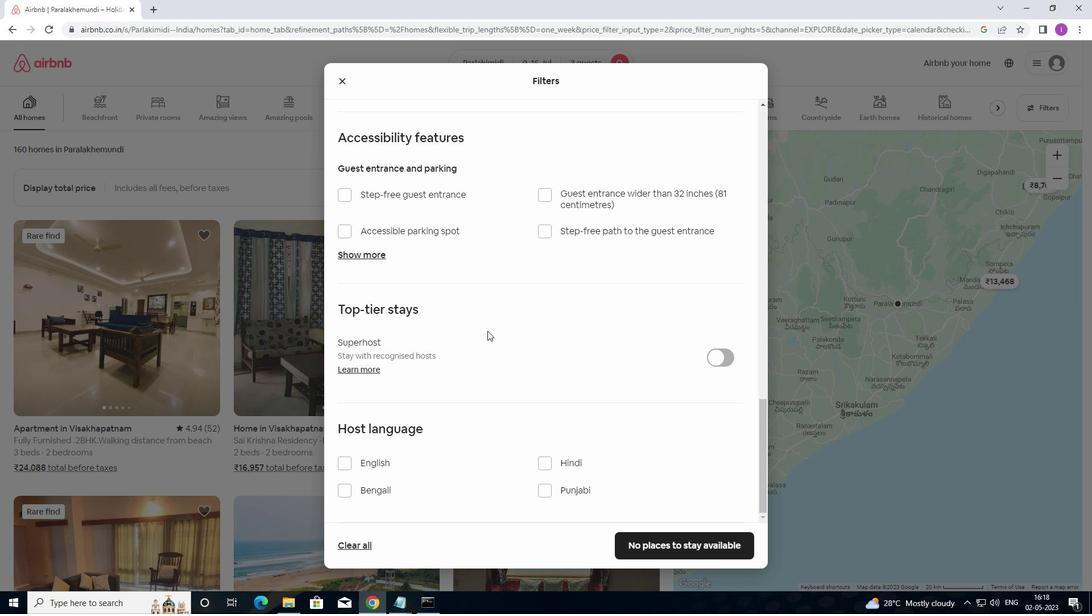 
Action: Mouse scrolled (472, 356) with delta (0, 0)
Screenshot: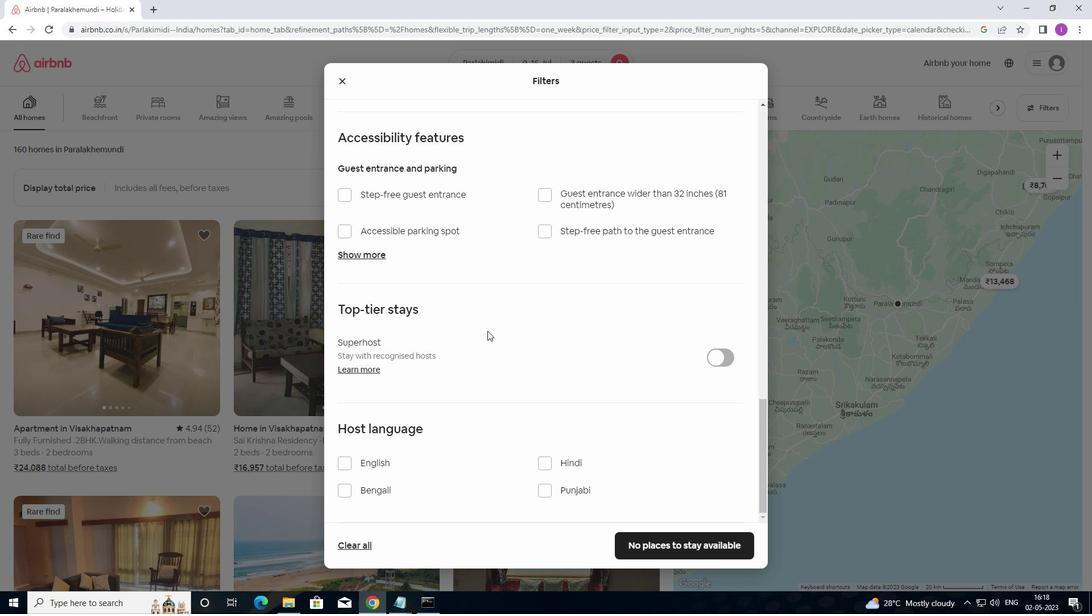 
Action: Mouse moved to (351, 465)
Screenshot: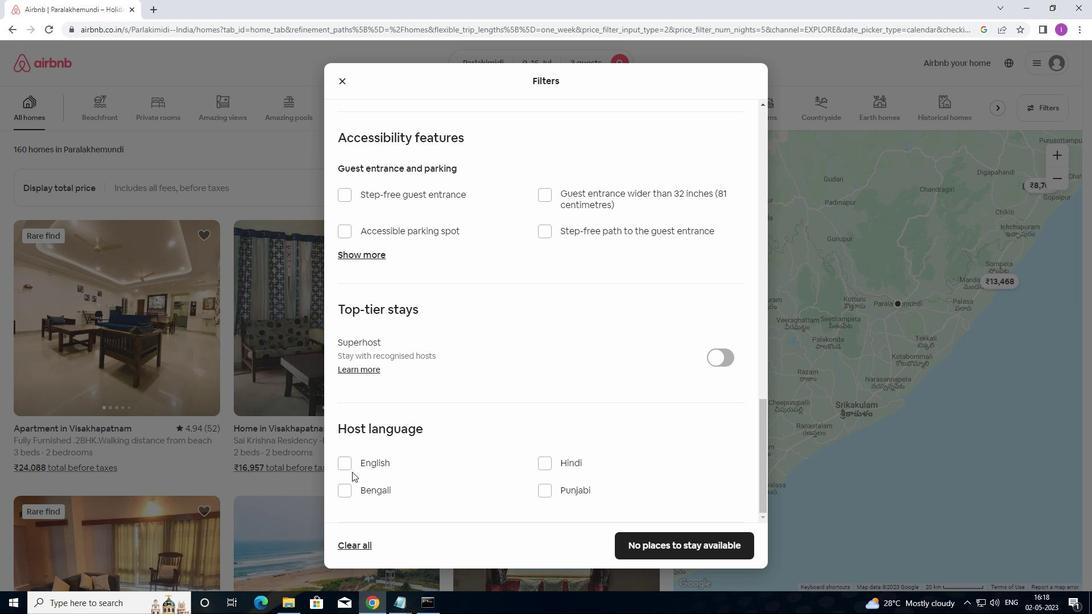 
Action: Mouse pressed left at (351, 465)
Screenshot: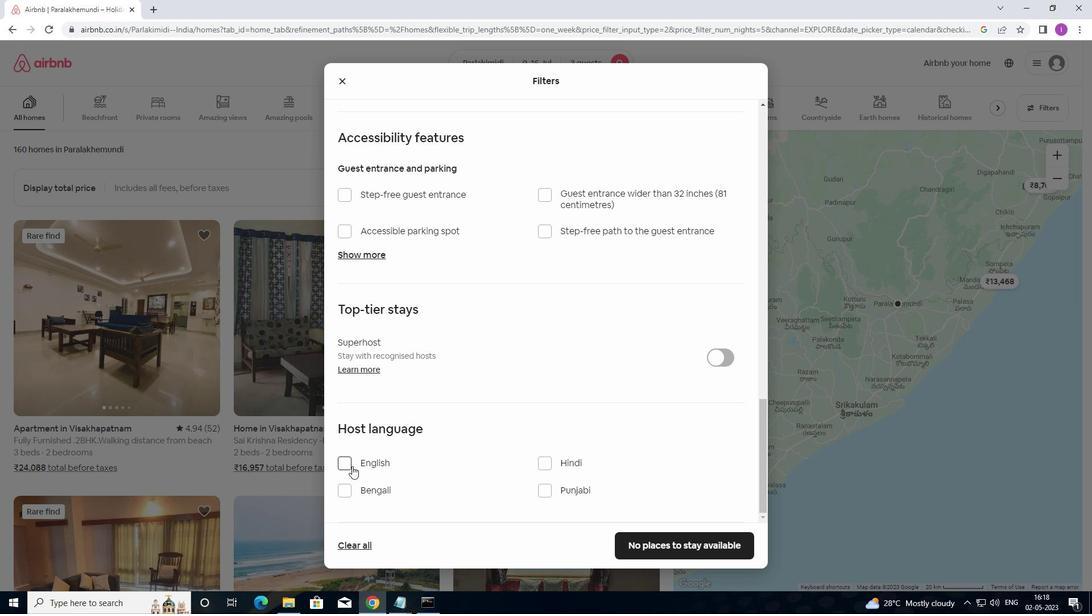 
Action: Mouse moved to (623, 535)
Screenshot: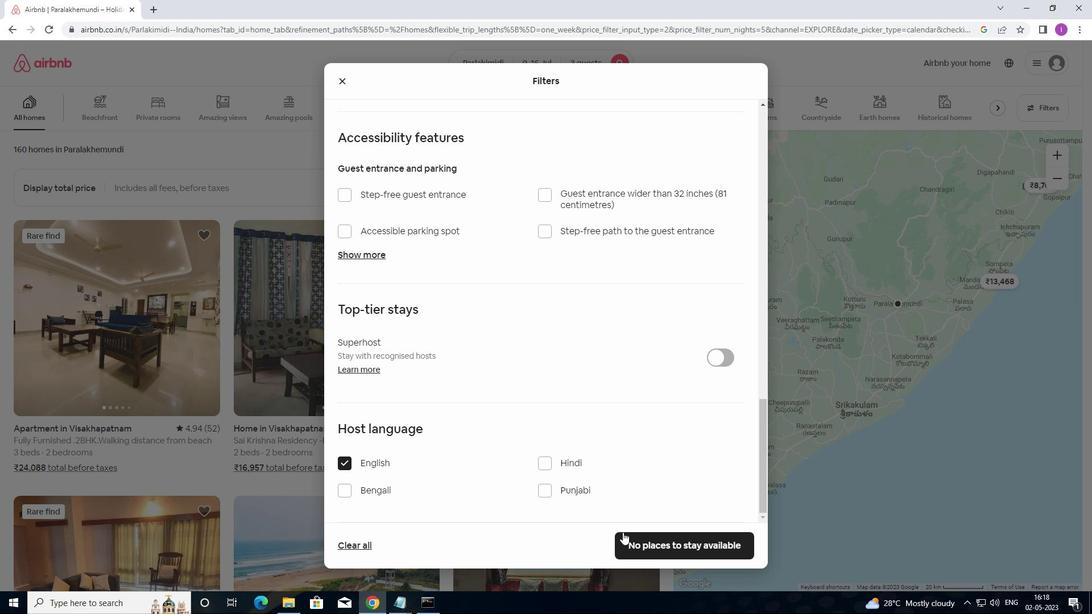 
Action: Mouse pressed left at (623, 535)
Screenshot: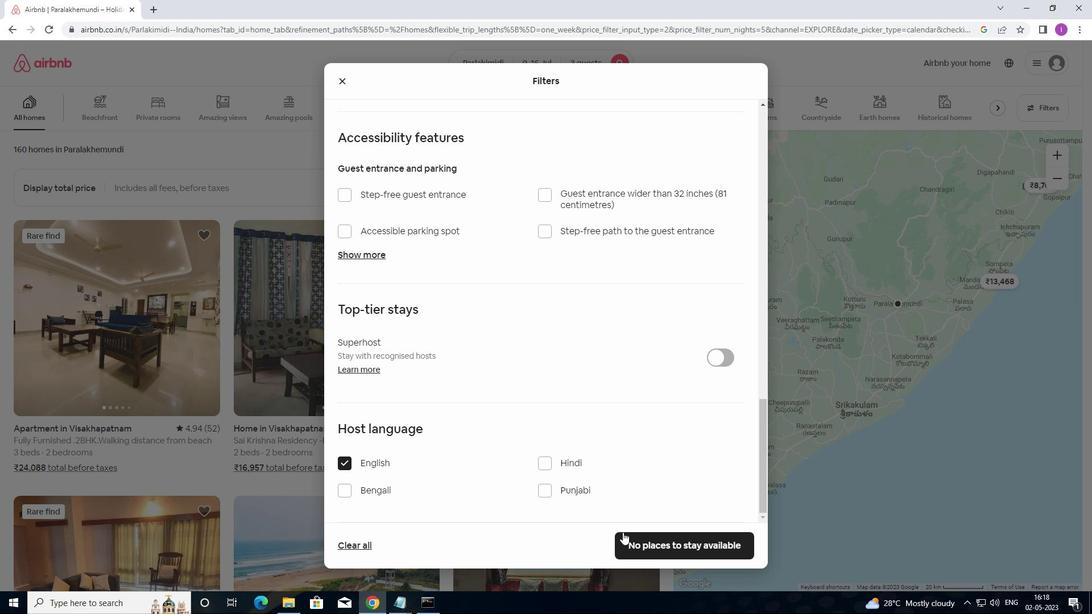
Action: Mouse moved to (616, 510)
Screenshot: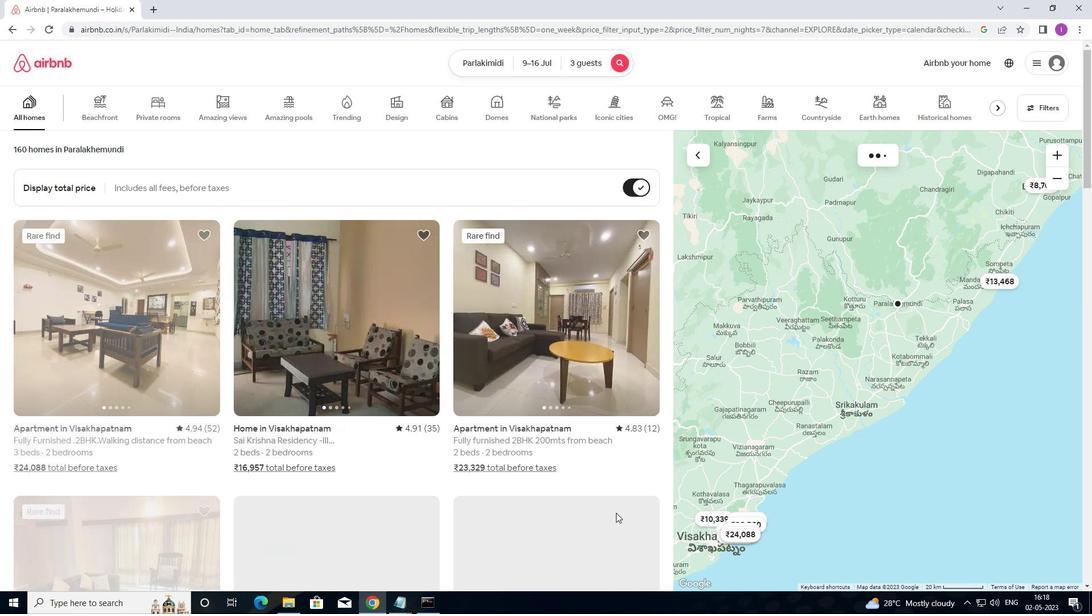 
